 Task: Look for space in Gheorgheni, Romania from 1st June, 2023 to 4th June, 2023 for 1 adult in price range Rs.6000 to Rs.16000. Place can be private room with 1  bedroom having 1 bed and 1 bathroom. Property type can be house, flat, guest house. Booking option can be shelf check-in. Required host language is English.
Action: Mouse moved to (609, 121)
Screenshot: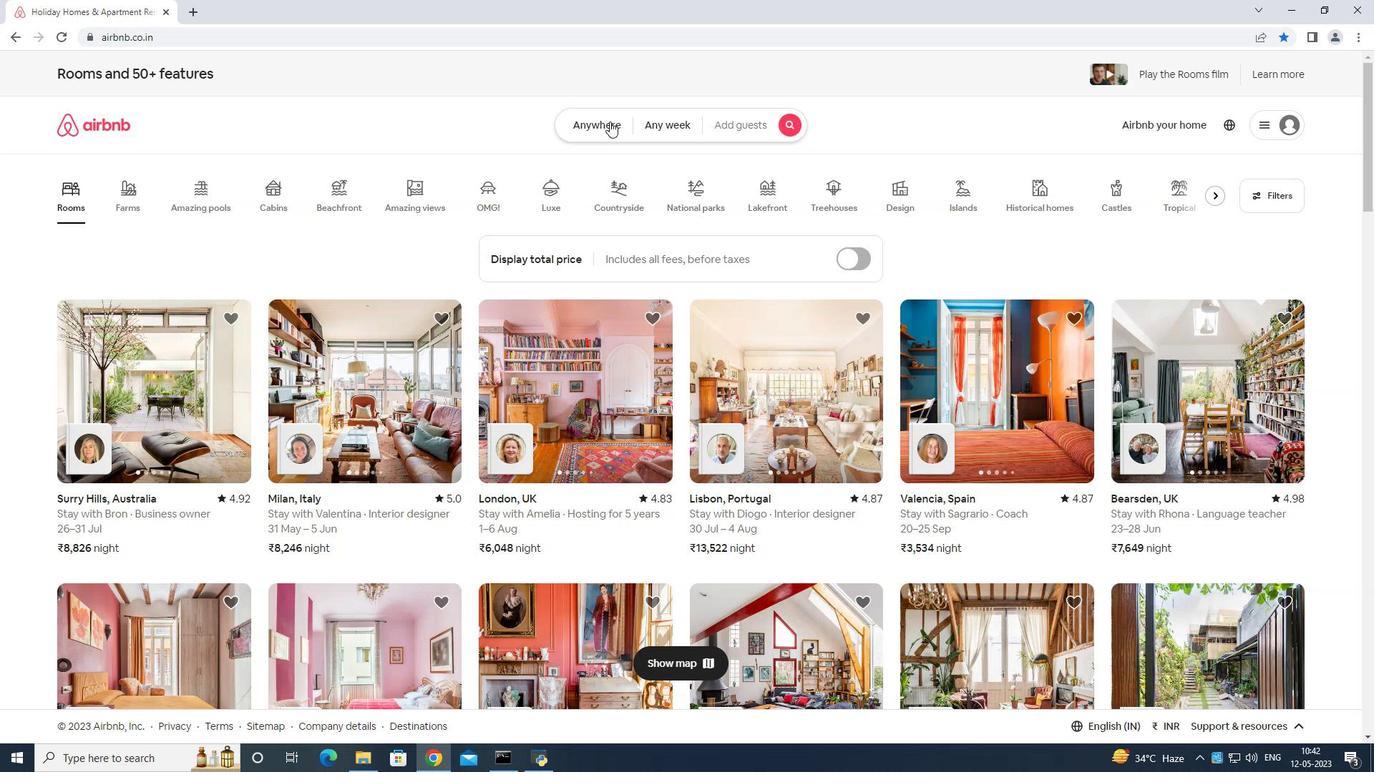 
Action: Mouse pressed left at (609, 121)
Screenshot: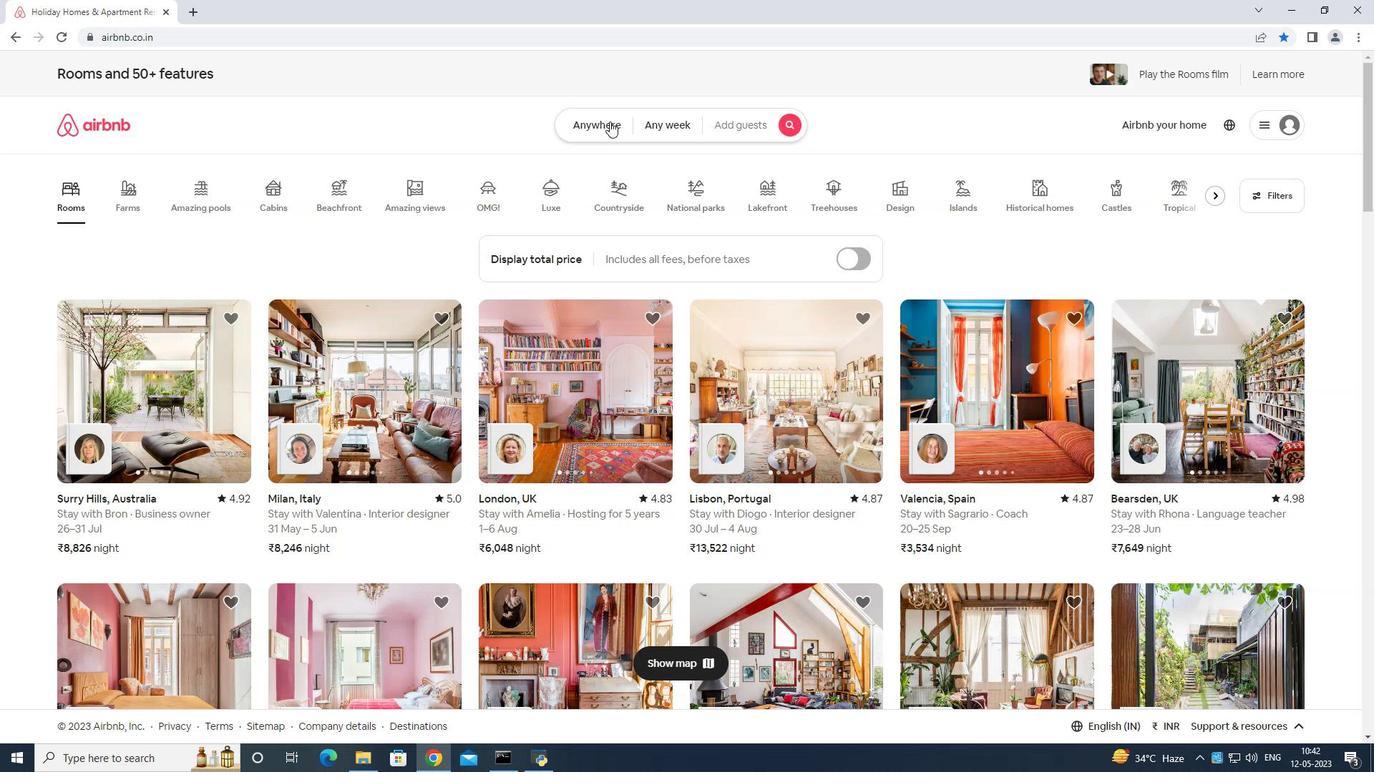 
Action: Mouse moved to (541, 181)
Screenshot: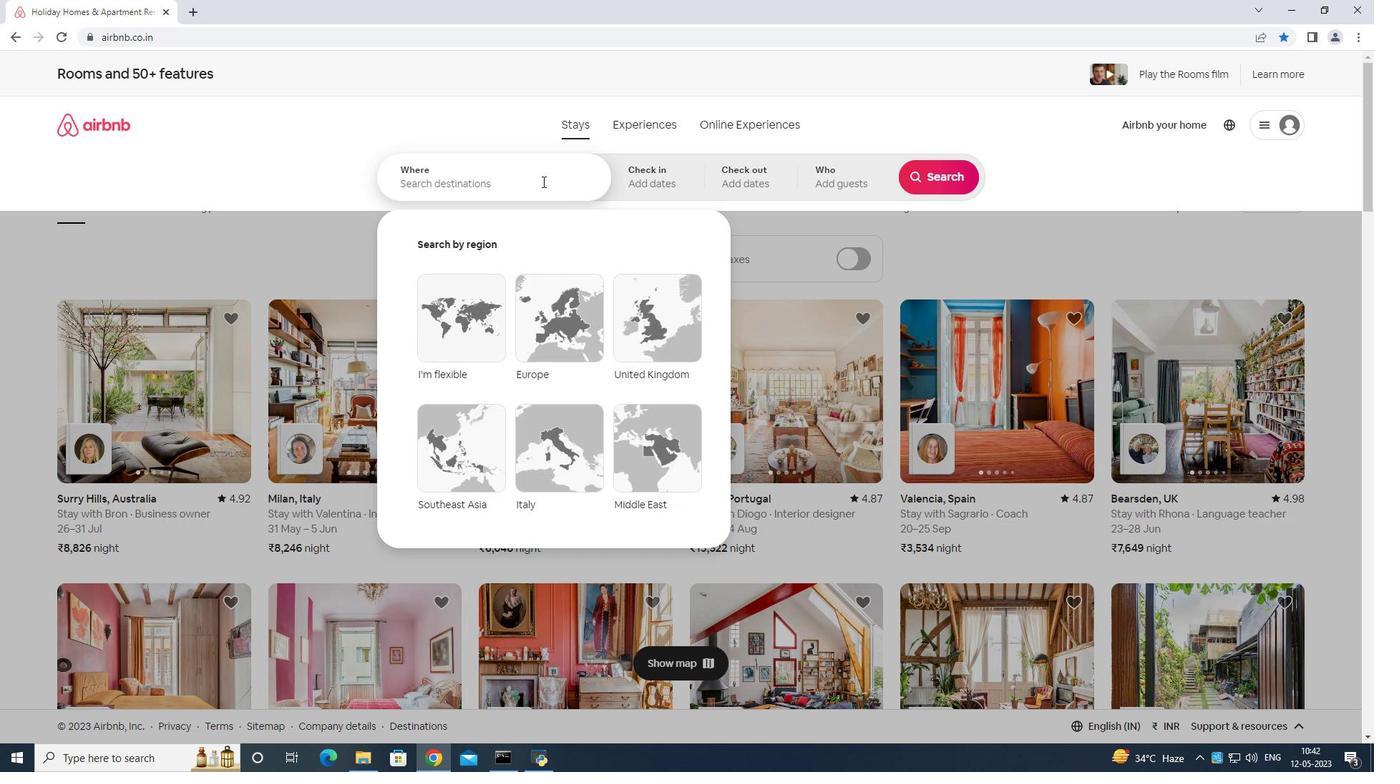
Action: Mouse pressed left at (541, 181)
Screenshot: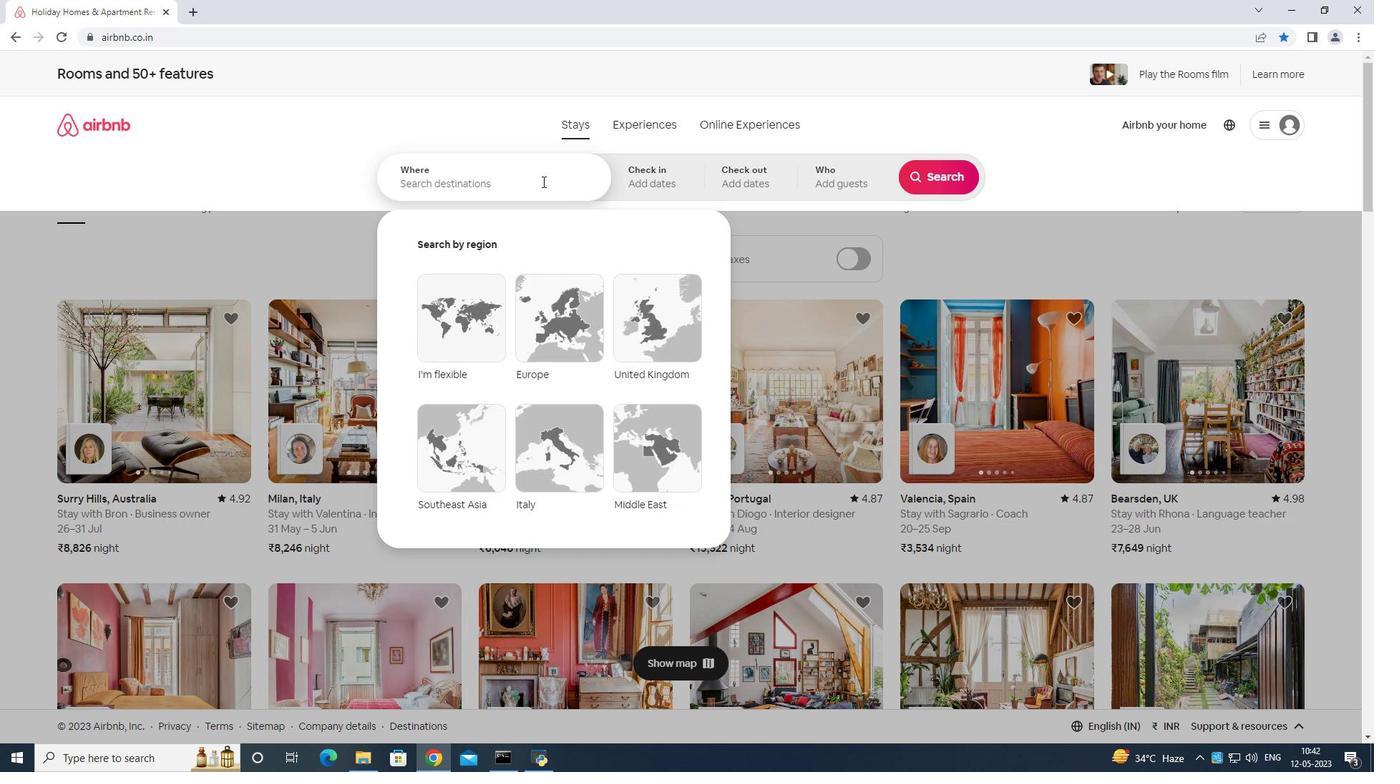 
Action: Mouse moved to (569, 195)
Screenshot: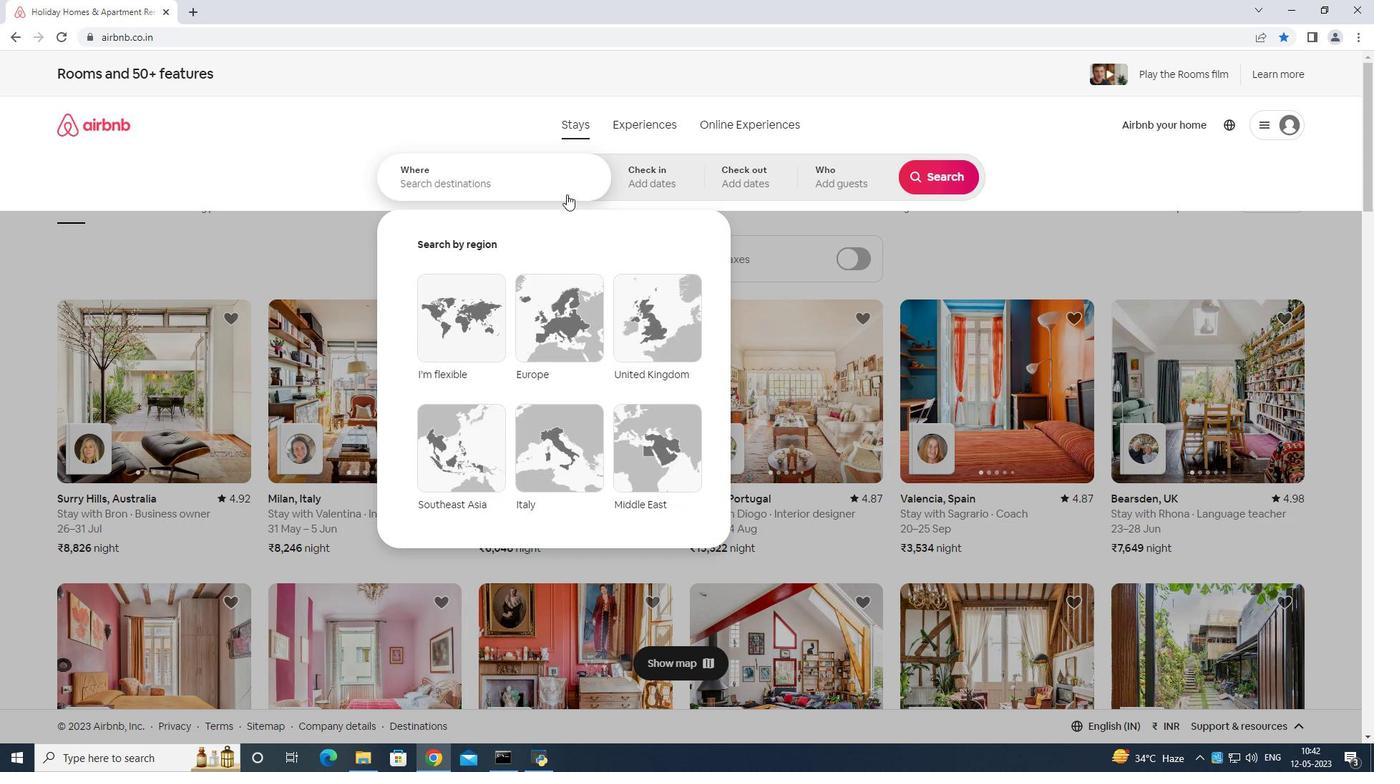 
Action: Key pressed <Key.shift>Gheirghrni<Key.space>romania<Key.enter>
Screenshot: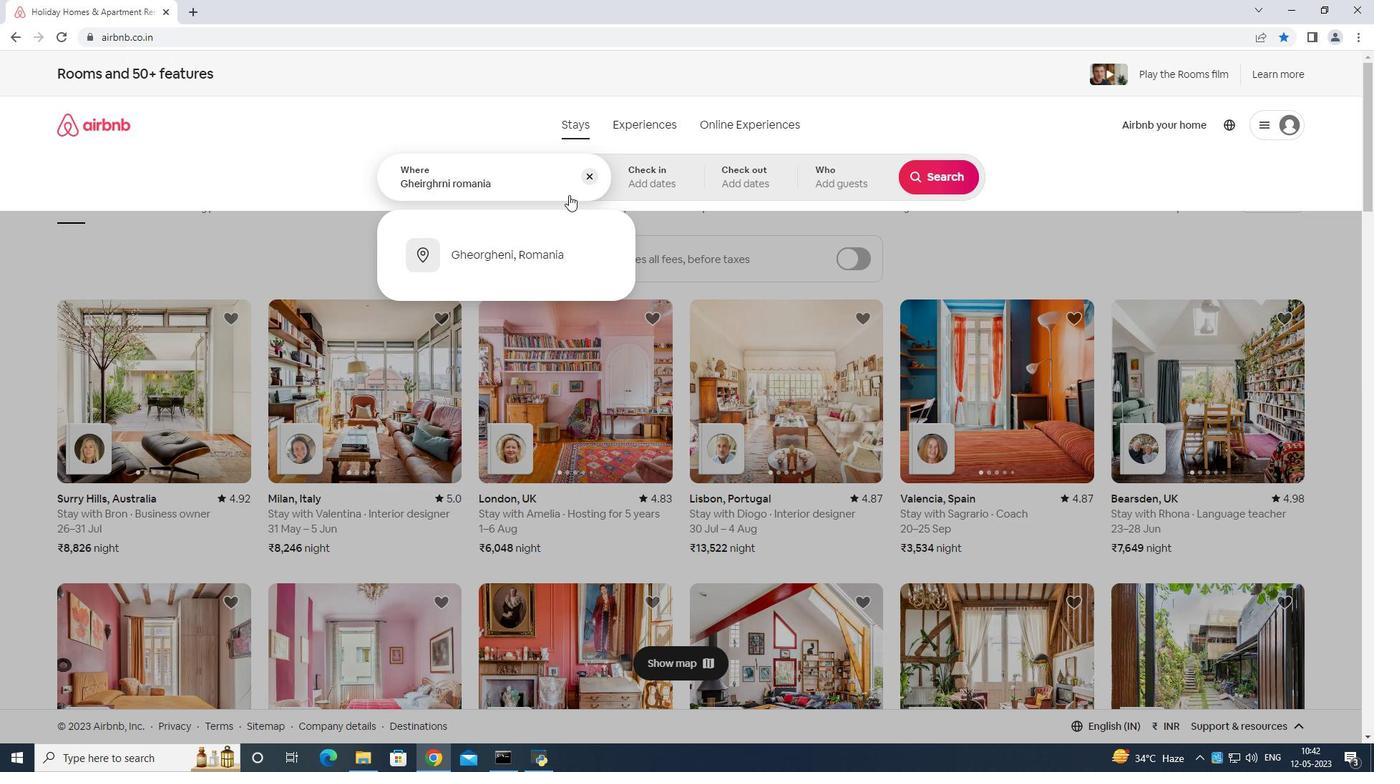 
Action: Mouse moved to (849, 354)
Screenshot: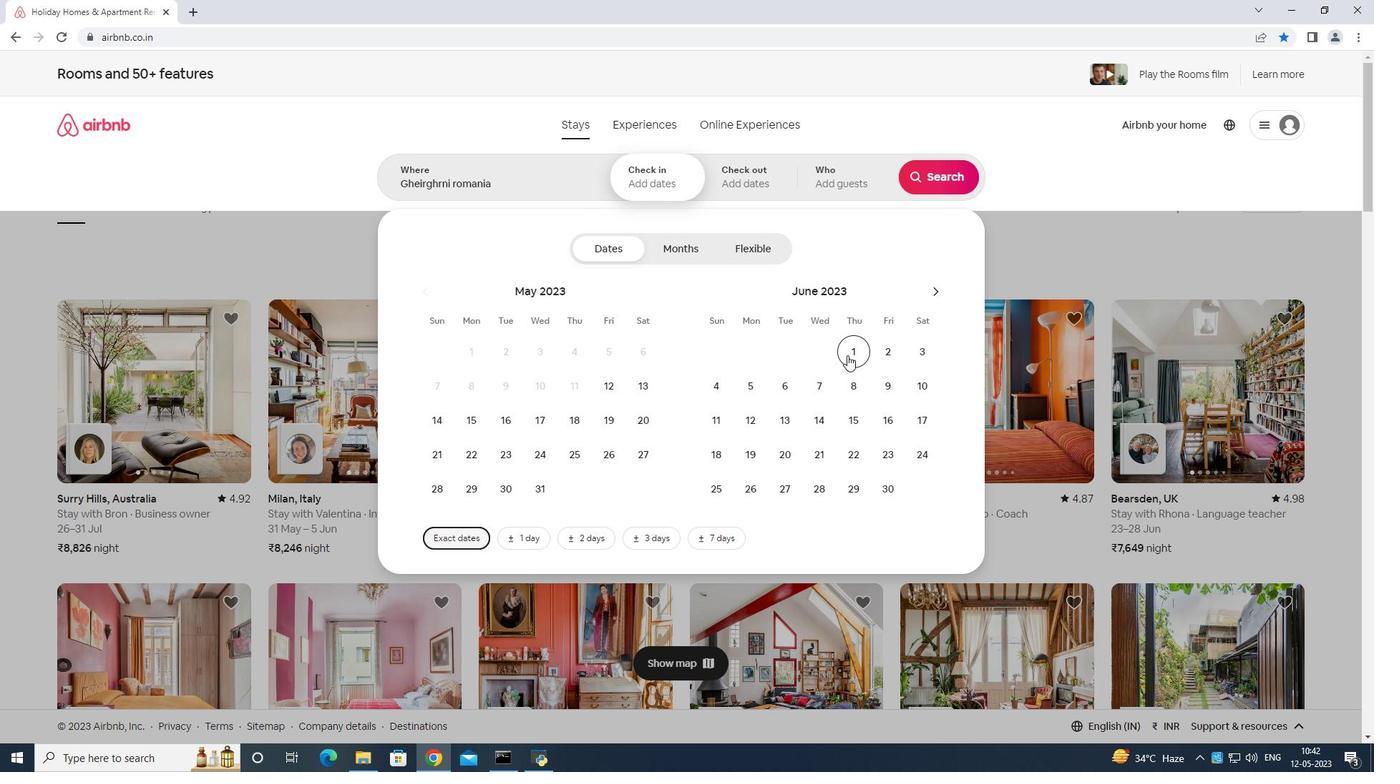 
Action: Mouse pressed left at (849, 354)
Screenshot: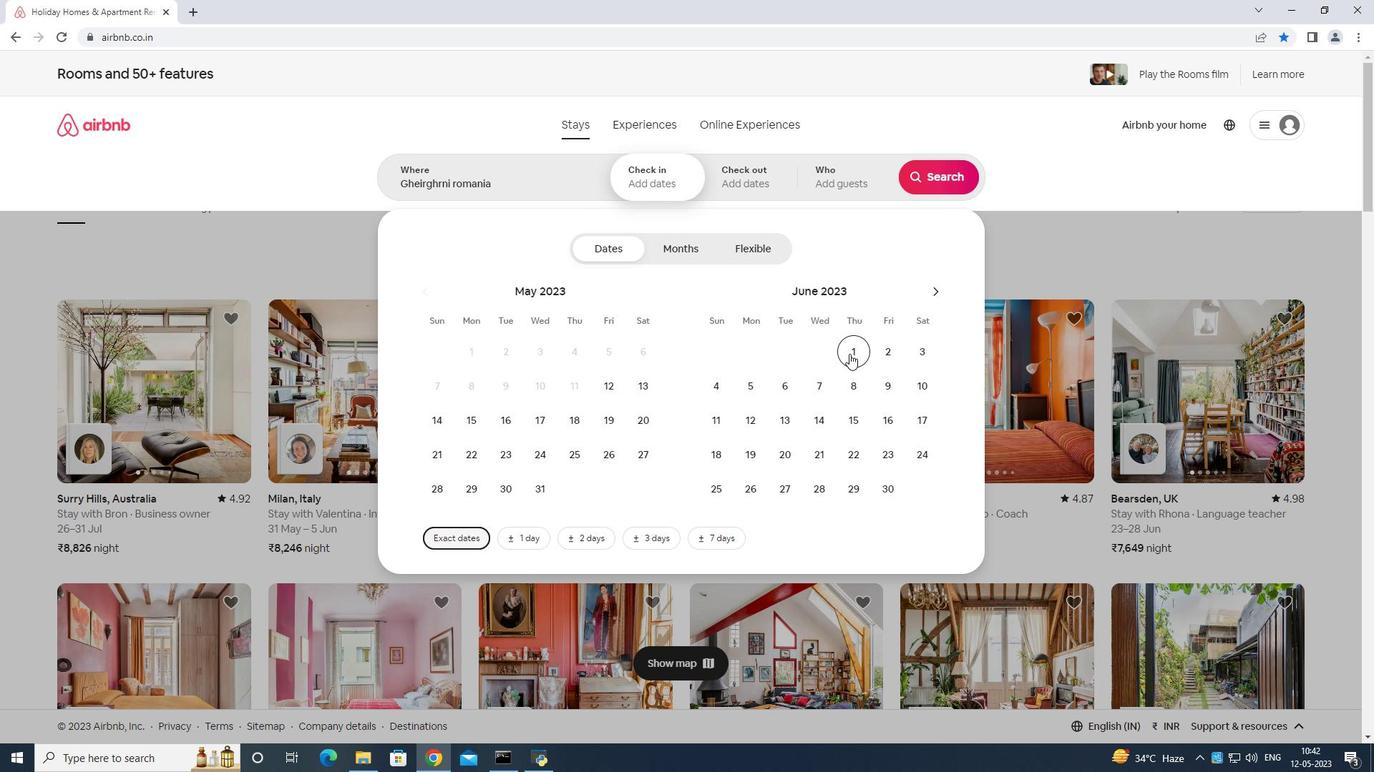 
Action: Mouse moved to (721, 385)
Screenshot: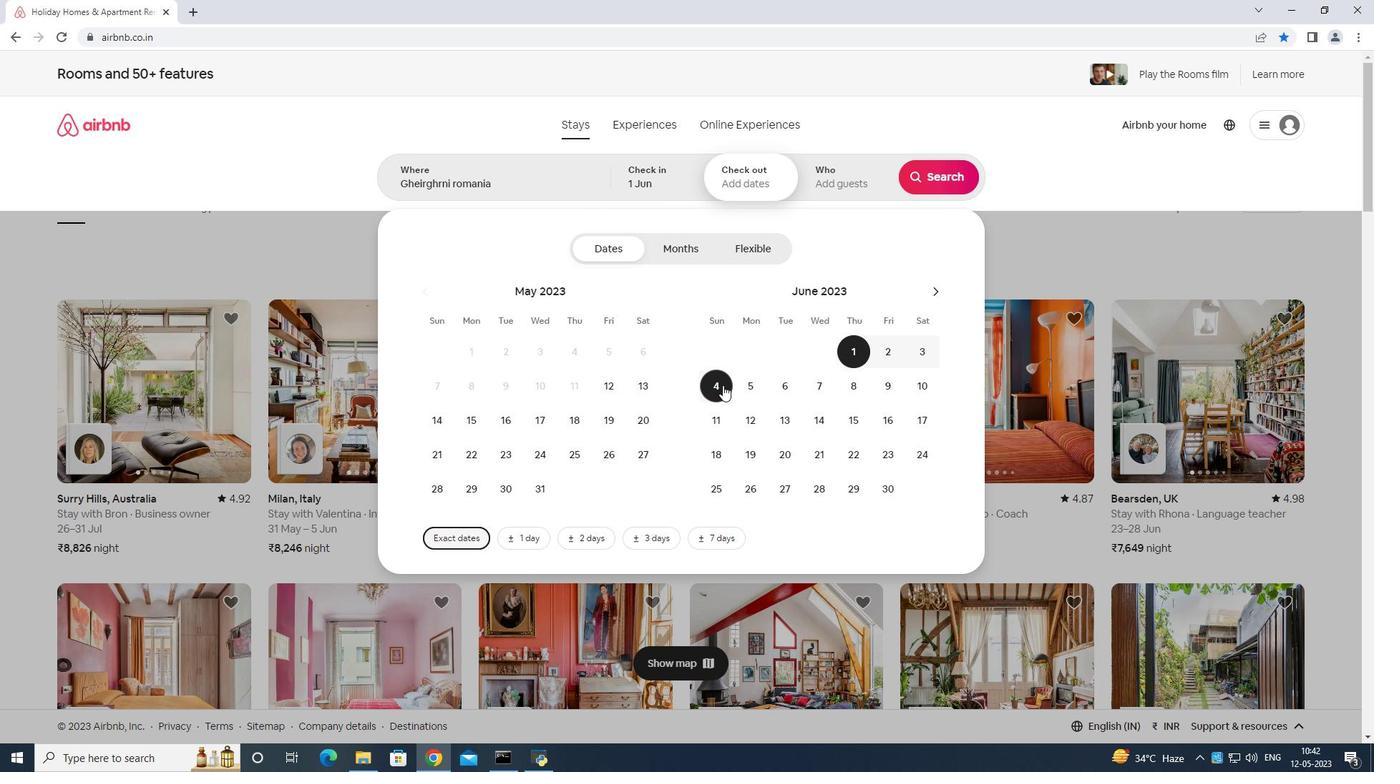 
Action: Mouse pressed left at (721, 385)
Screenshot: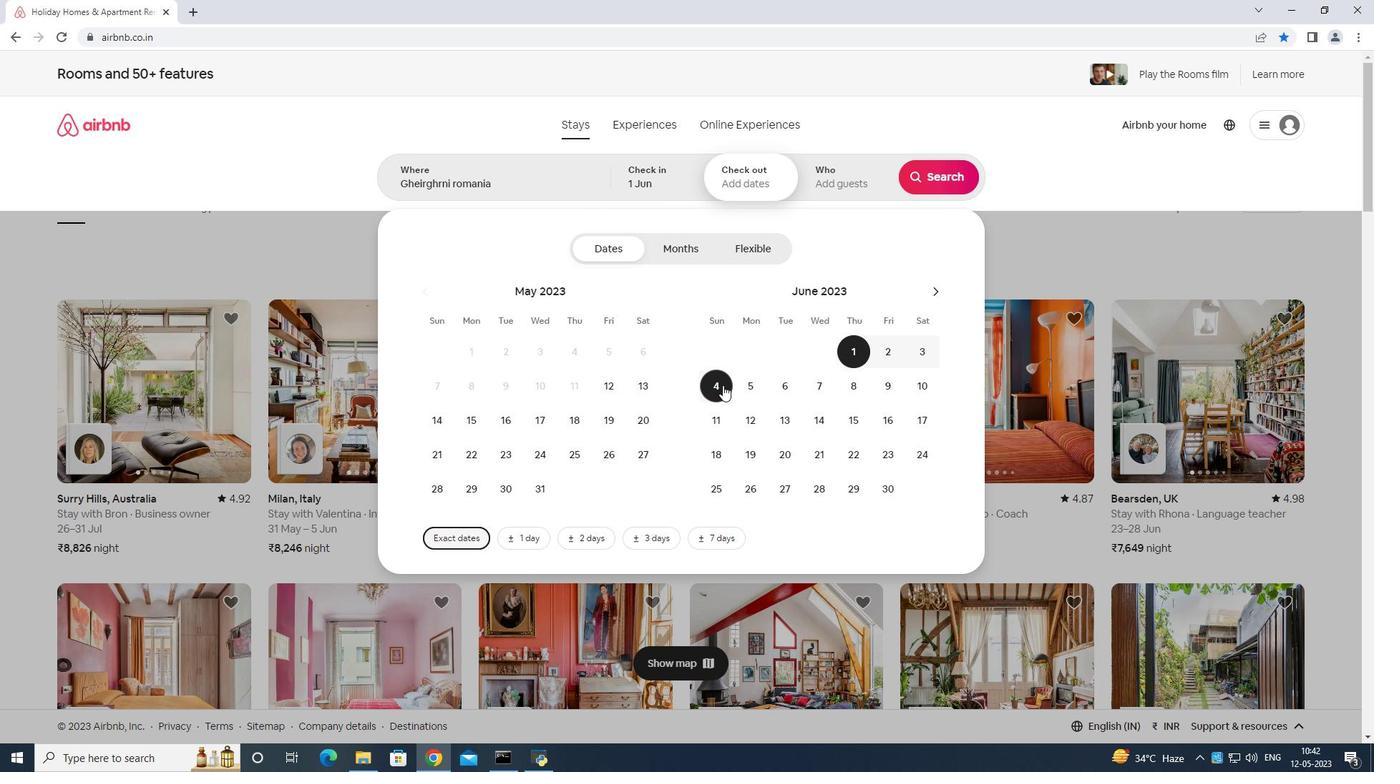 
Action: Mouse moved to (847, 180)
Screenshot: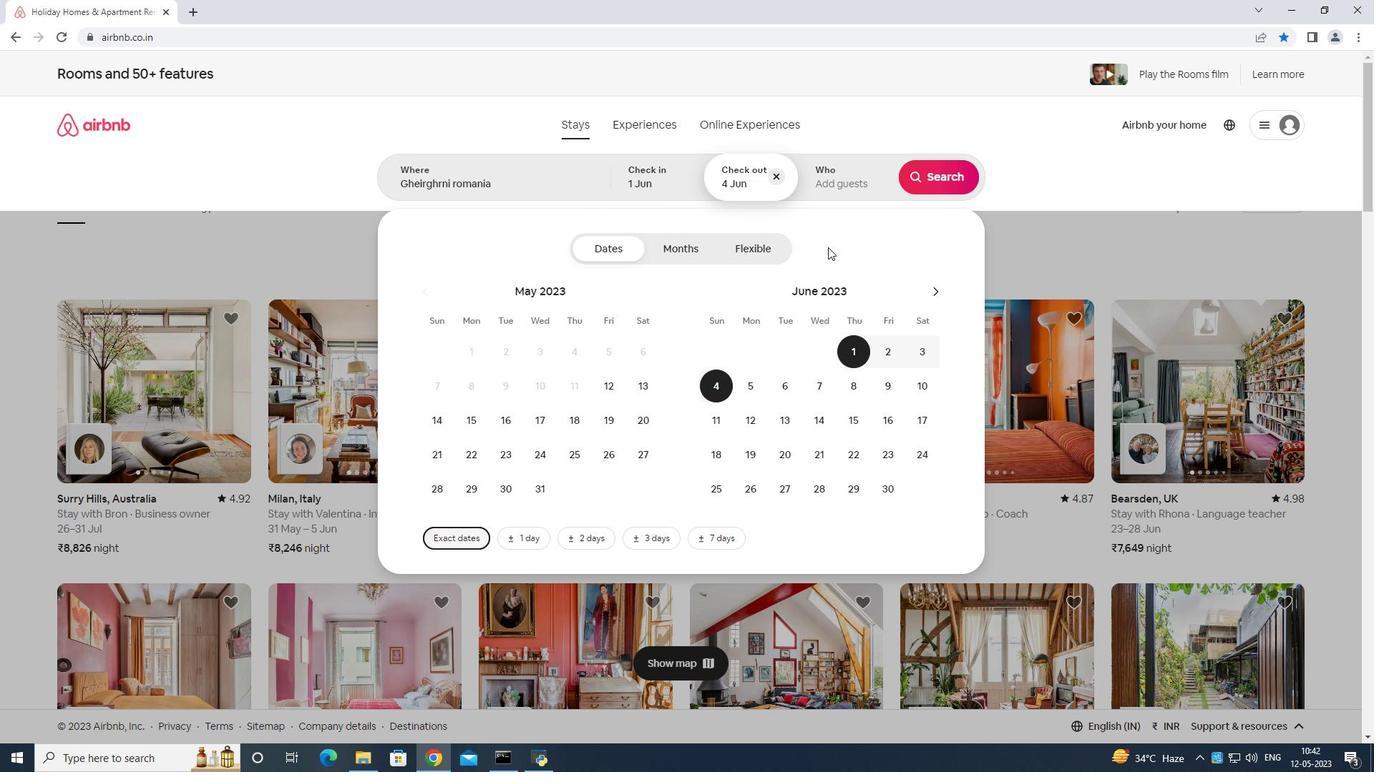 
Action: Mouse pressed left at (847, 180)
Screenshot: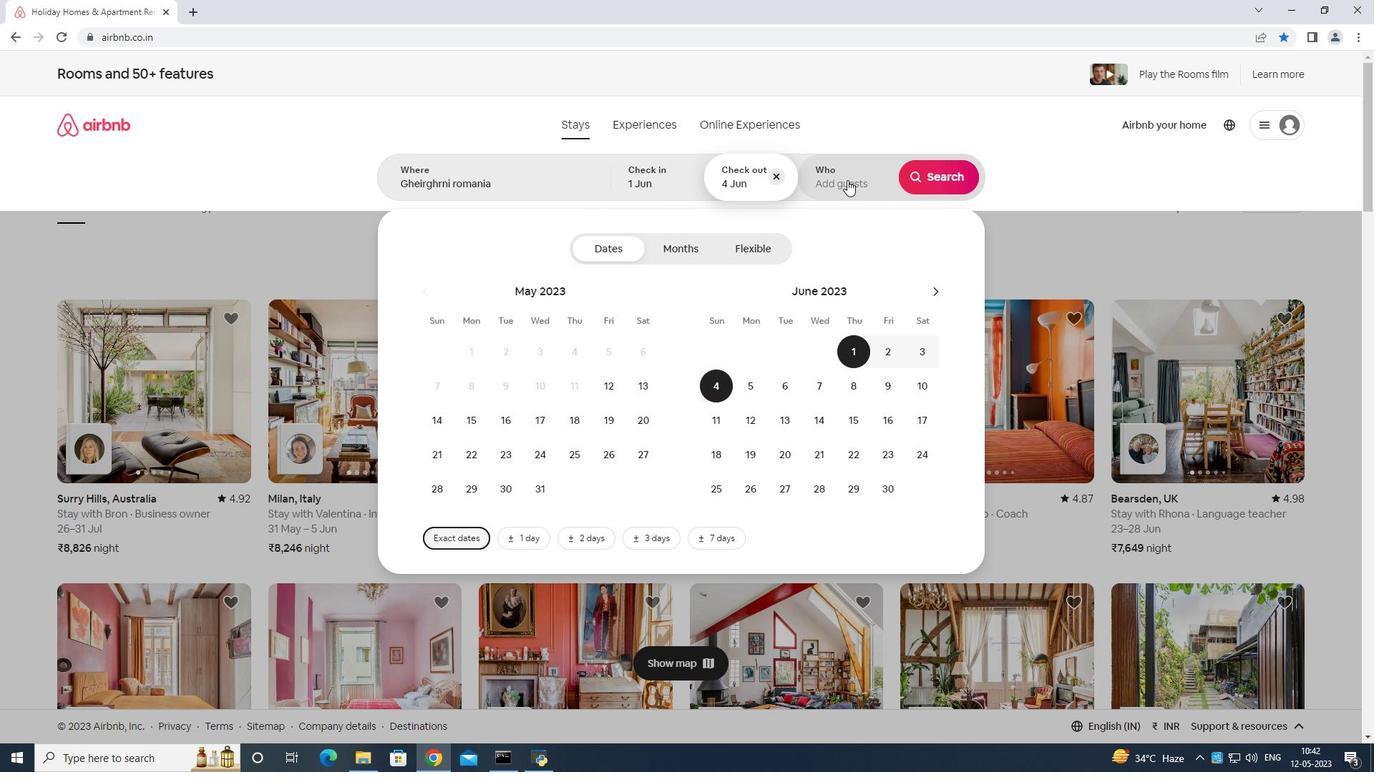 
Action: Mouse moved to (941, 253)
Screenshot: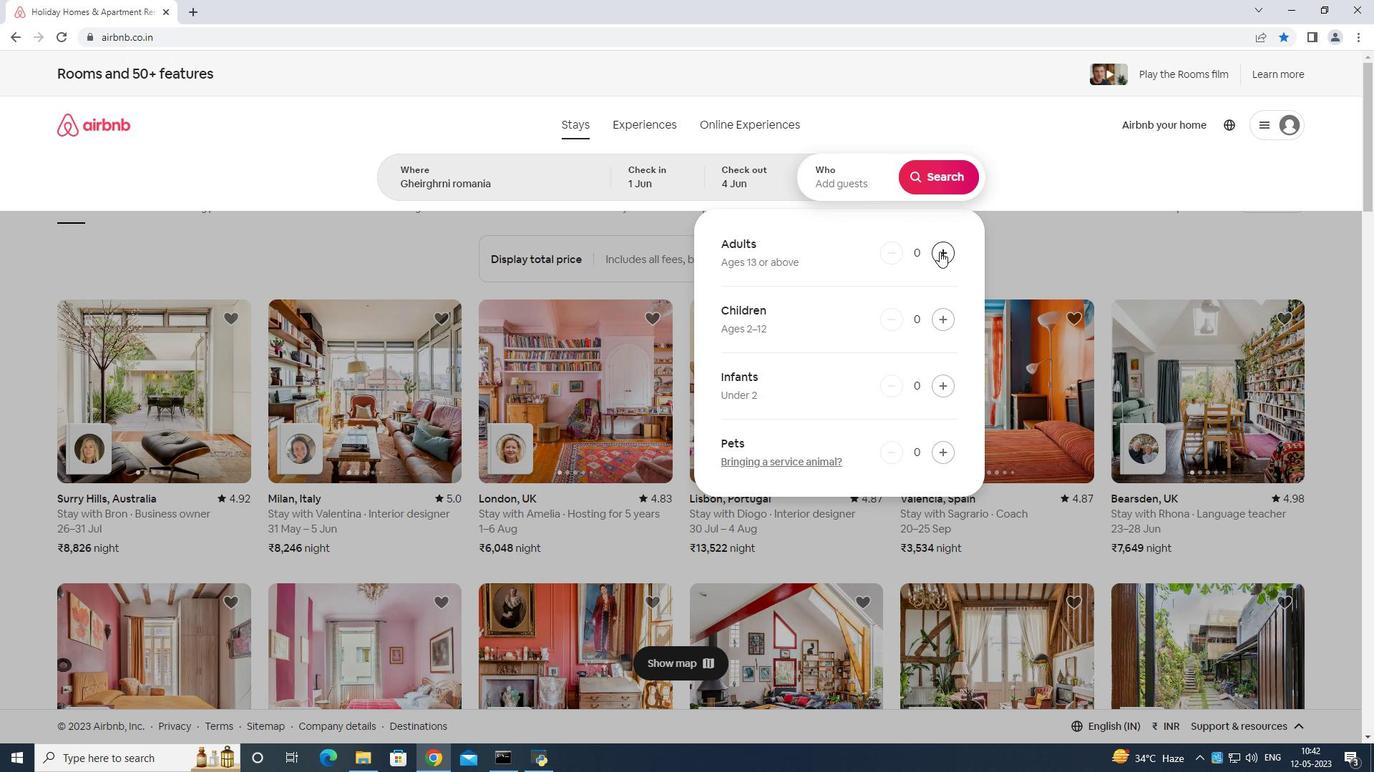 
Action: Mouse pressed left at (941, 253)
Screenshot: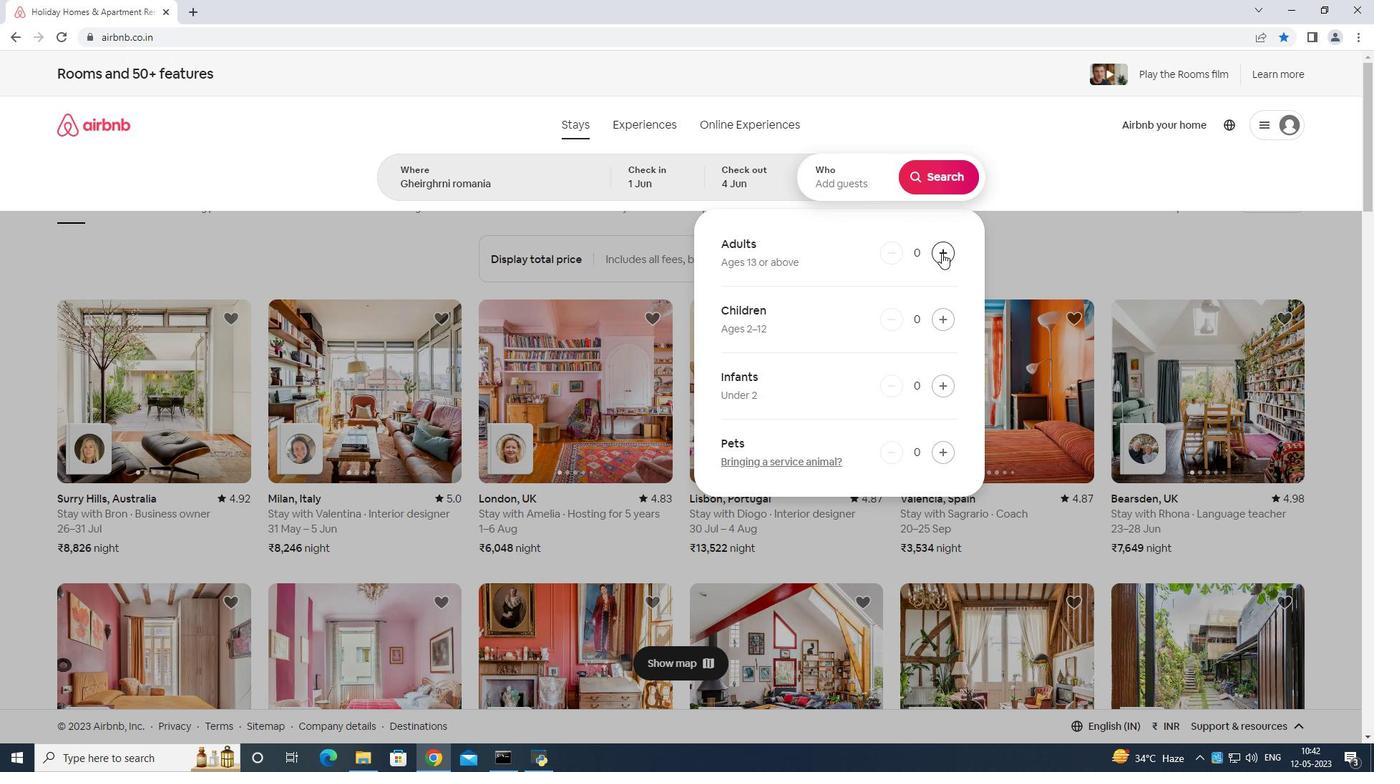 
Action: Mouse moved to (946, 173)
Screenshot: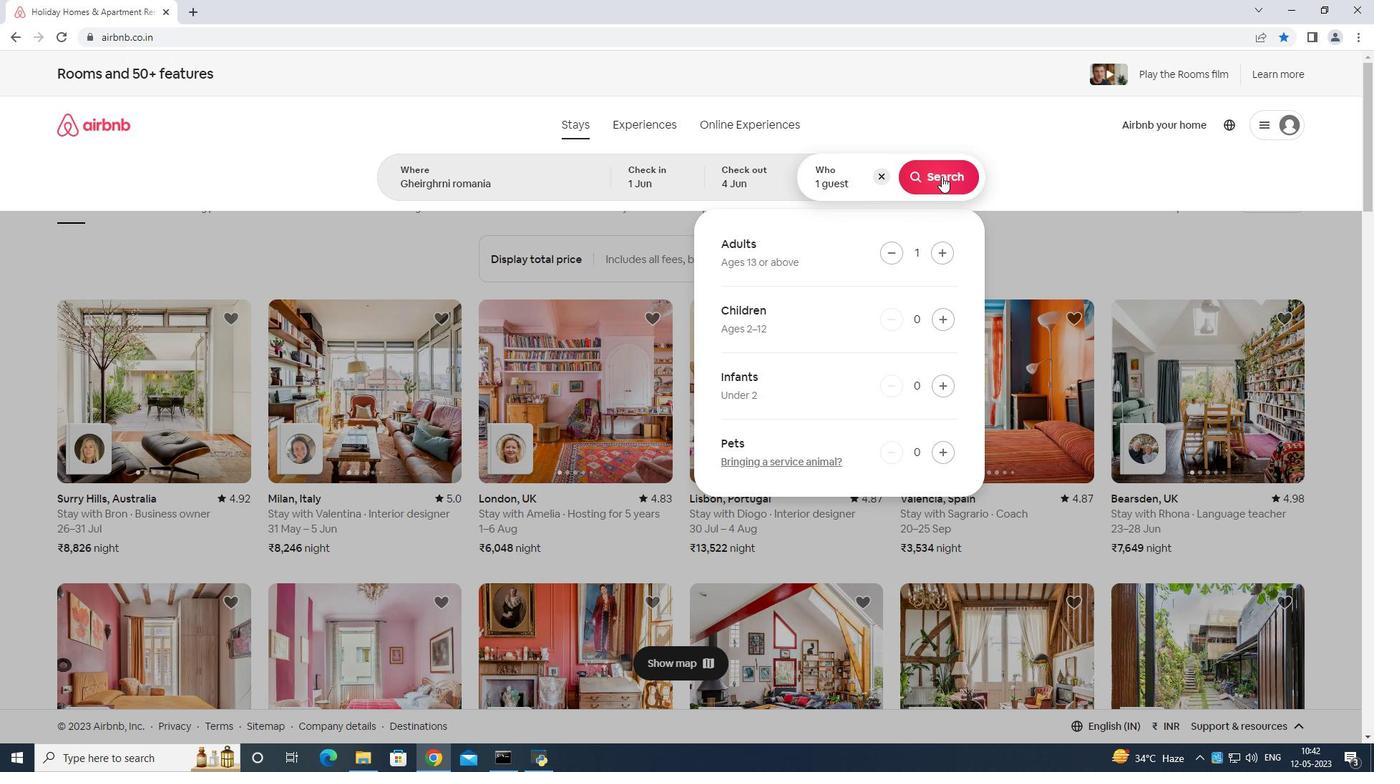 
Action: Mouse pressed left at (946, 173)
Screenshot: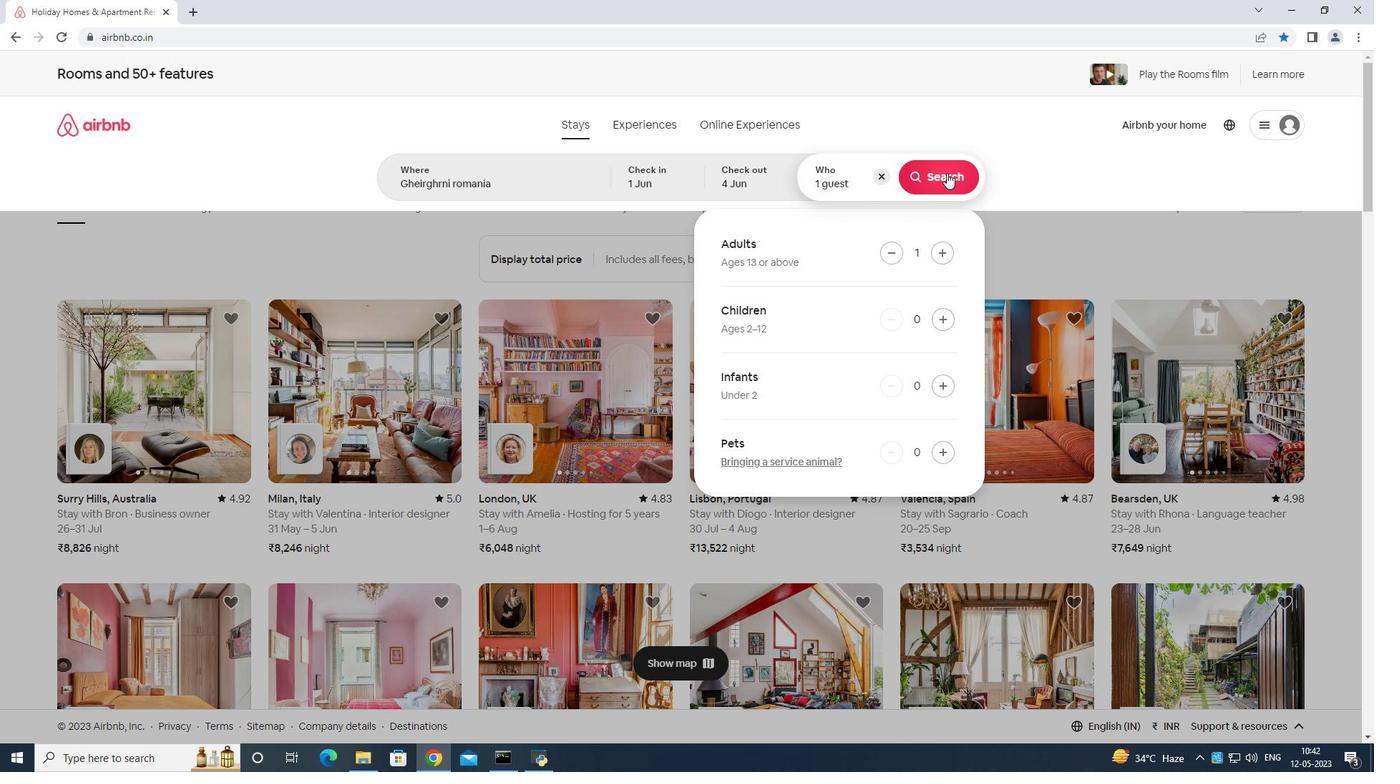 
Action: Mouse moved to (1318, 128)
Screenshot: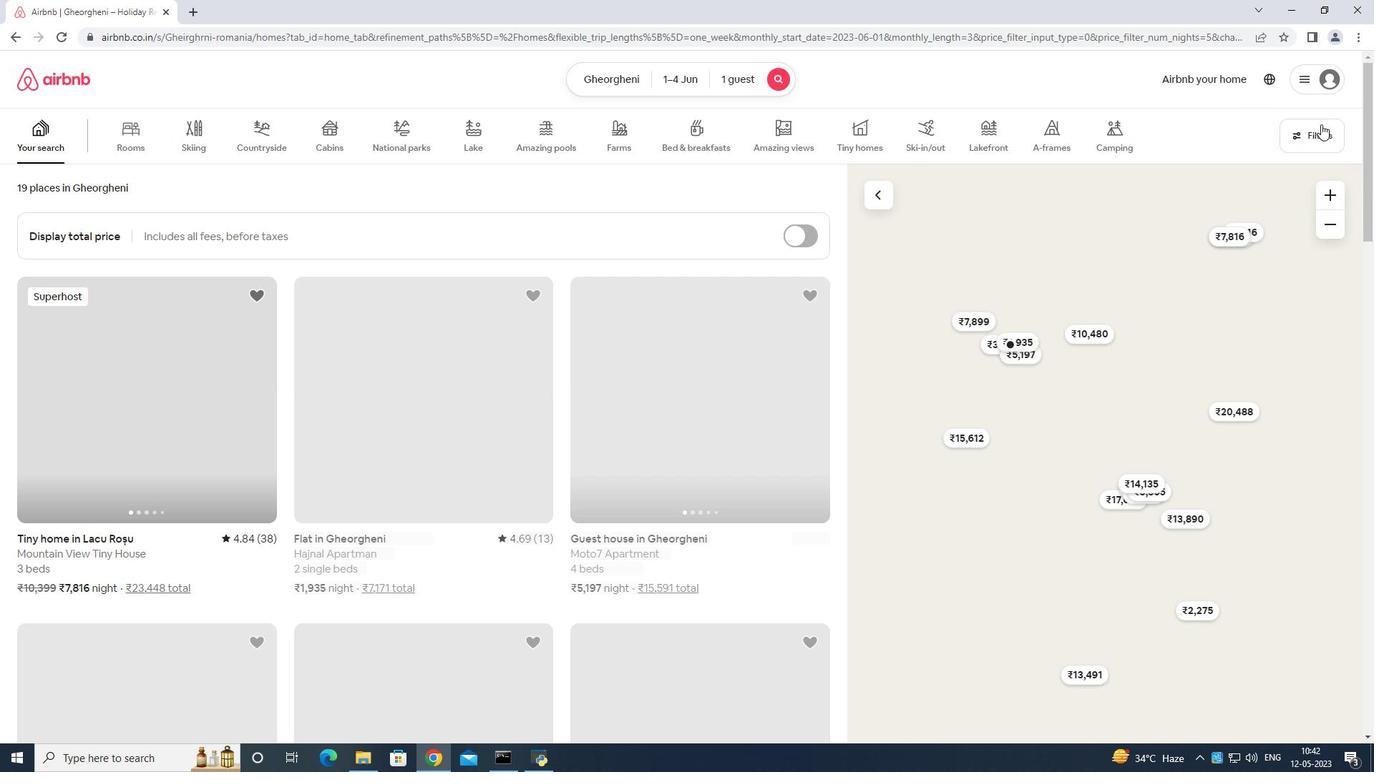 
Action: Mouse pressed left at (1318, 128)
Screenshot: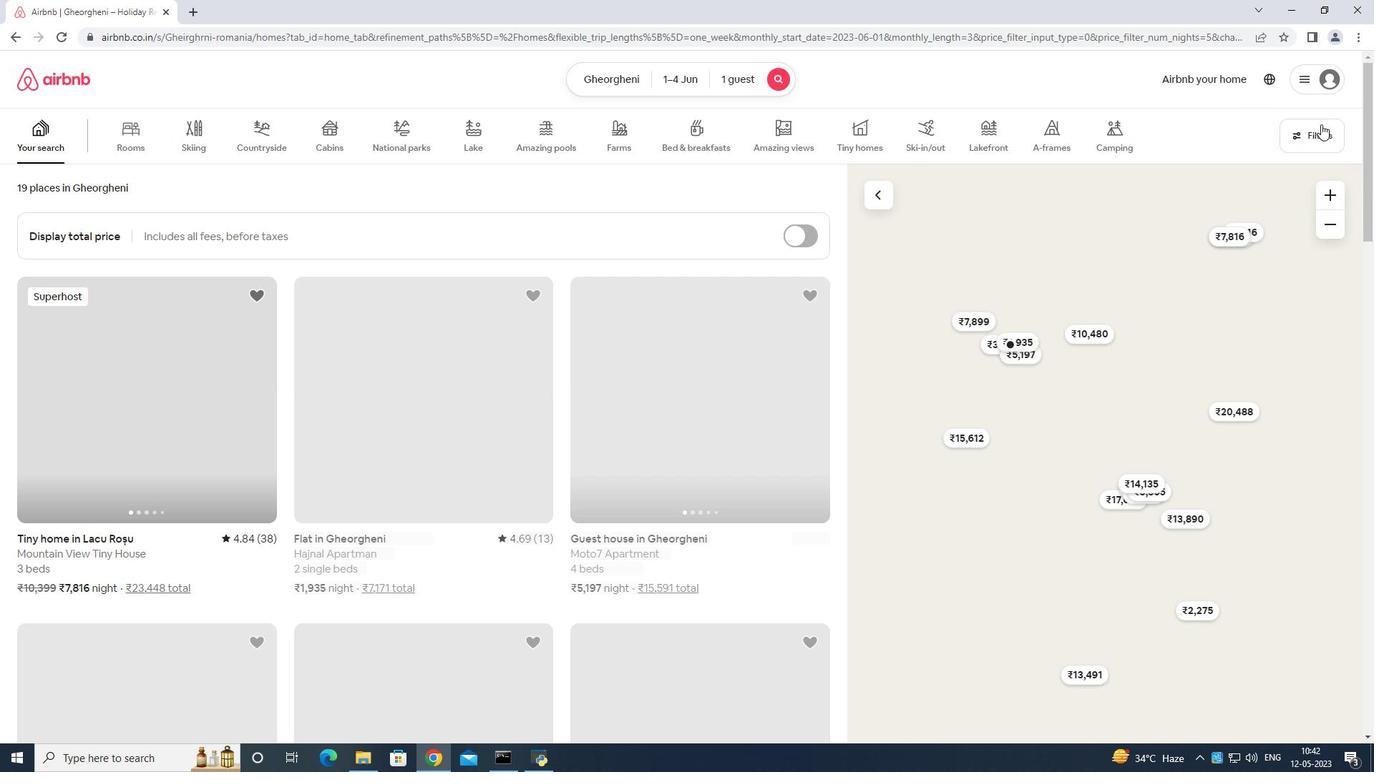 
Action: Mouse moved to (622, 482)
Screenshot: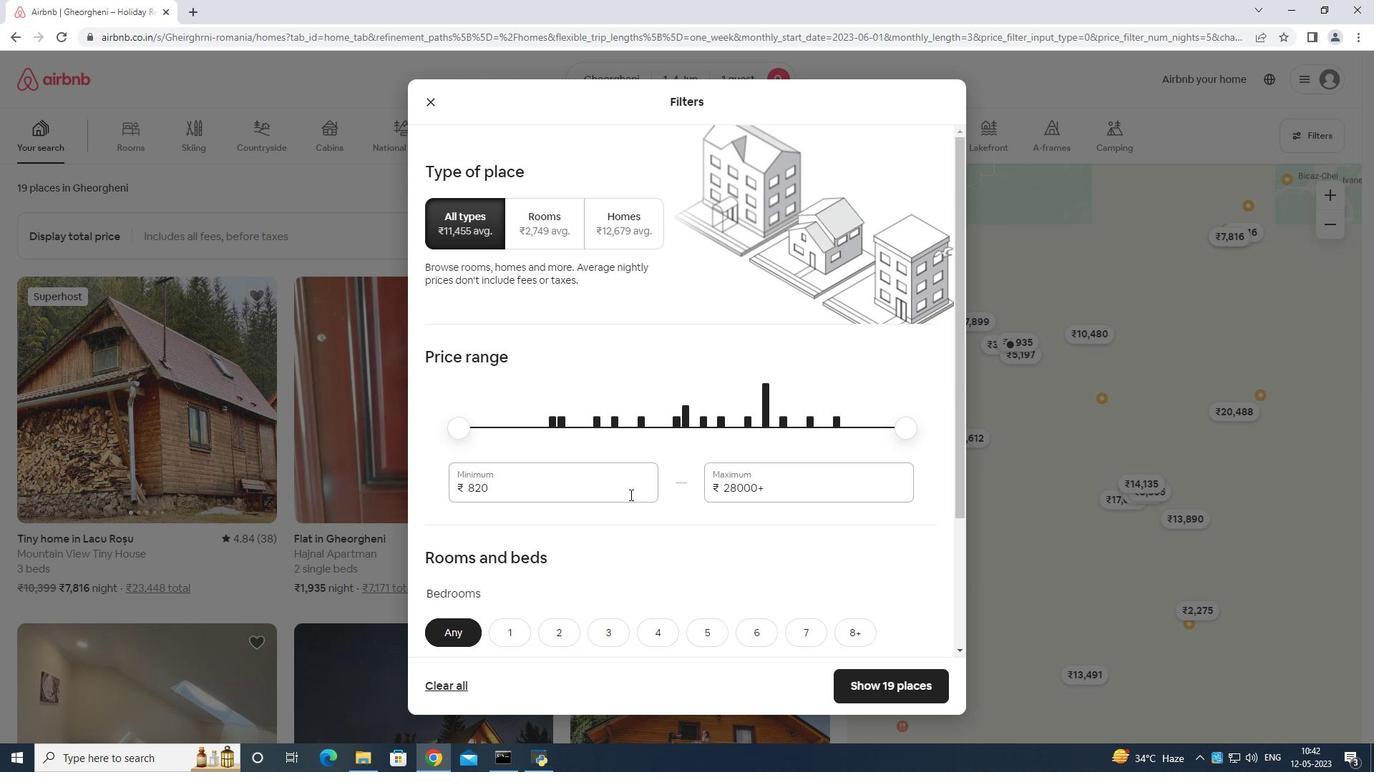 
Action: Mouse pressed left at (622, 482)
Screenshot: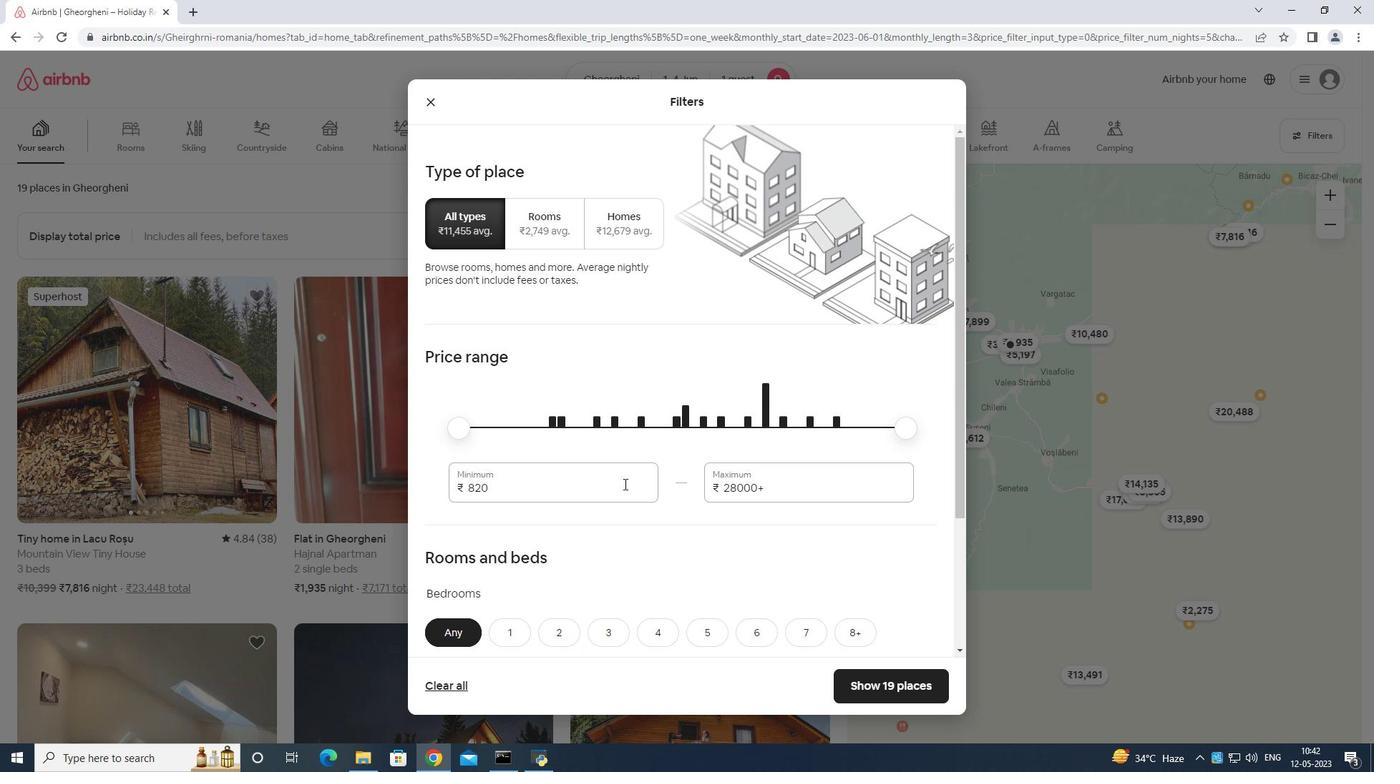
Action: Mouse moved to (622, 478)
Screenshot: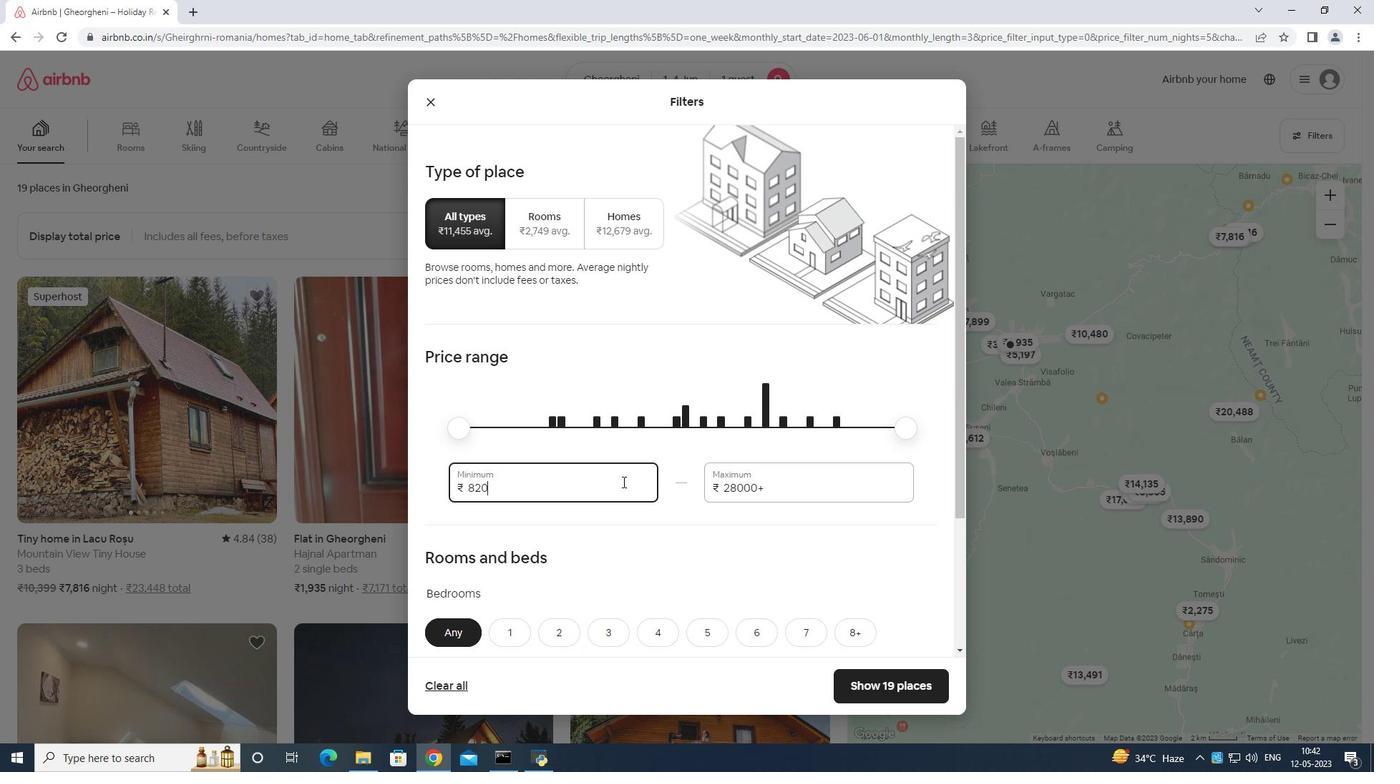 
Action: Key pressed <Key.backspace><Key.backspace><Key.backspace><Key.backspace><Key.backspace><Key.backspace><Key.backspace><Key.backspace>6000
Screenshot: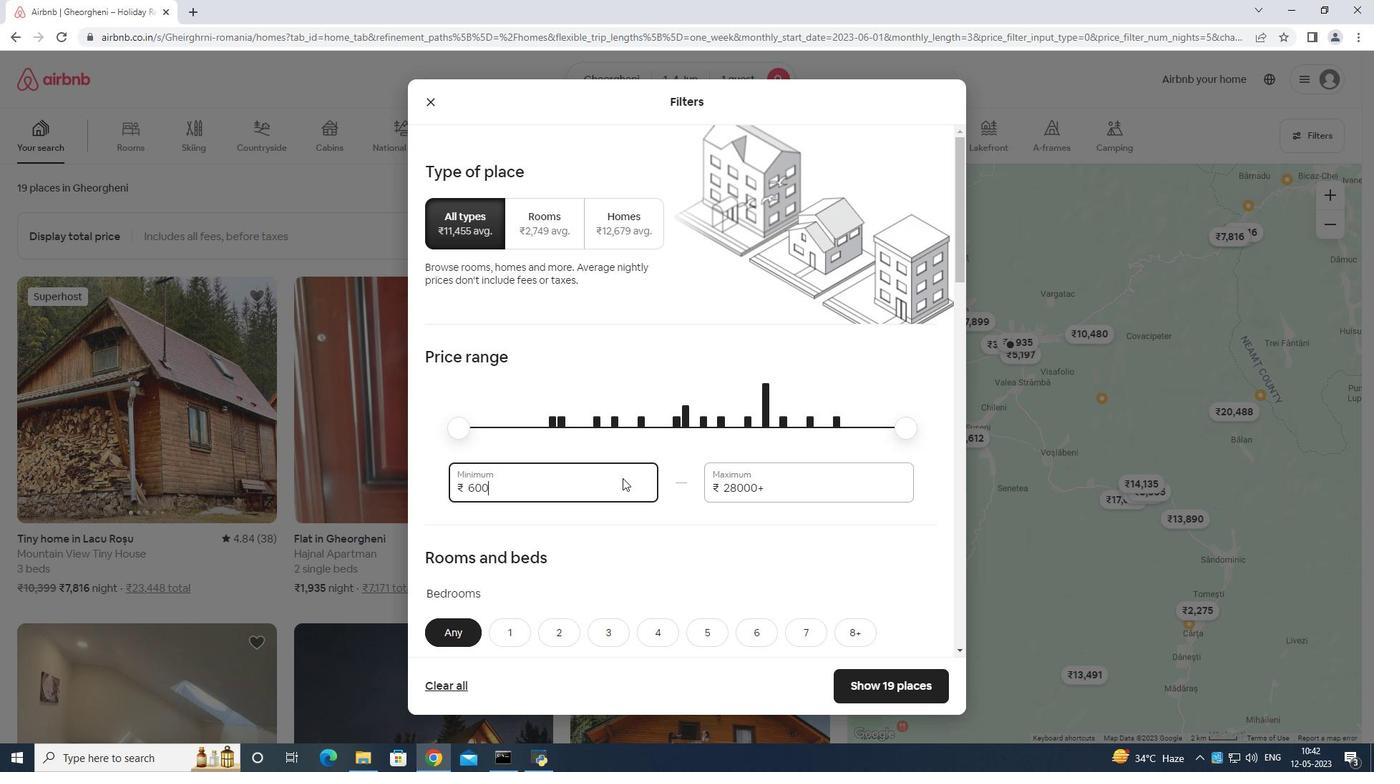 
Action: Mouse moved to (808, 493)
Screenshot: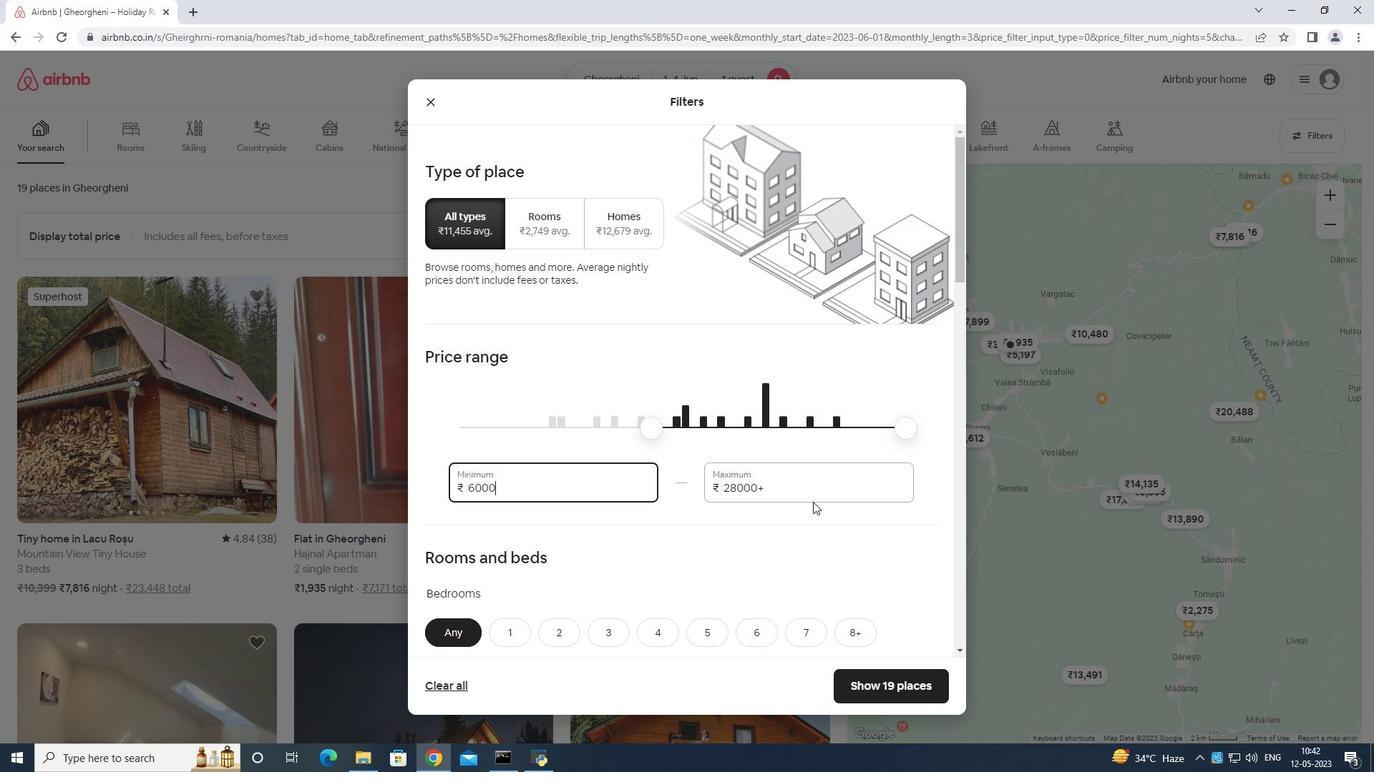 
Action: Mouse pressed left at (808, 493)
Screenshot: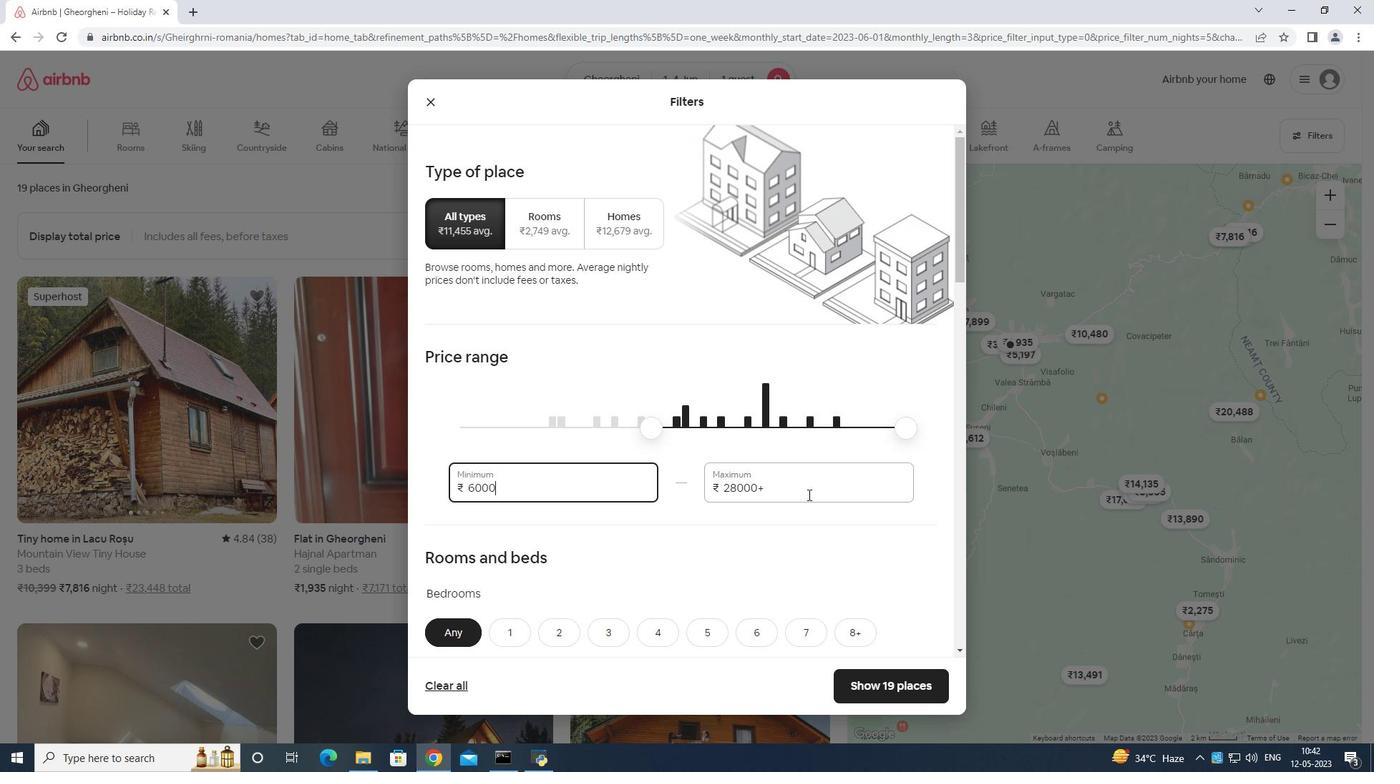 
Action: Mouse moved to (805, 493)
Screenshot: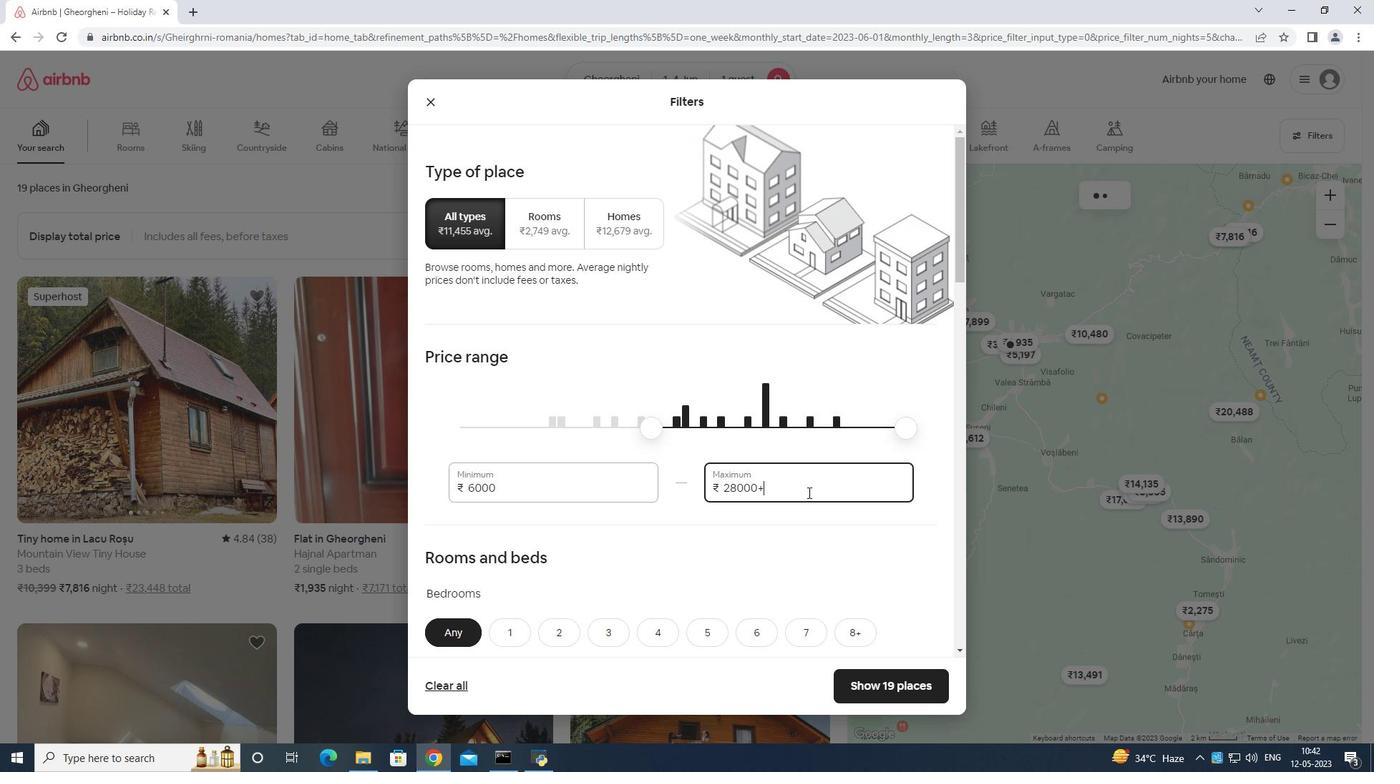 
Action: Key pressed <Key.backspace><Key.backspace><Key.backspace><Key.backspace><Key.backspace><Key.backspace><Key.backspace><Key.backspace><Key.backspace><Key.backspace><Key.backspace><Key.backspace><Key.backspace><Key.backspace><Key.backspace><Key.backspace>16000
Screenshot: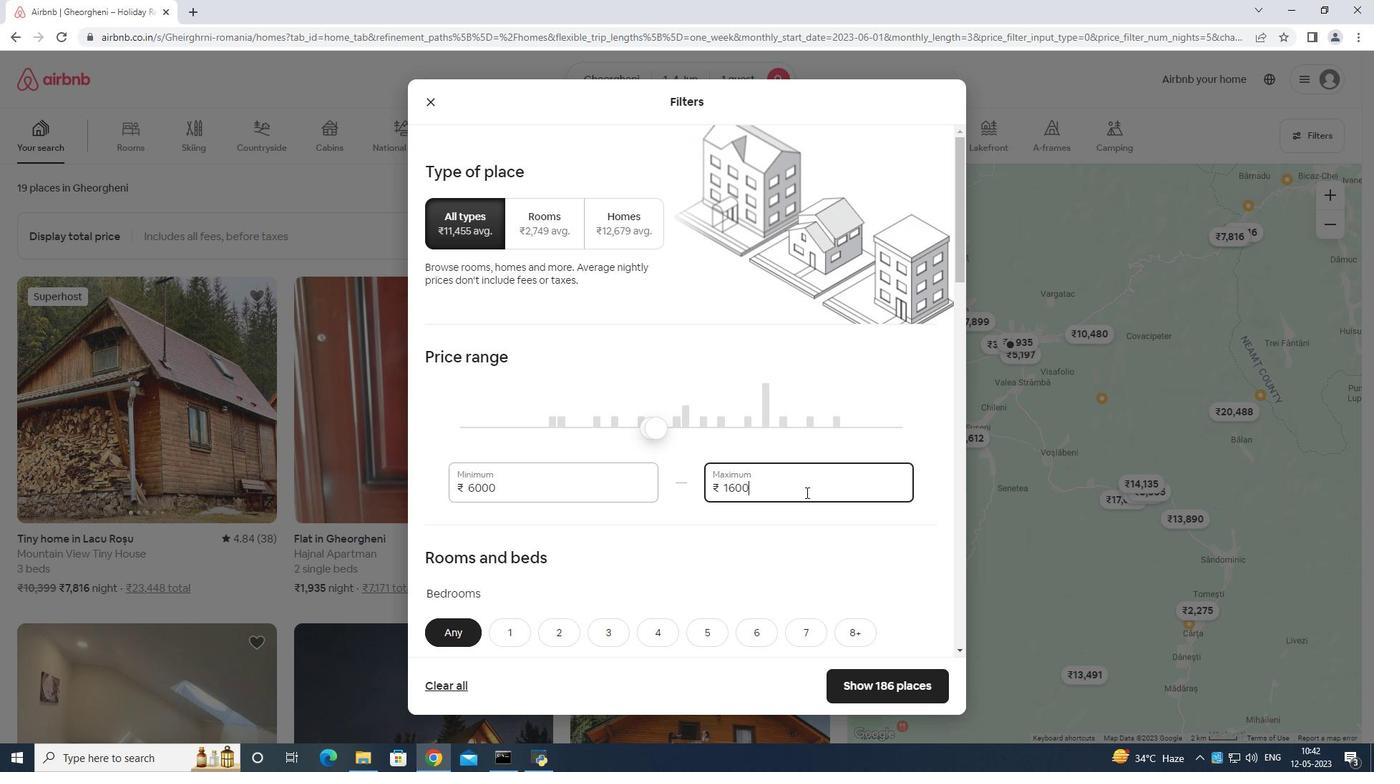 
Action: Mouse moved to (800, 496)
Screenshot: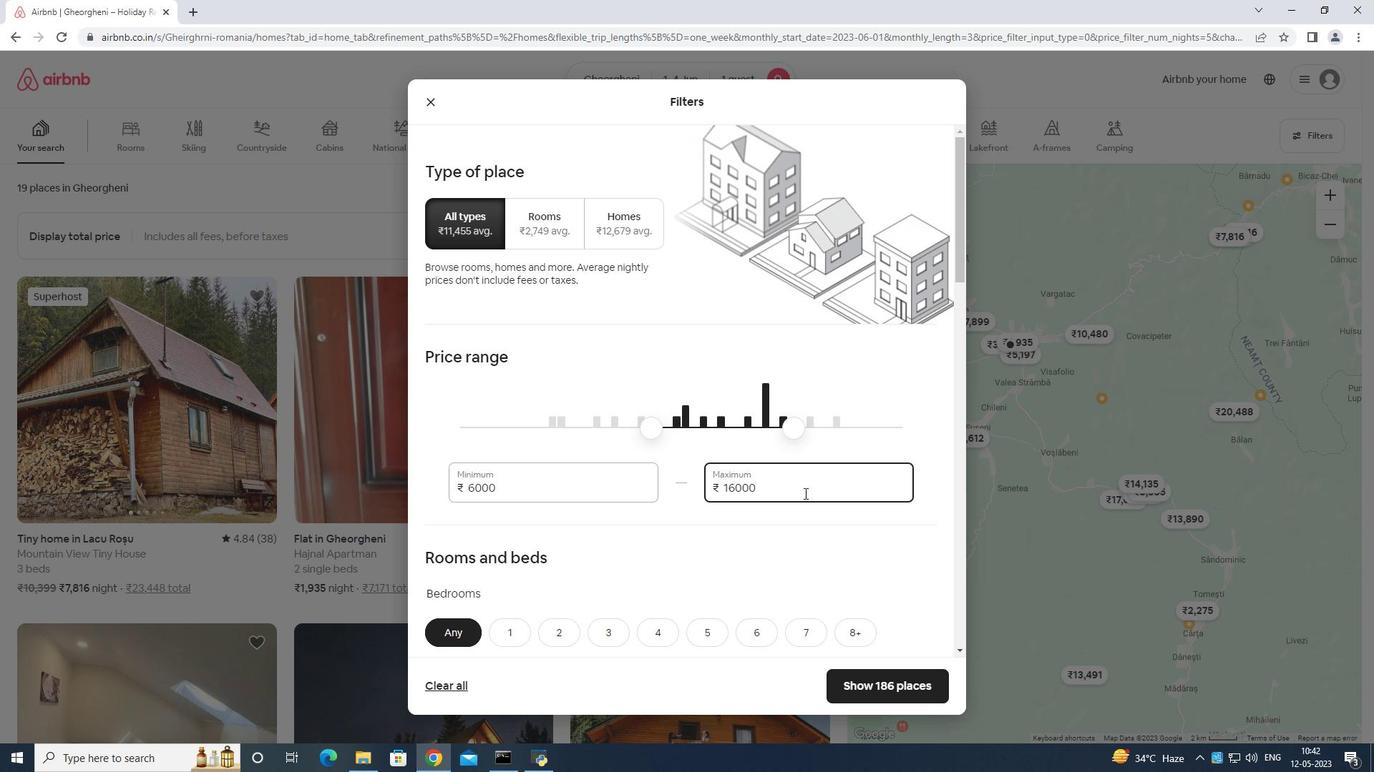 
Action: Mouse scrolled (800, 495) with delta (0, 0)
Screenshot: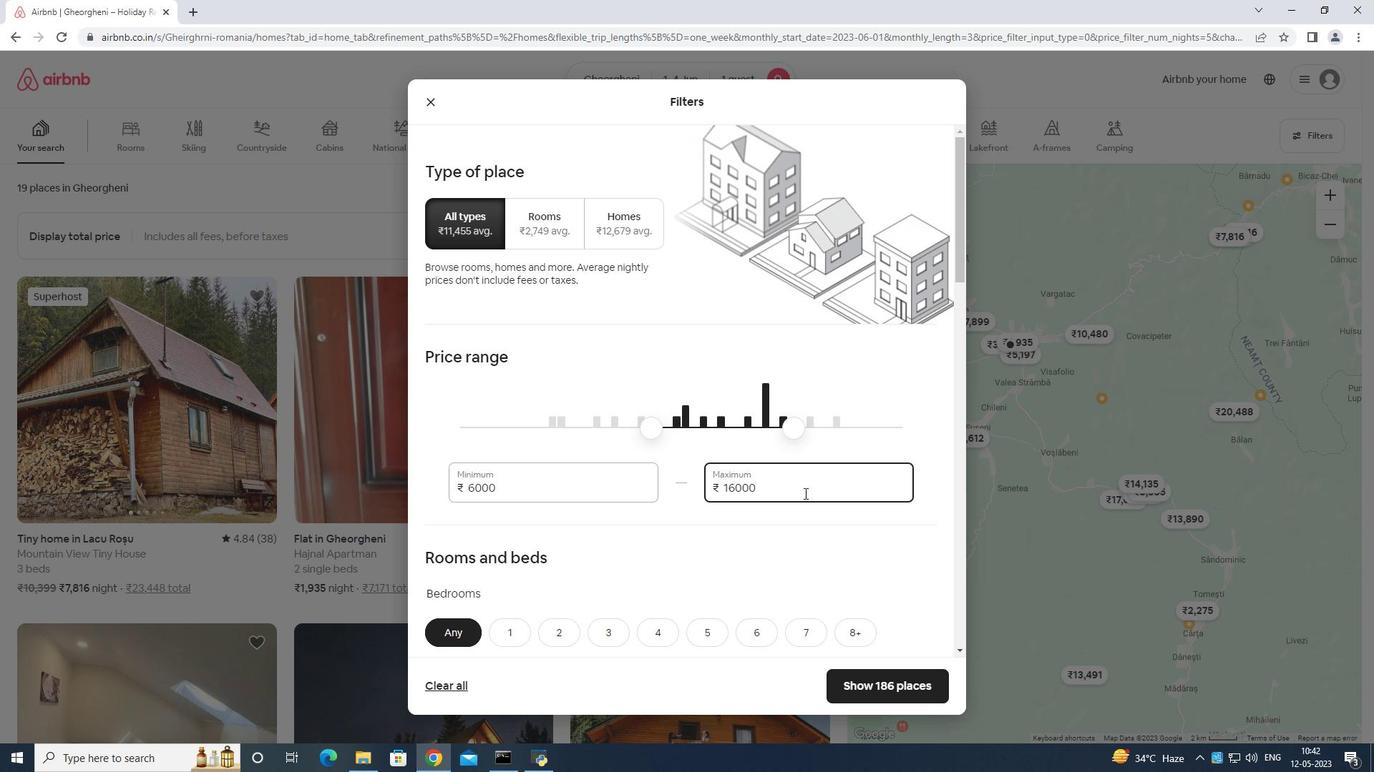 
Action: Mouse moved to (799, 496)
Screenshot: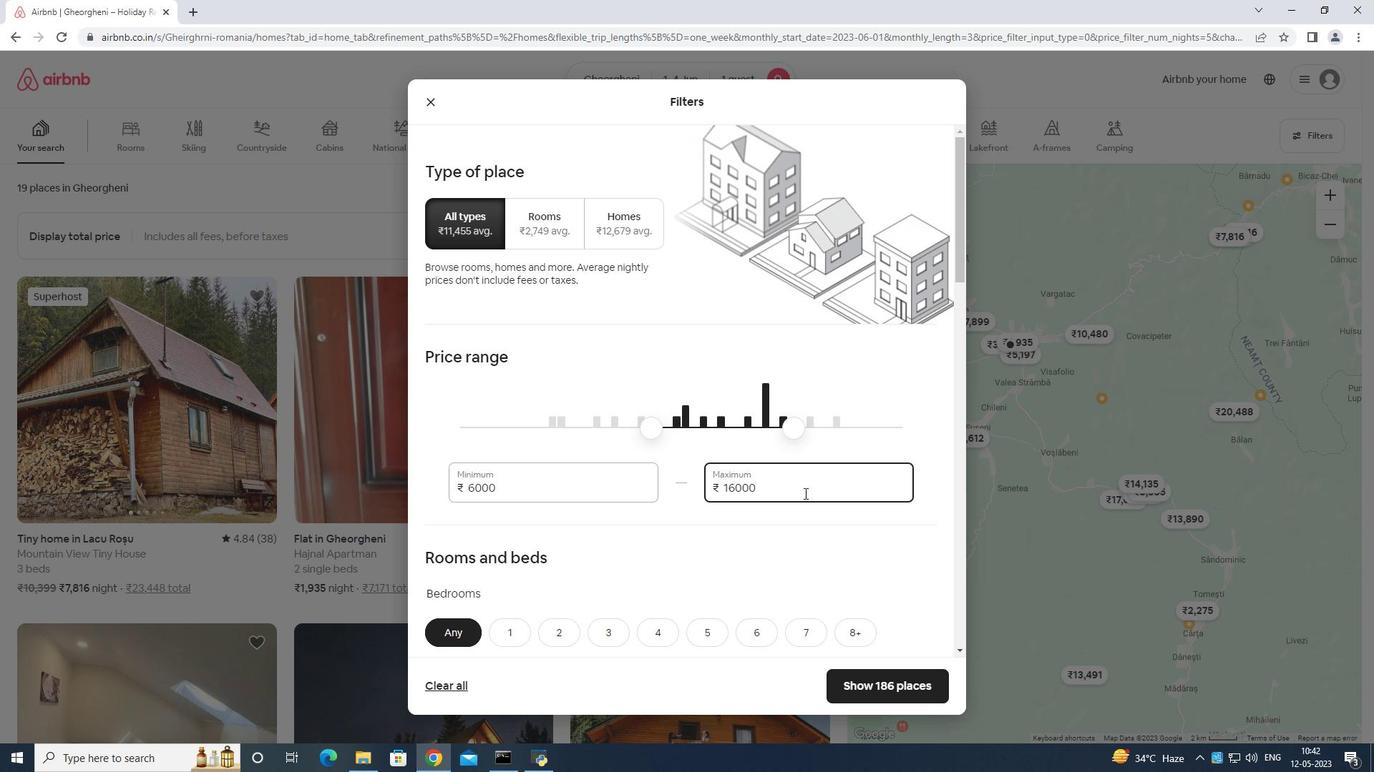 
Action: Mouse scrolled (799, 495) with delta (0, 0)
Screenshot: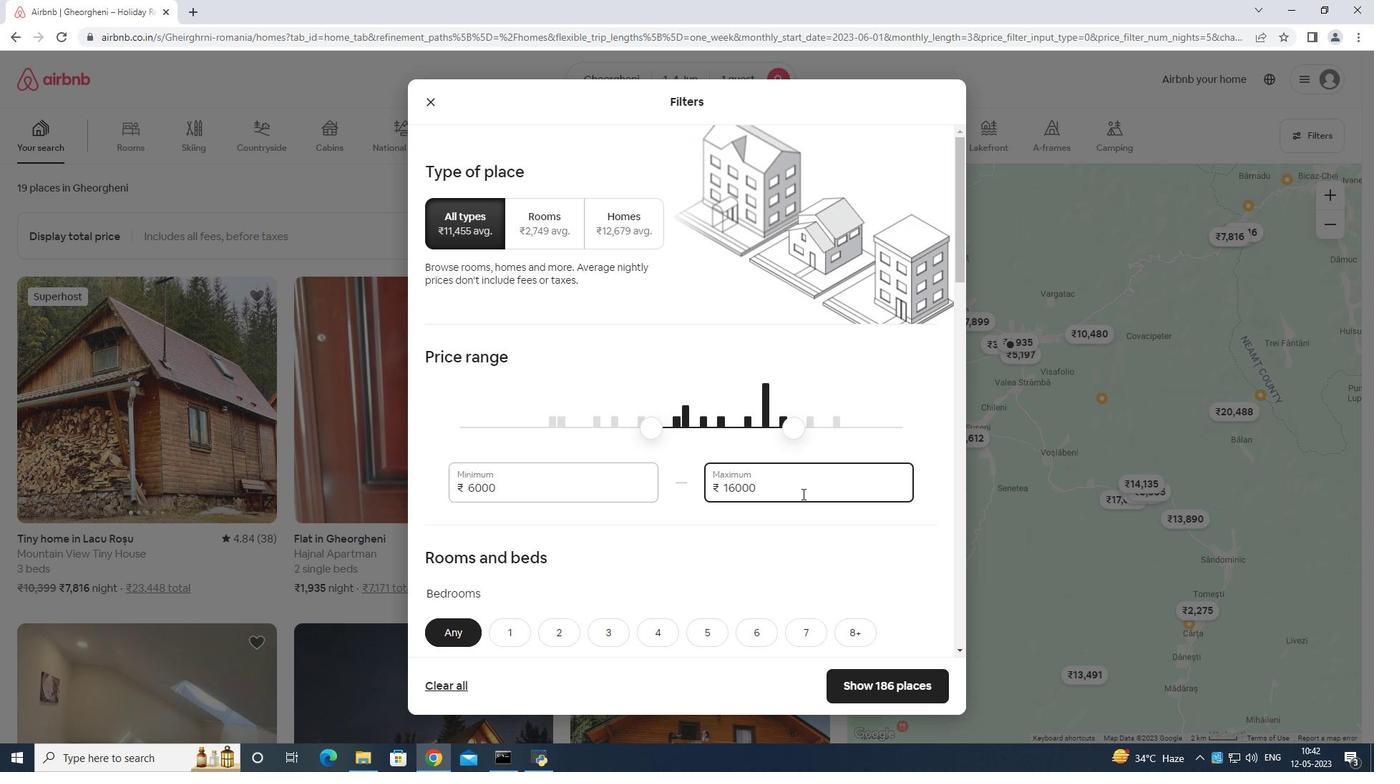 
Action: Mouse scrolled (799, 495) with delta (0, 0)
Screenshot: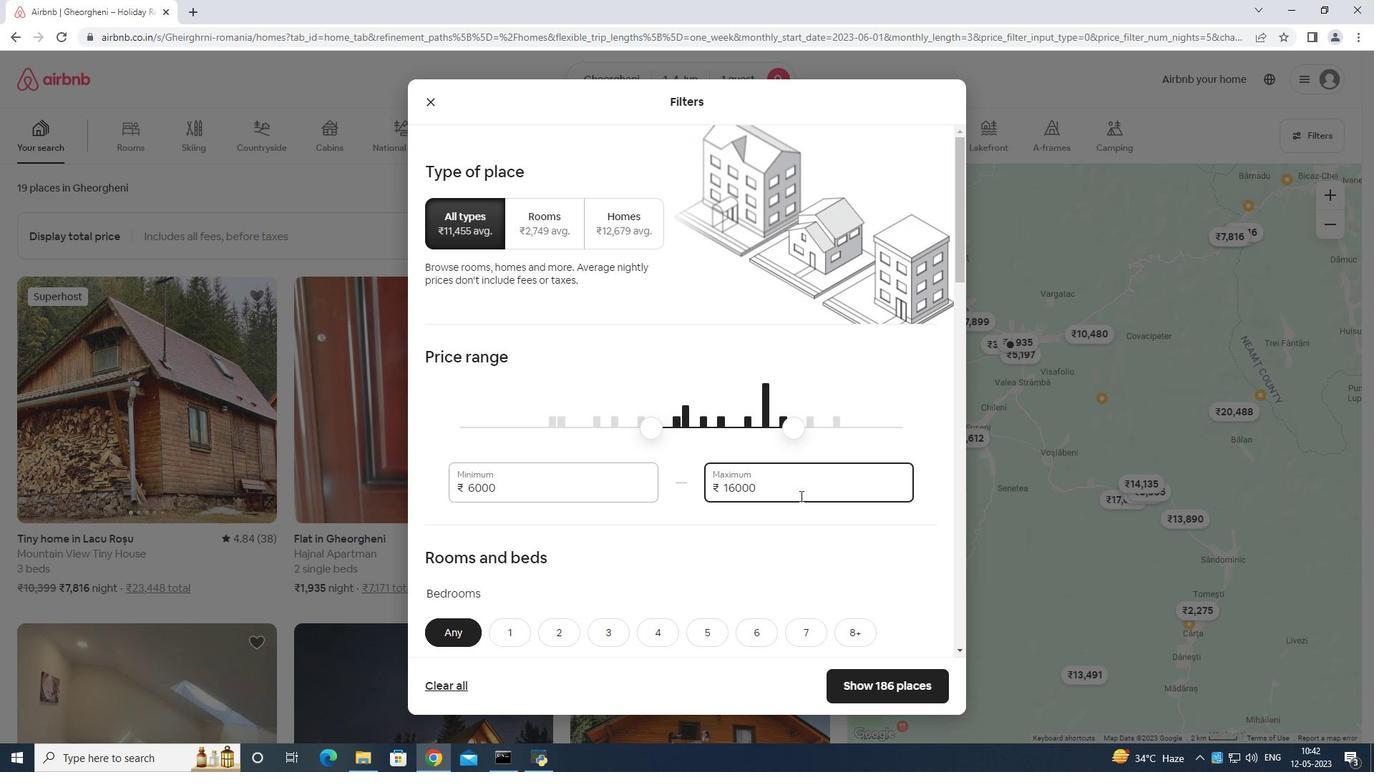 
Action: Mouse scrolled (799, 495) with delta (0, 0)
Screenshot: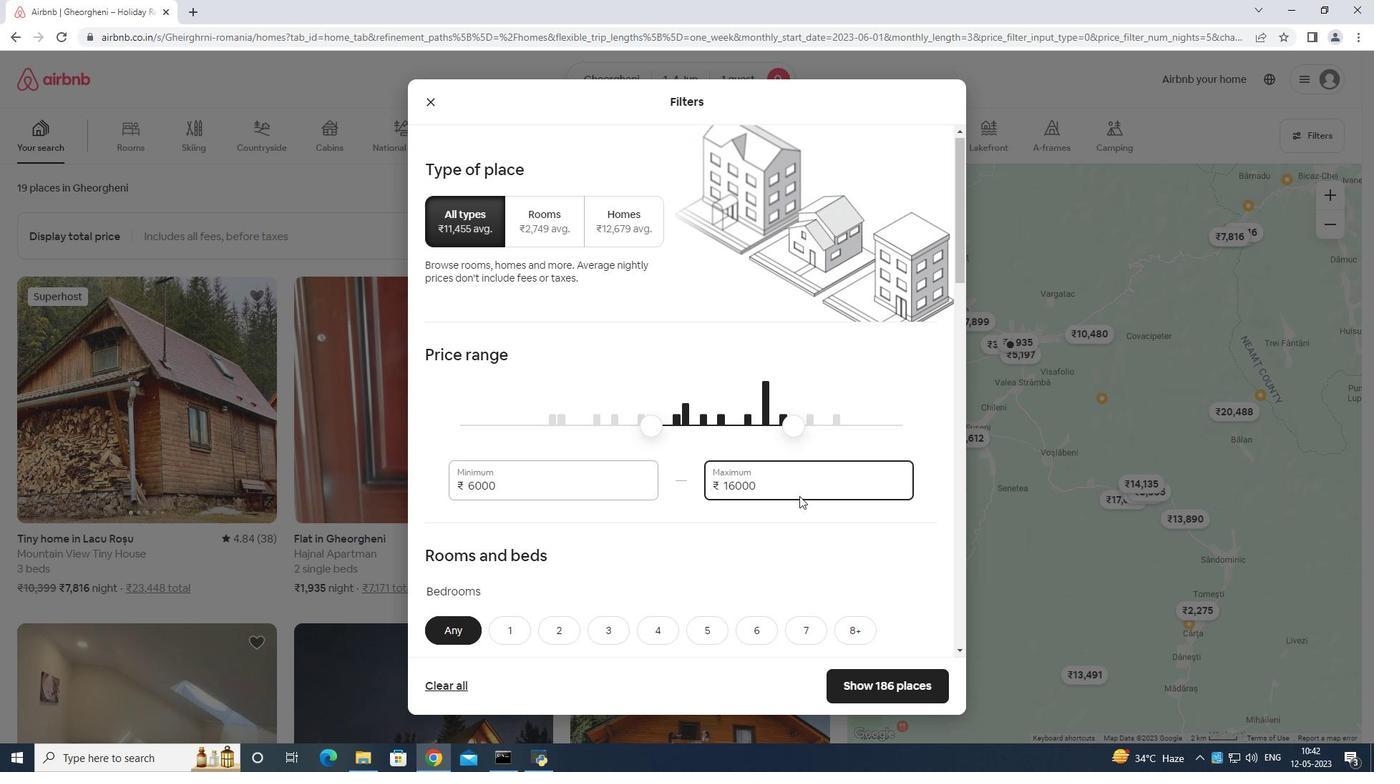 
Action: Mouse moved to (491, 345)
Screenshot: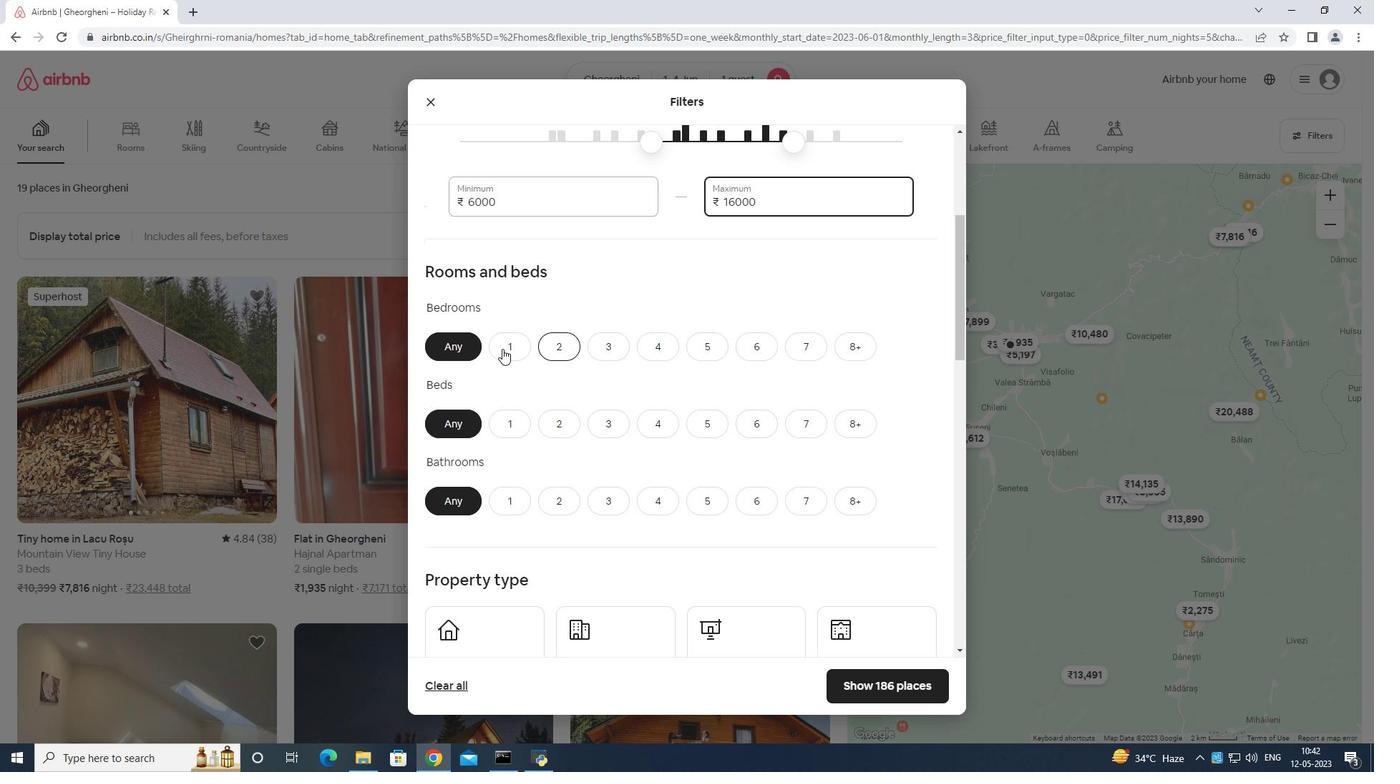 
Action: Mouse pressed left at (491, 345)
Screenshot: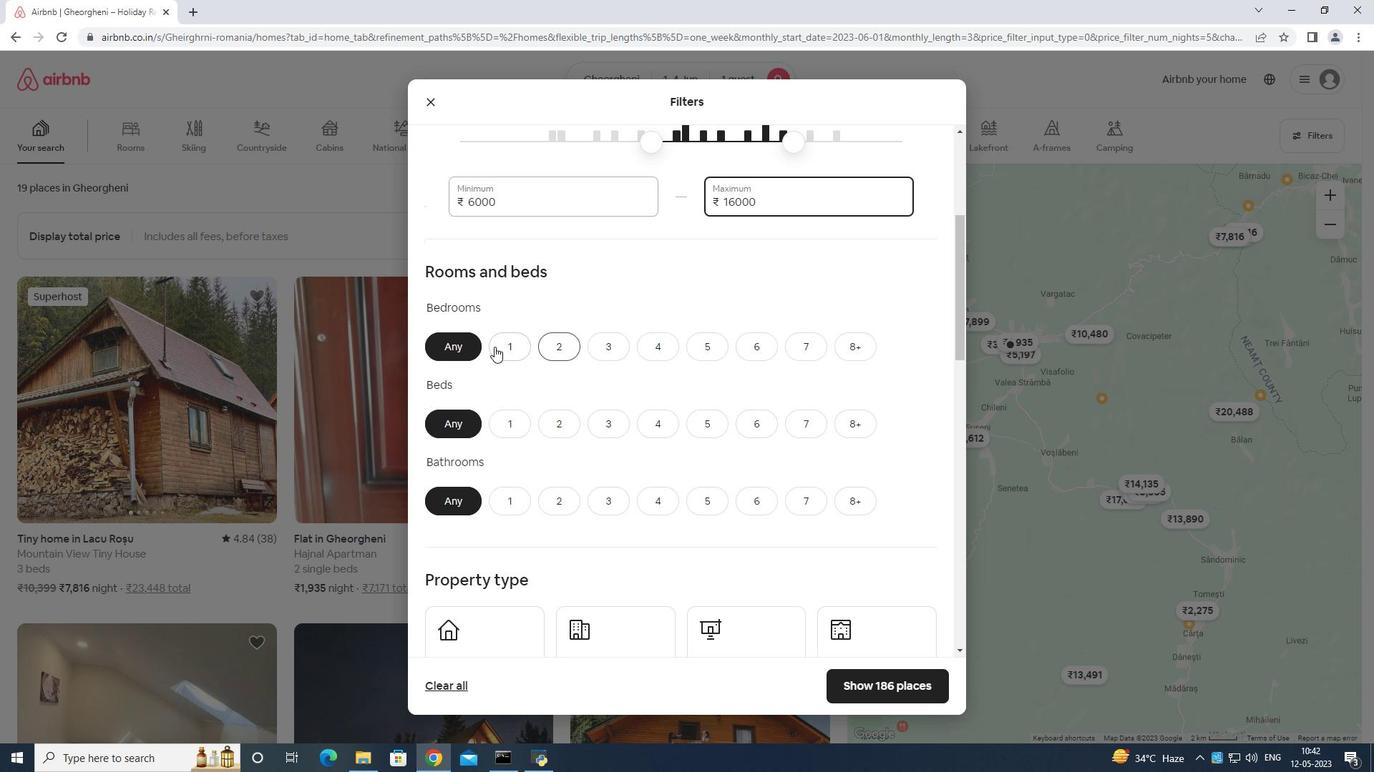 
Action: Mouse moved to (507, 428)
Screenshot: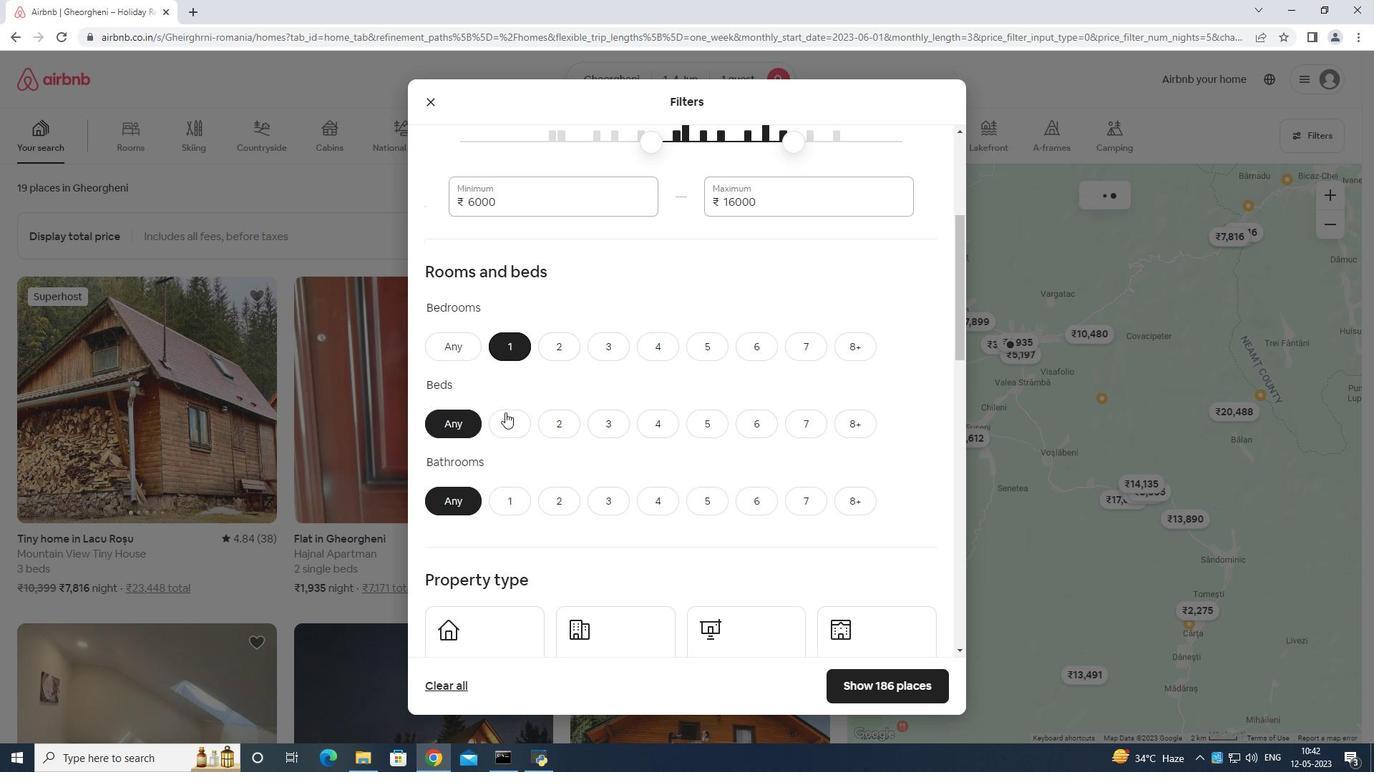 
Action: Mouse pressed left at (507, 428)
Screenshot: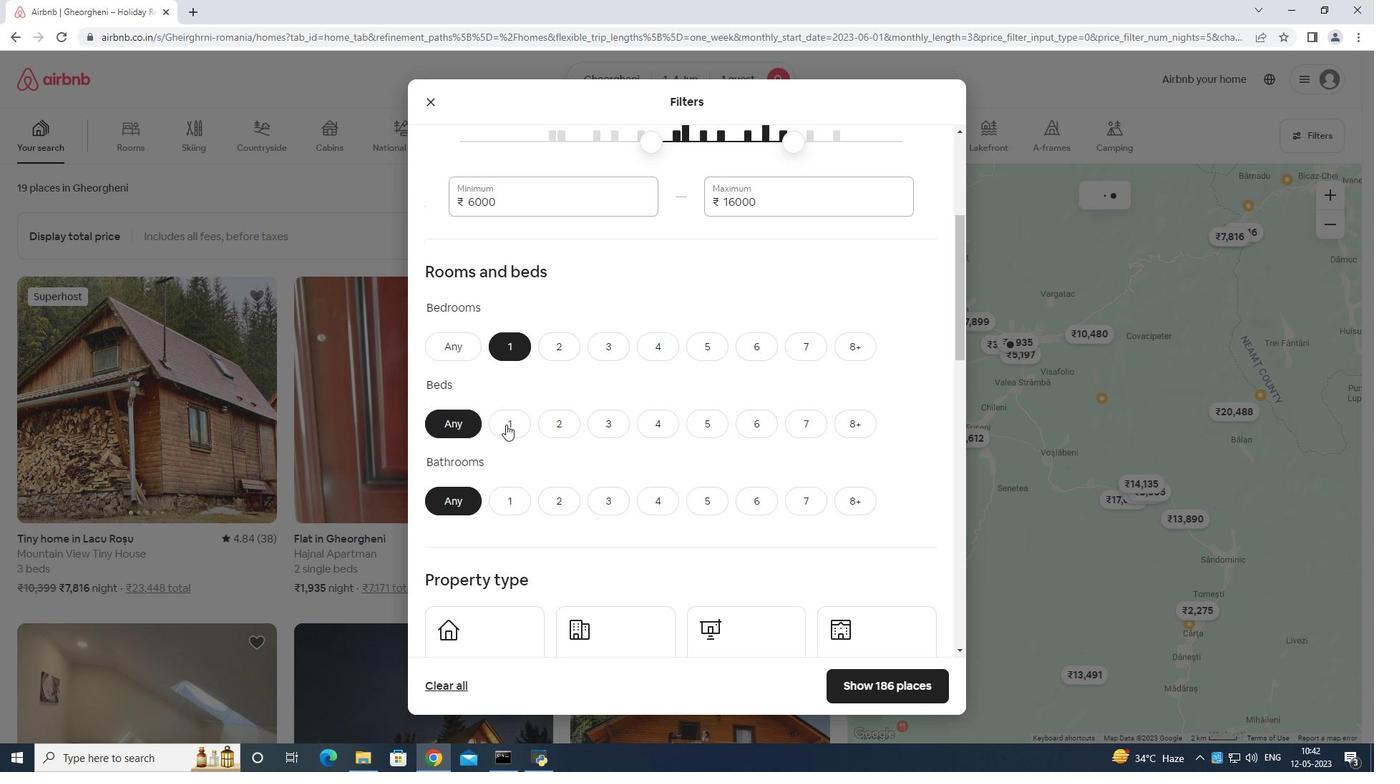 
Action: Mouse moved to (504, 495)
Screenshot: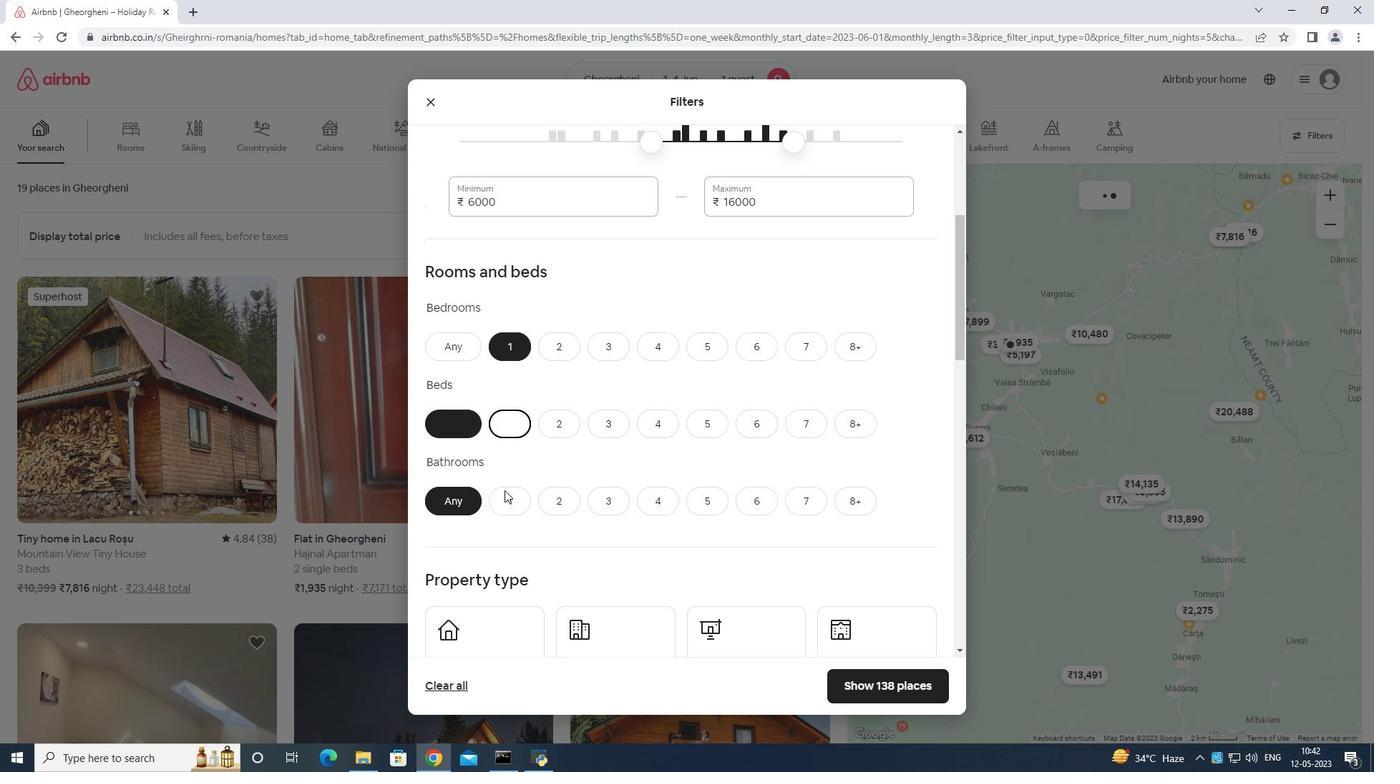 
Action: Mouse pressed left at (504, 495)
Screenshot: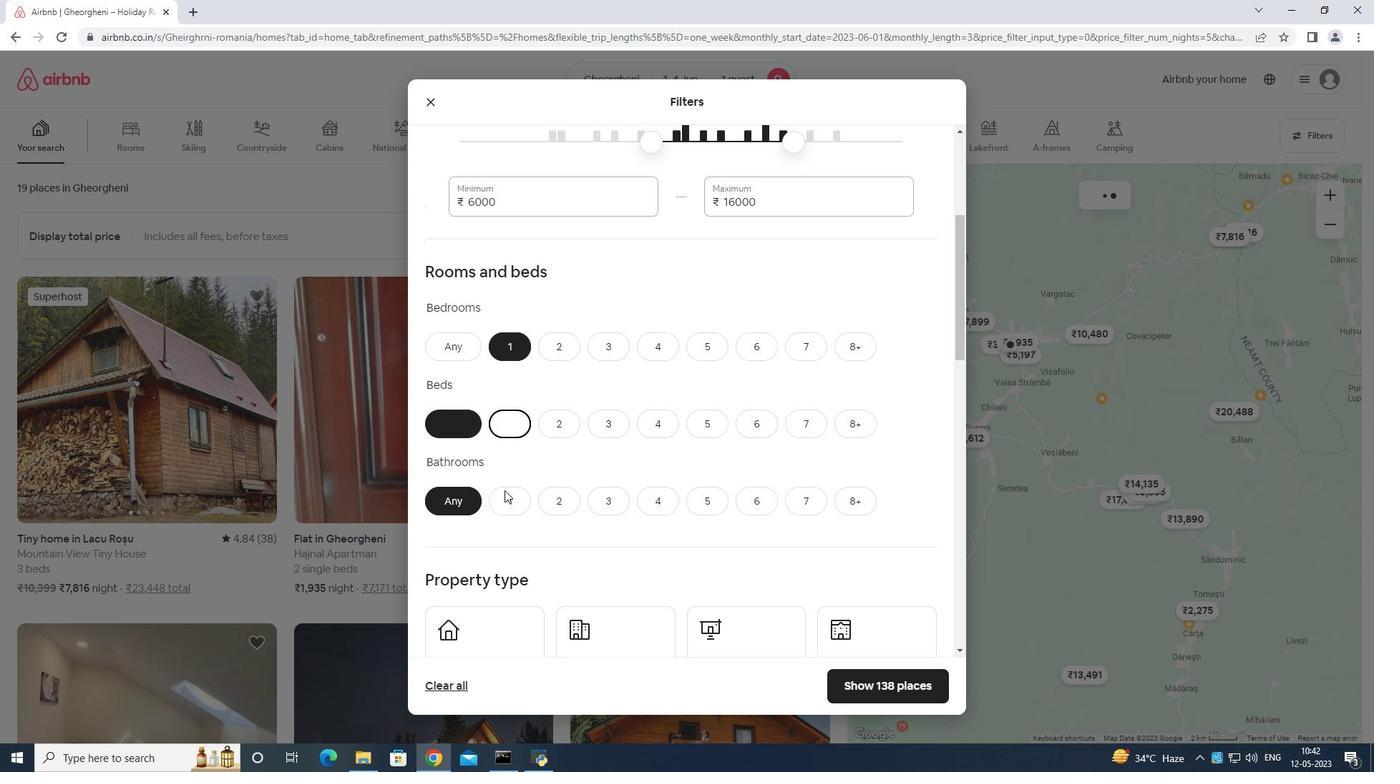 
Action: Mouse moved to (517, 506)
Screenshot: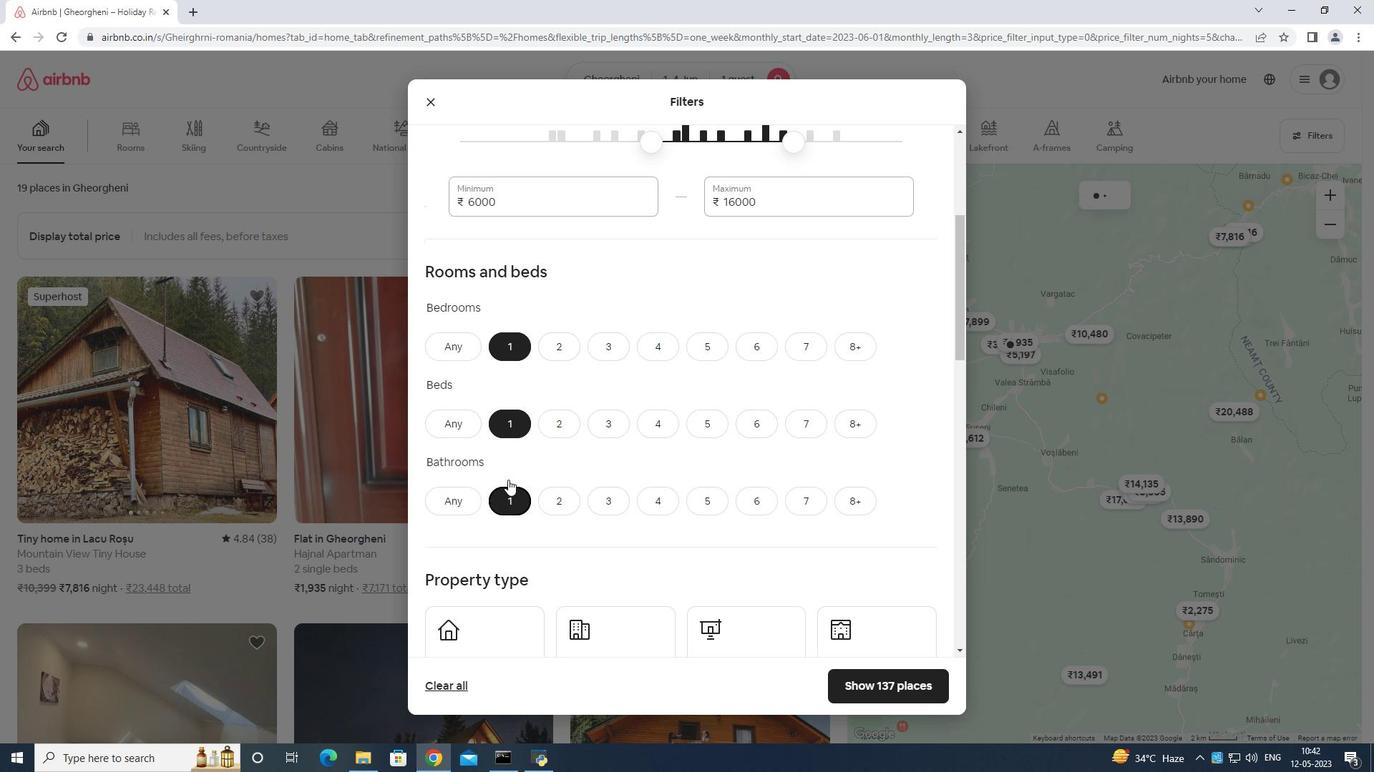 
Action: Mouse scrolled (517, 505) with delta (0, 0)
Screenshot: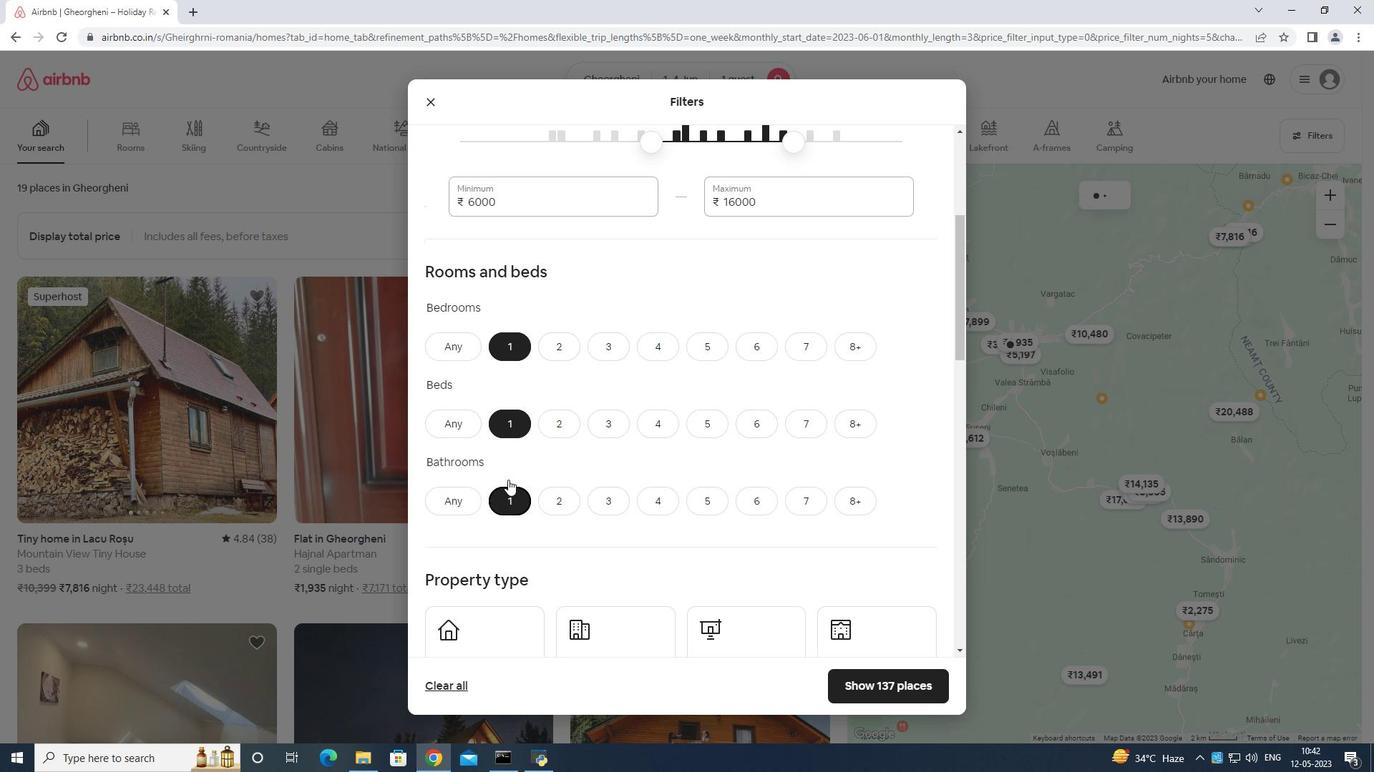 
Action: Mouse moved to (531, 506)
Screenshot: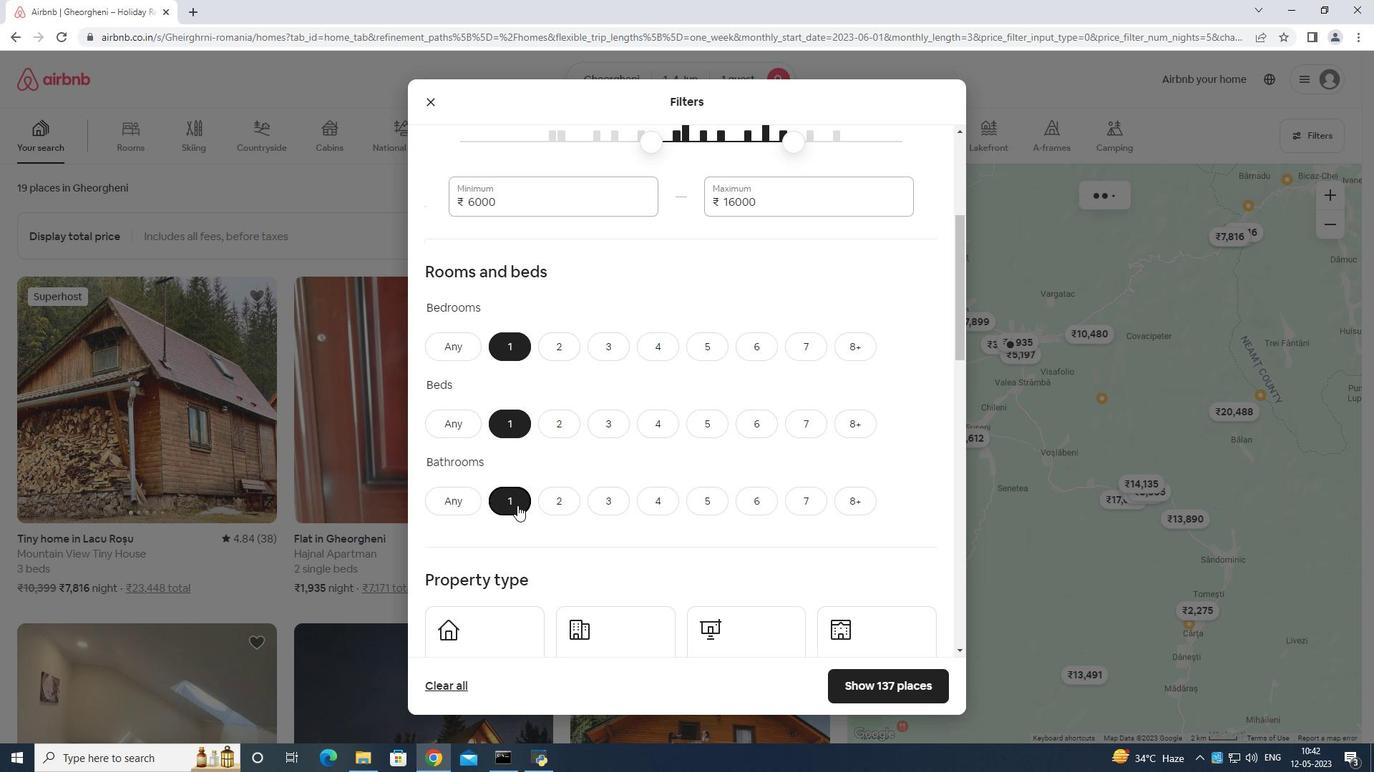
Action: Mouse scrolled (531, 505) with delta (0, 0)
Screenshot: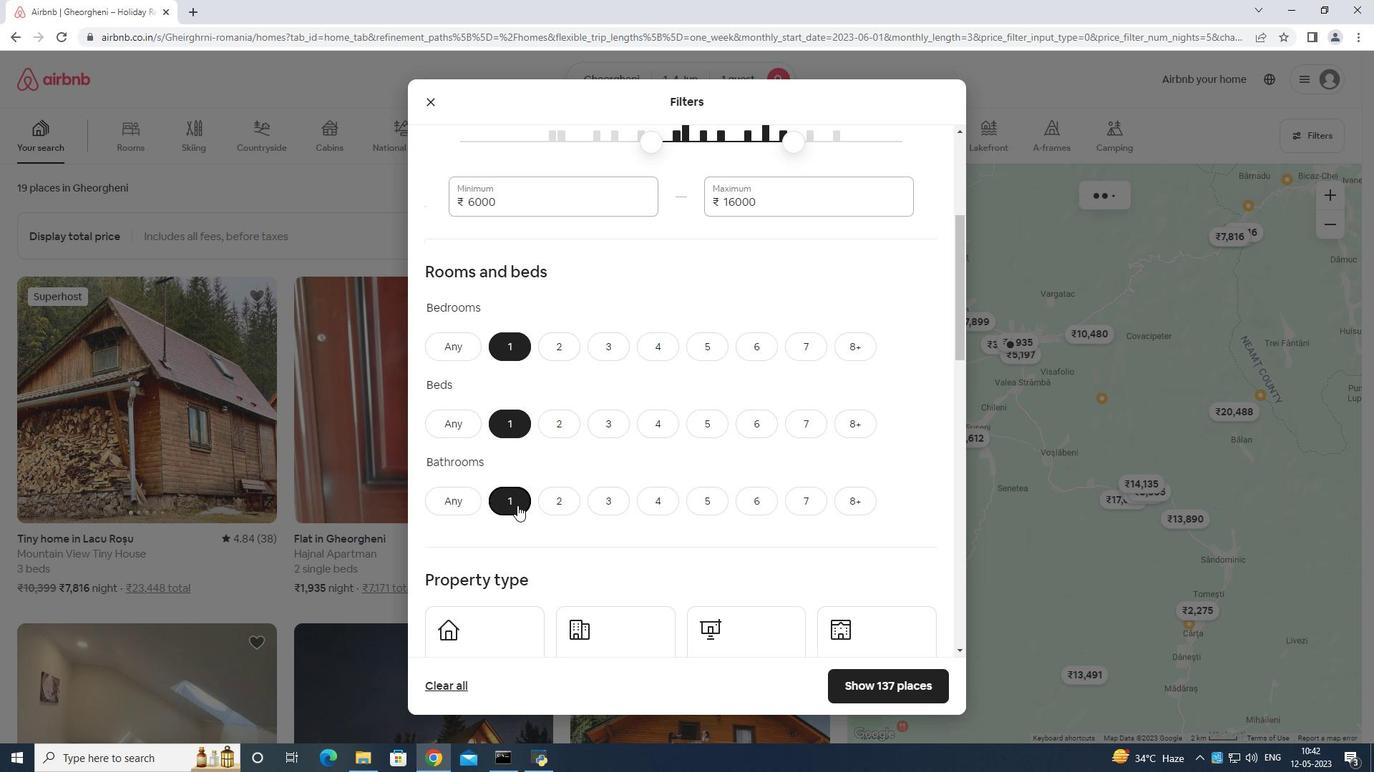
Action: Mouse moved to (561, 499)
Screenshot: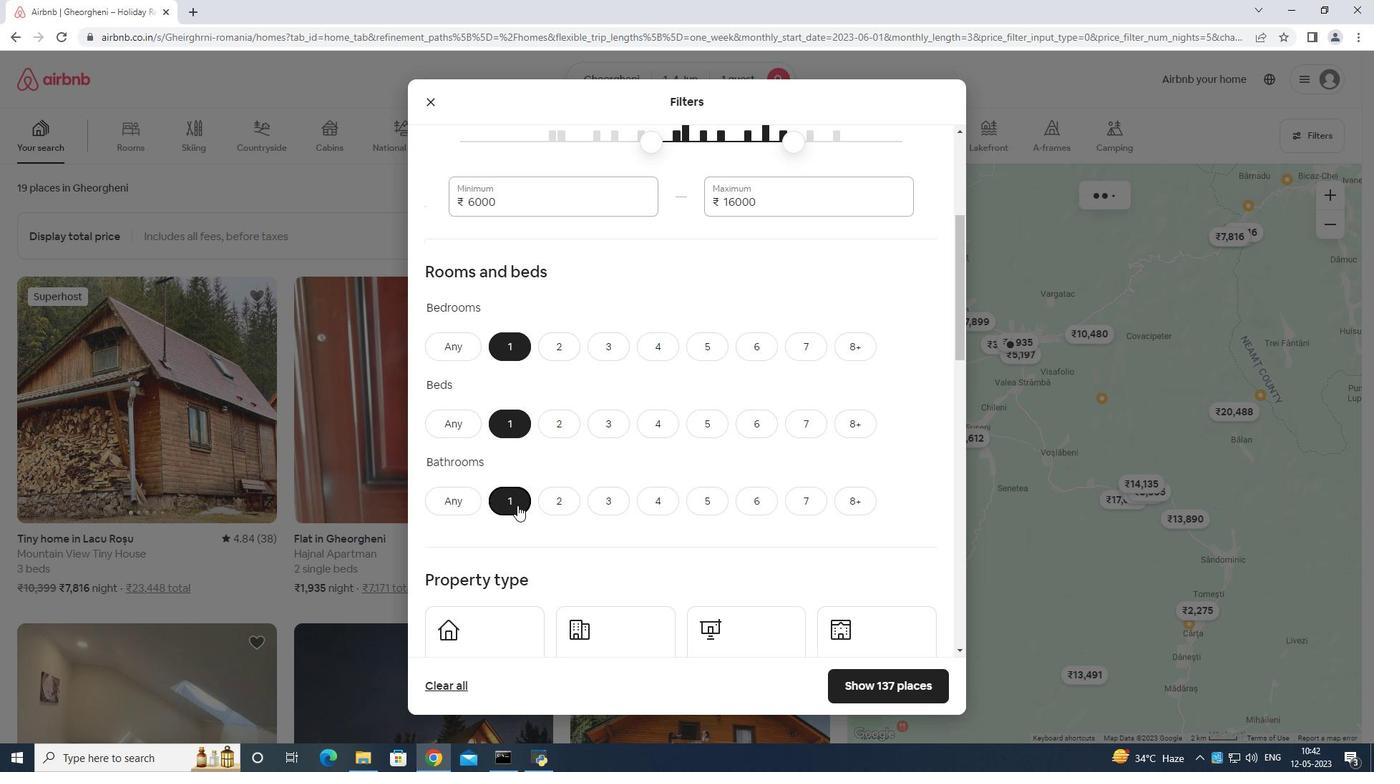
Action: Mouse scrolled (561, 498) with delta (0, 0)
Screenshot: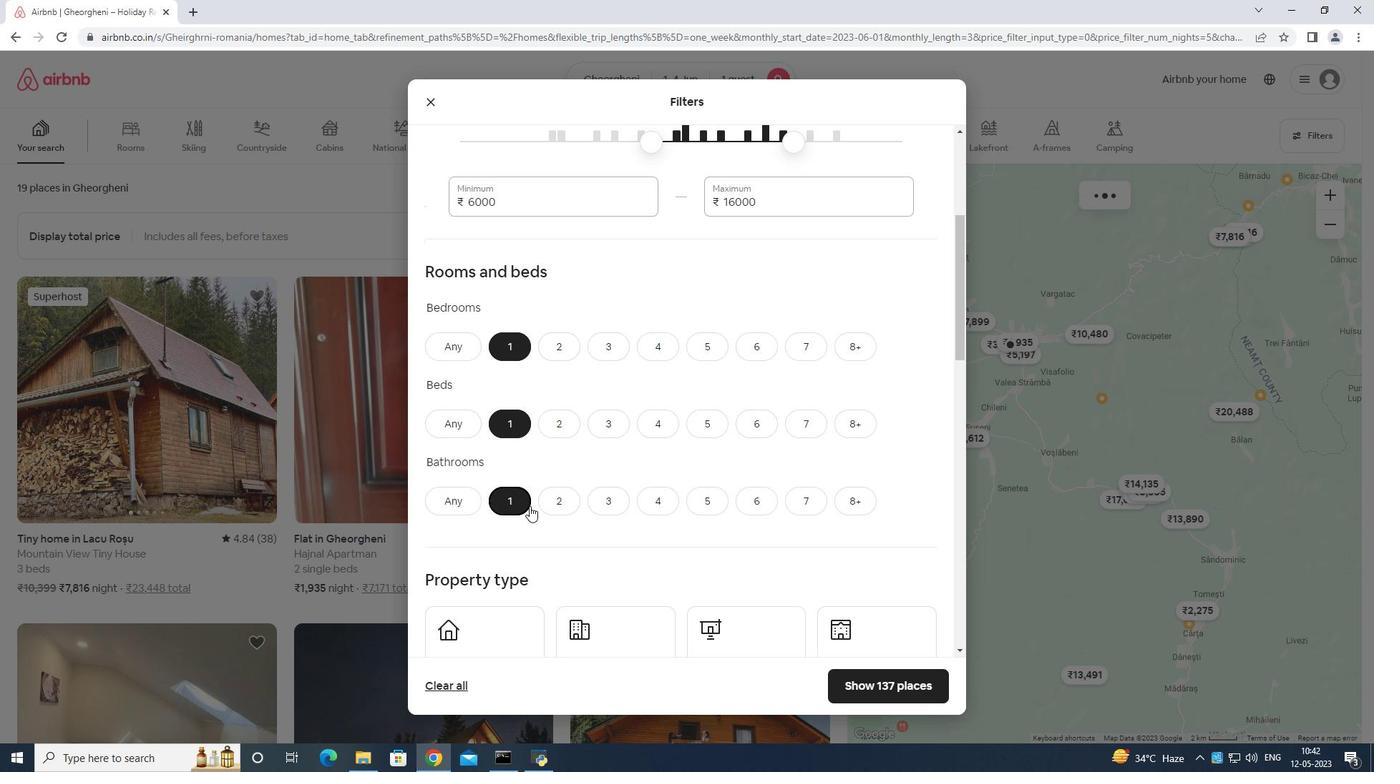 
Action: Mouse moved to (485, 462)
Screenshot: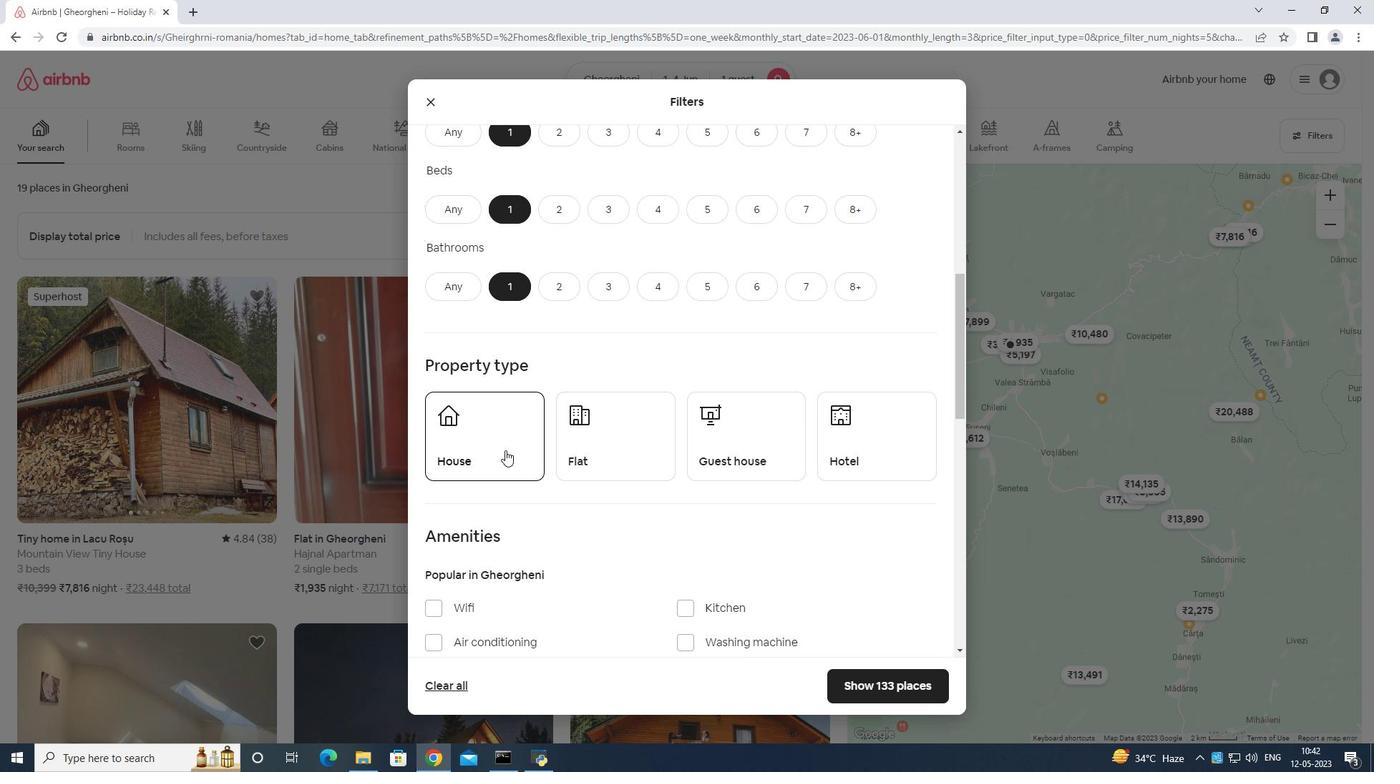 
Action: Mouse pressed left at (485, 462)
Screenshot: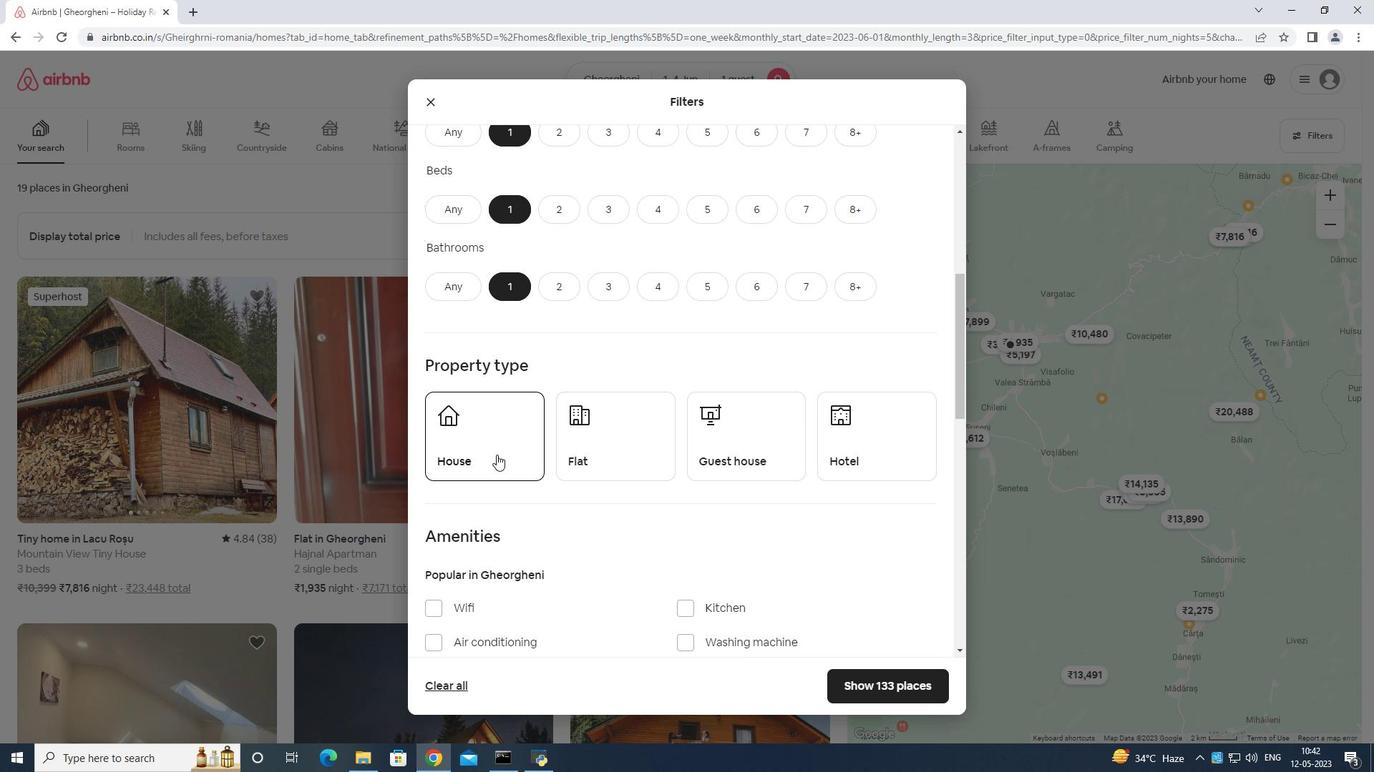 
Action: Mouse moved to (596, 453)
Screenshot: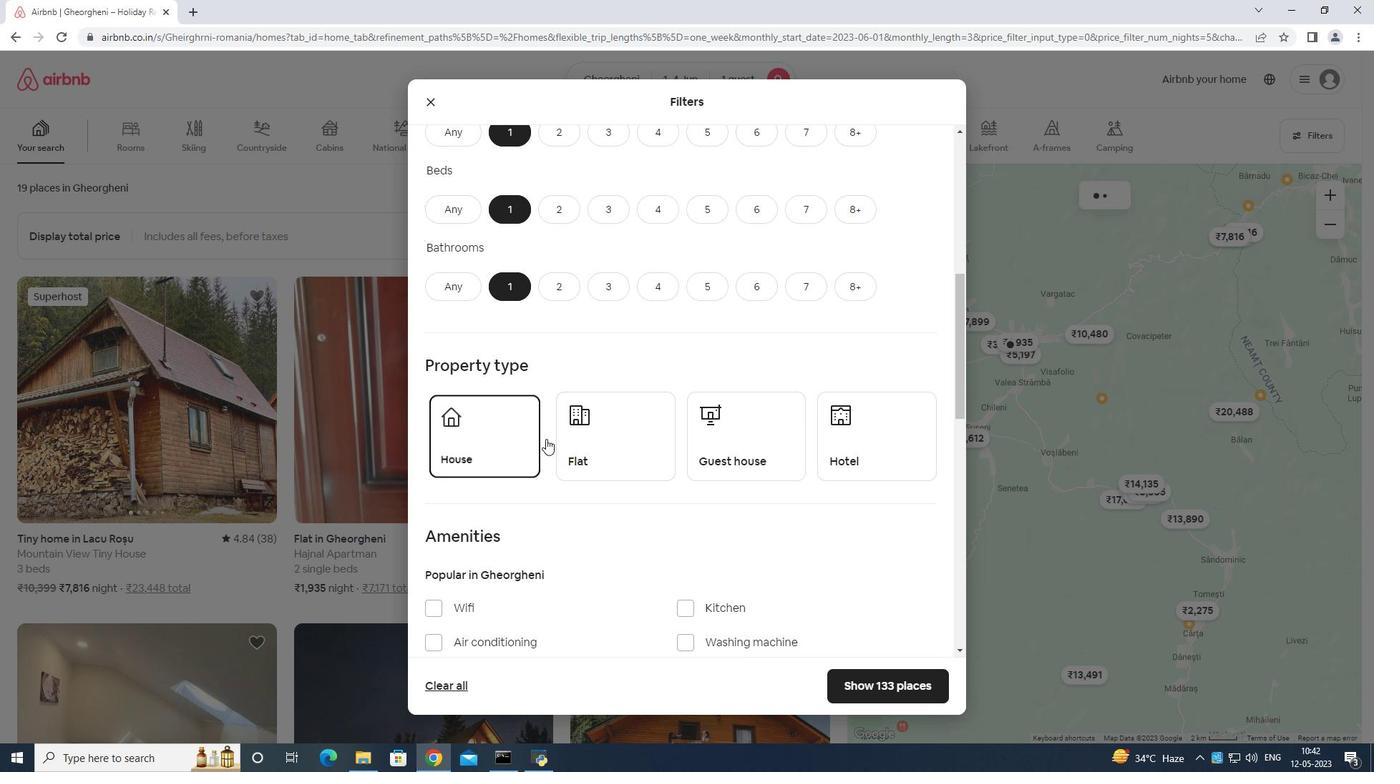 
Action: Mouse pressed left at (596, 453)
Screenshot: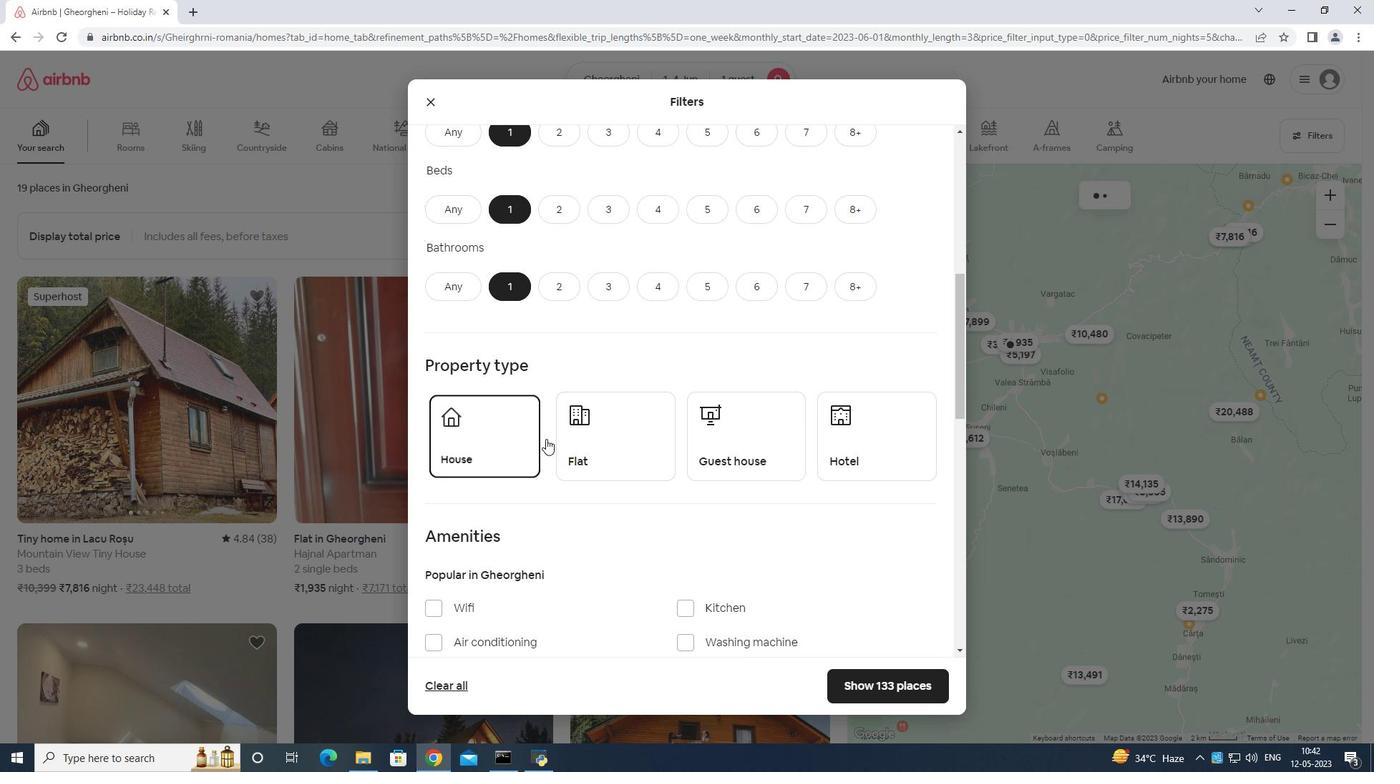 
Action: Mouse moved to (689, 453)
Screenshot: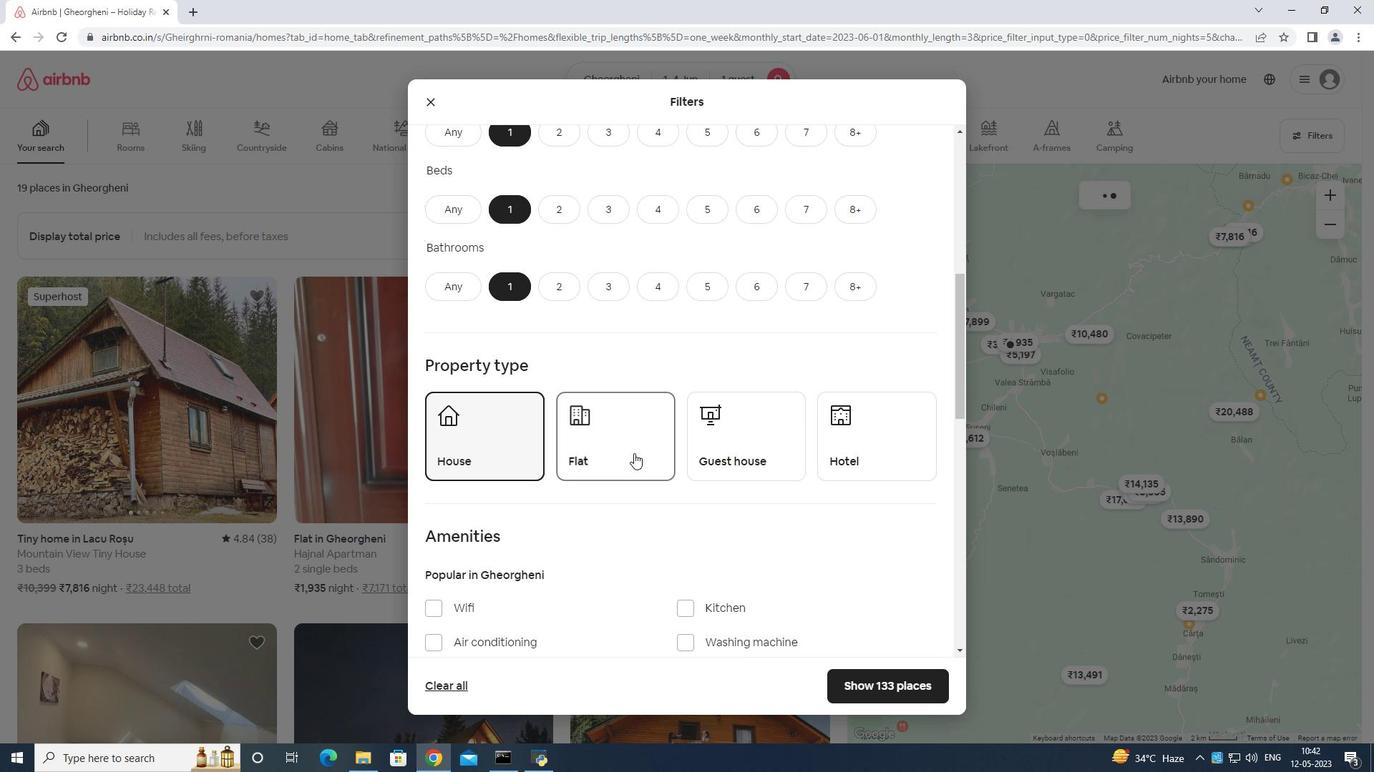 
Action: Mouse pressed left at (689, 453)
Screenshot: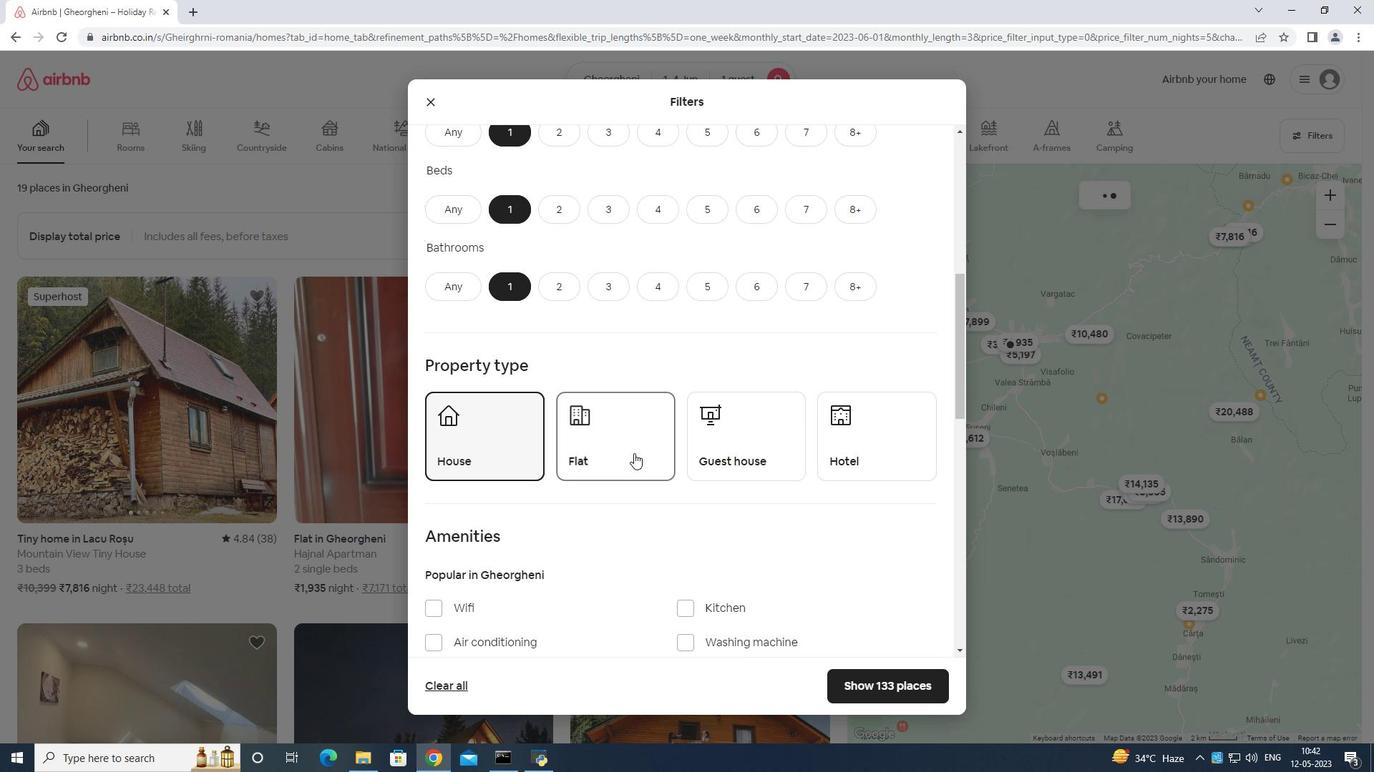 
Action: Mouse moved to (725, 448)
Screenshot: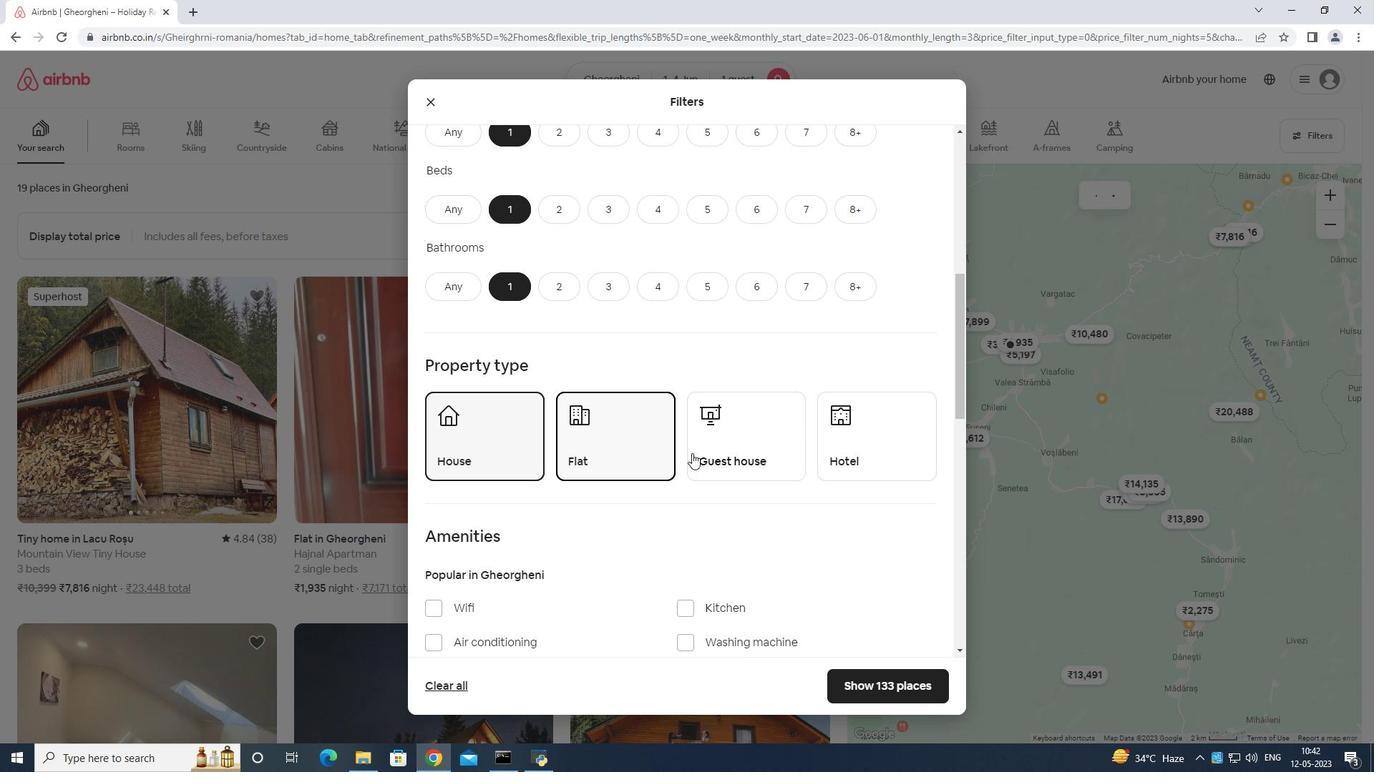 
Action: Mouse scrolled (725, 447) with delta (0, 0)
Screenshot: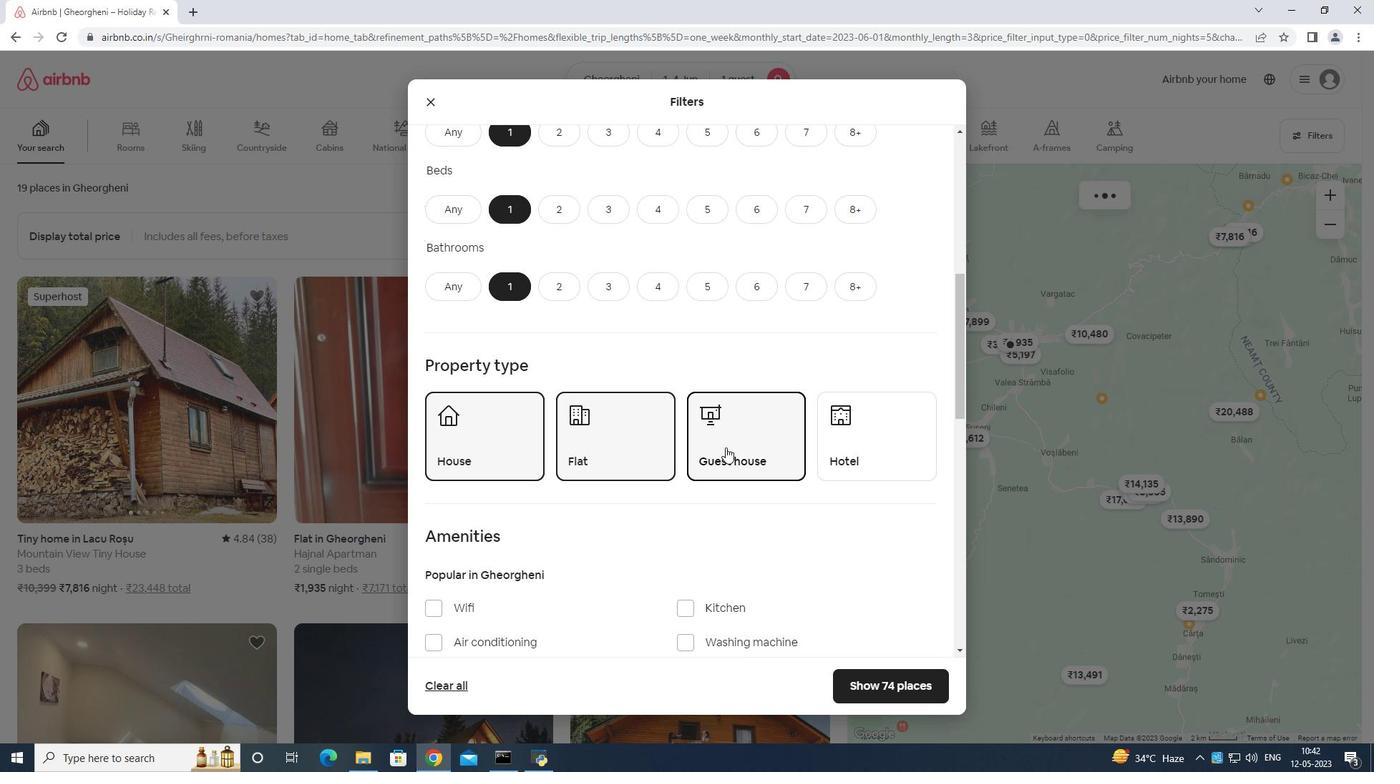 
Action: Mouse scrolled (725, 447) with delta (0, 0)
Screenshot: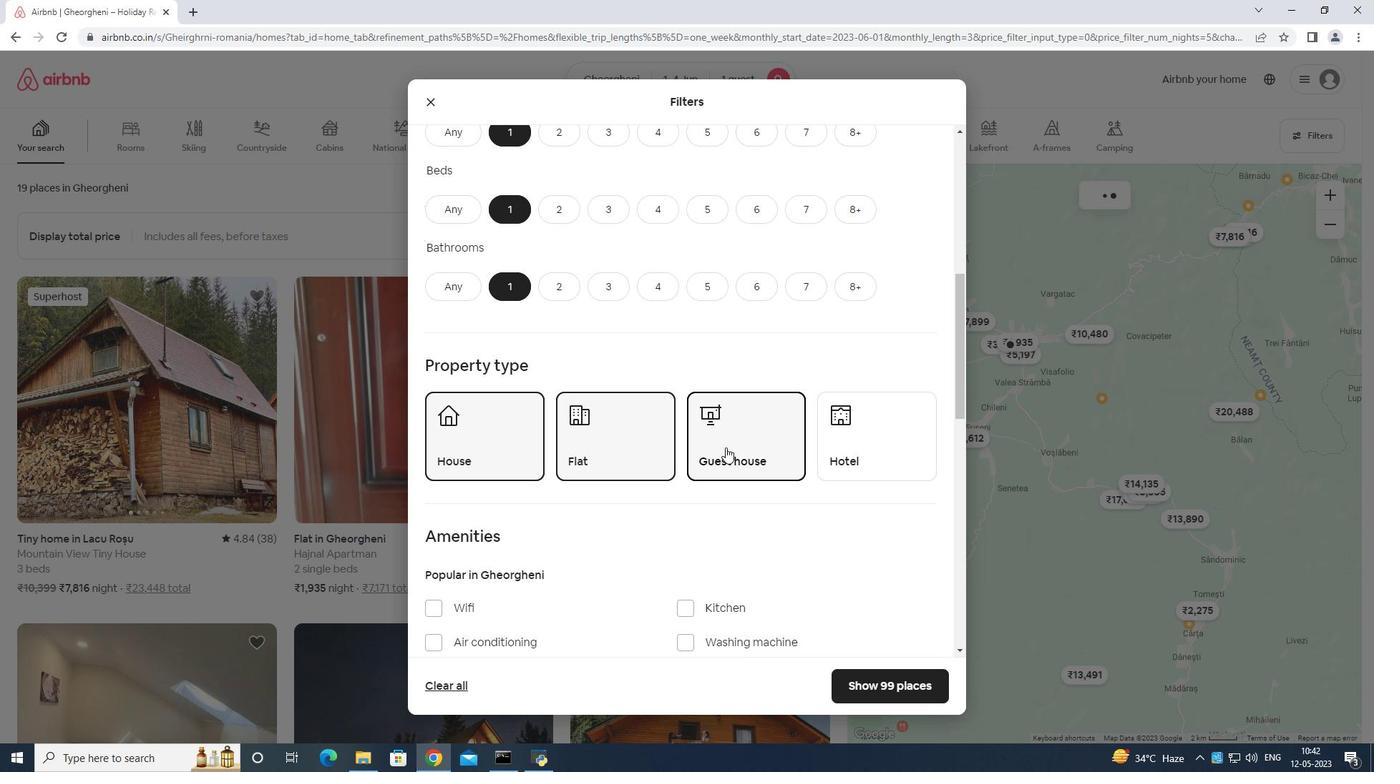 
Action: Mouse scrolled (725, 447) with delta (0, 0)
Screenshot: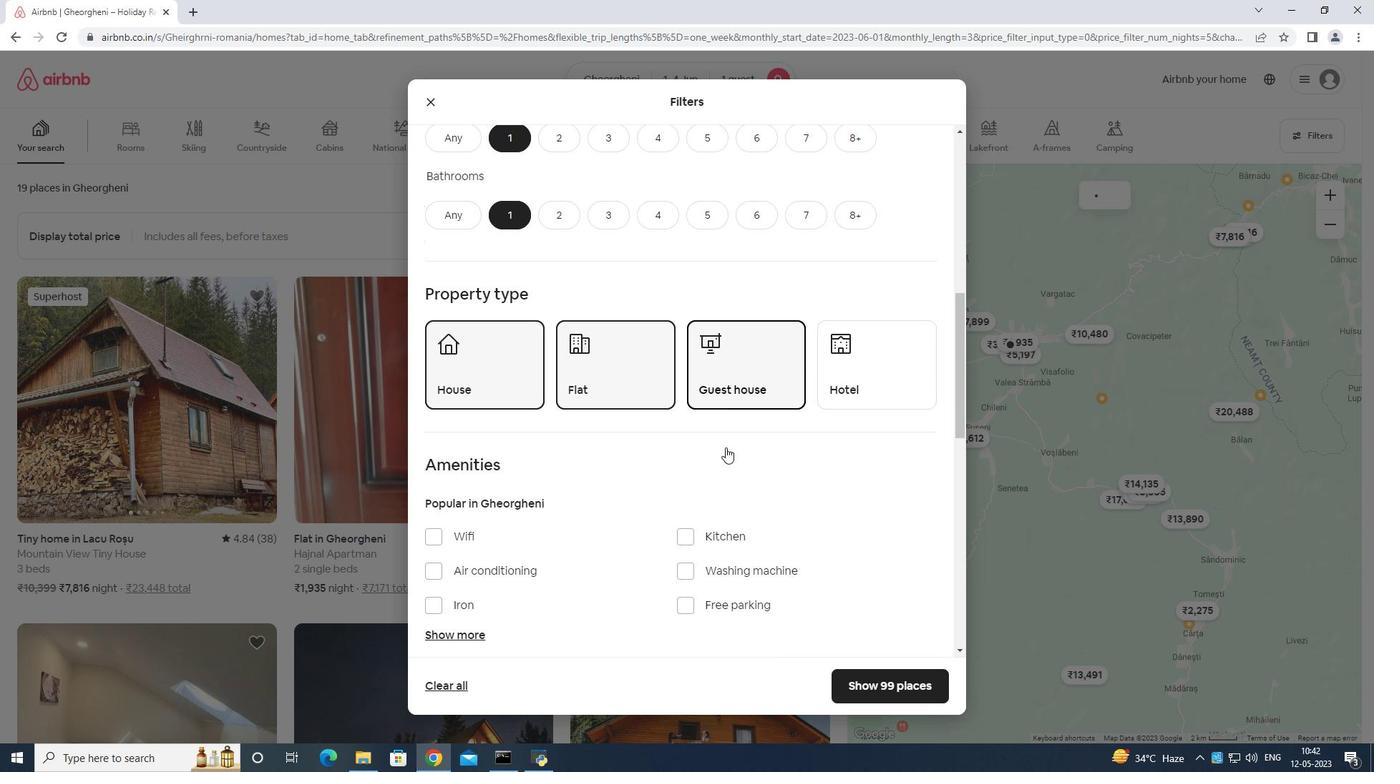
Action: Mouse scrolled (725, 447) with delta (0, 0)
Screenshot: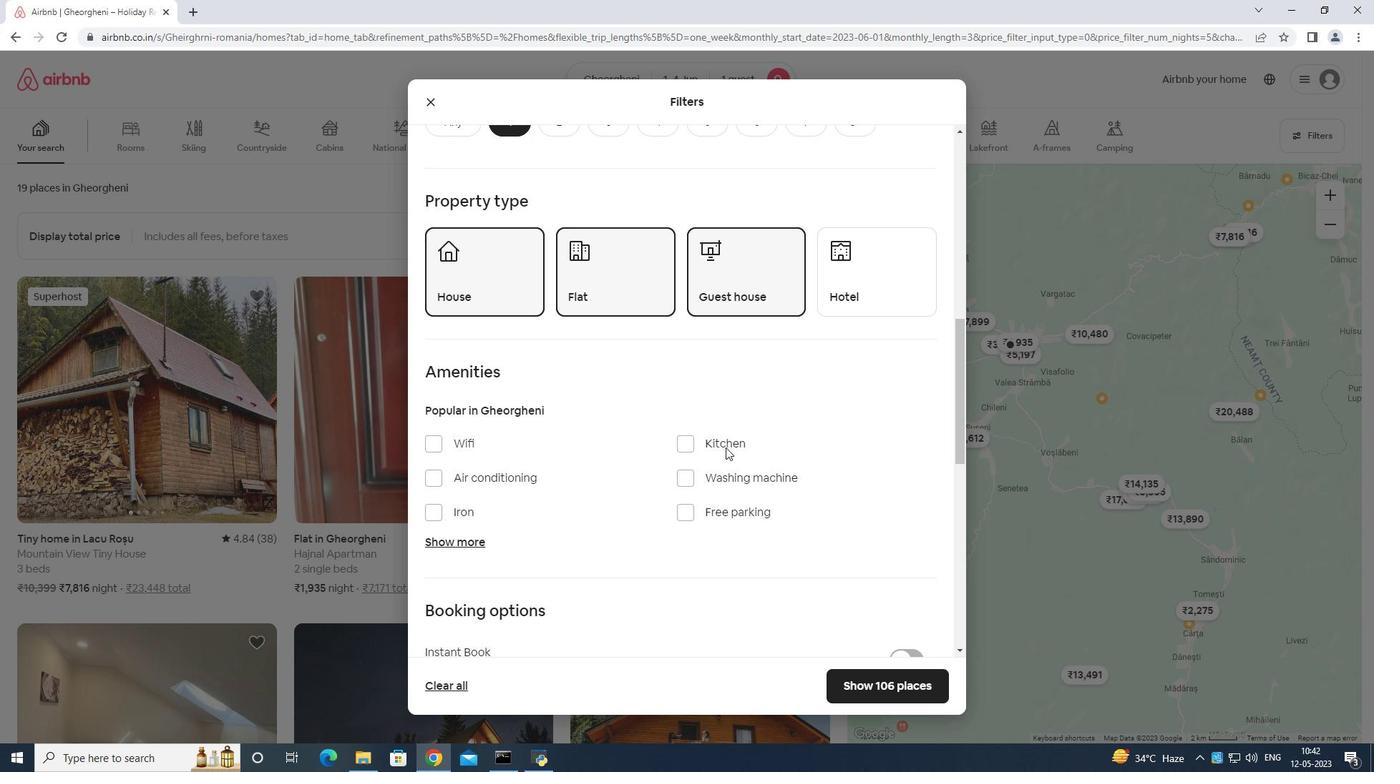 
Action: Mouse scrolled (725, 447) with delta (0, 0)
Screenshot: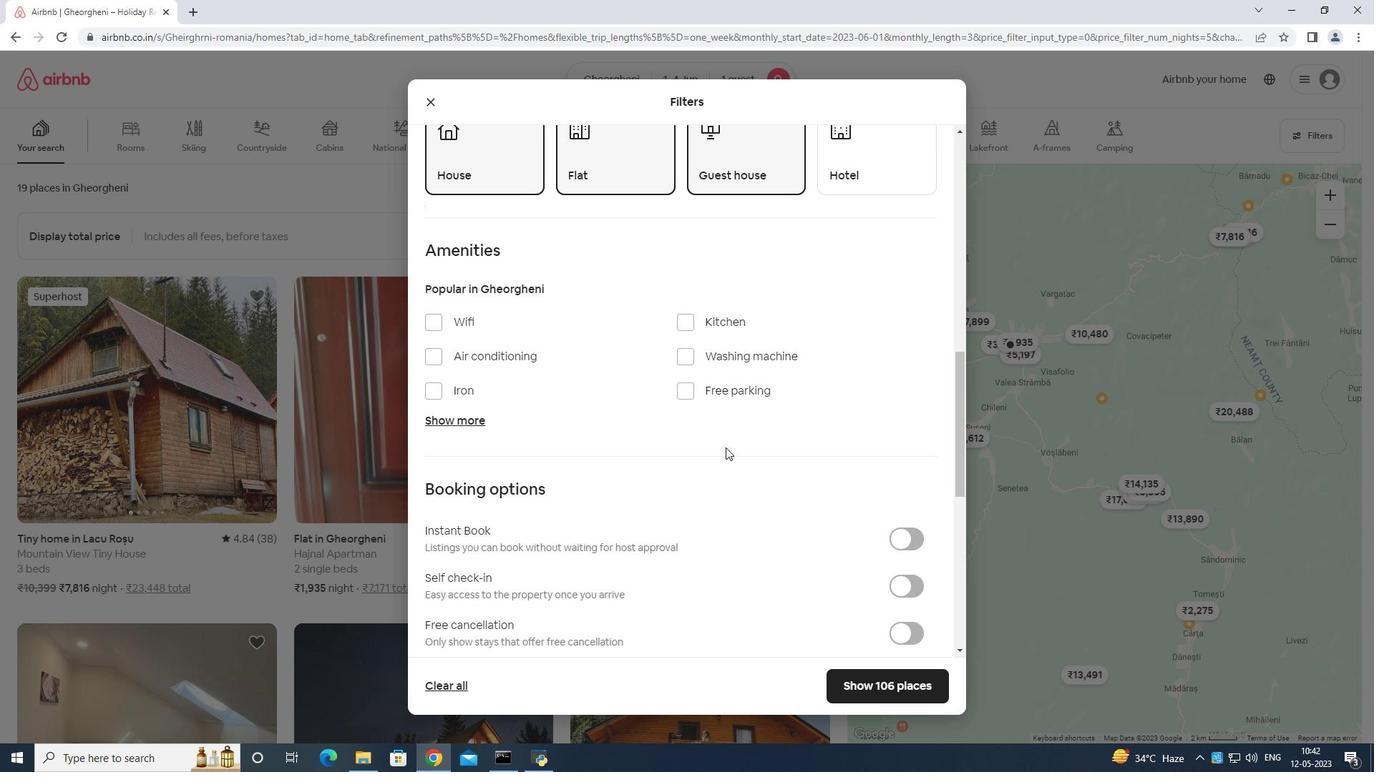 
Action: Mouse moved to (725, 448)
Screenshot: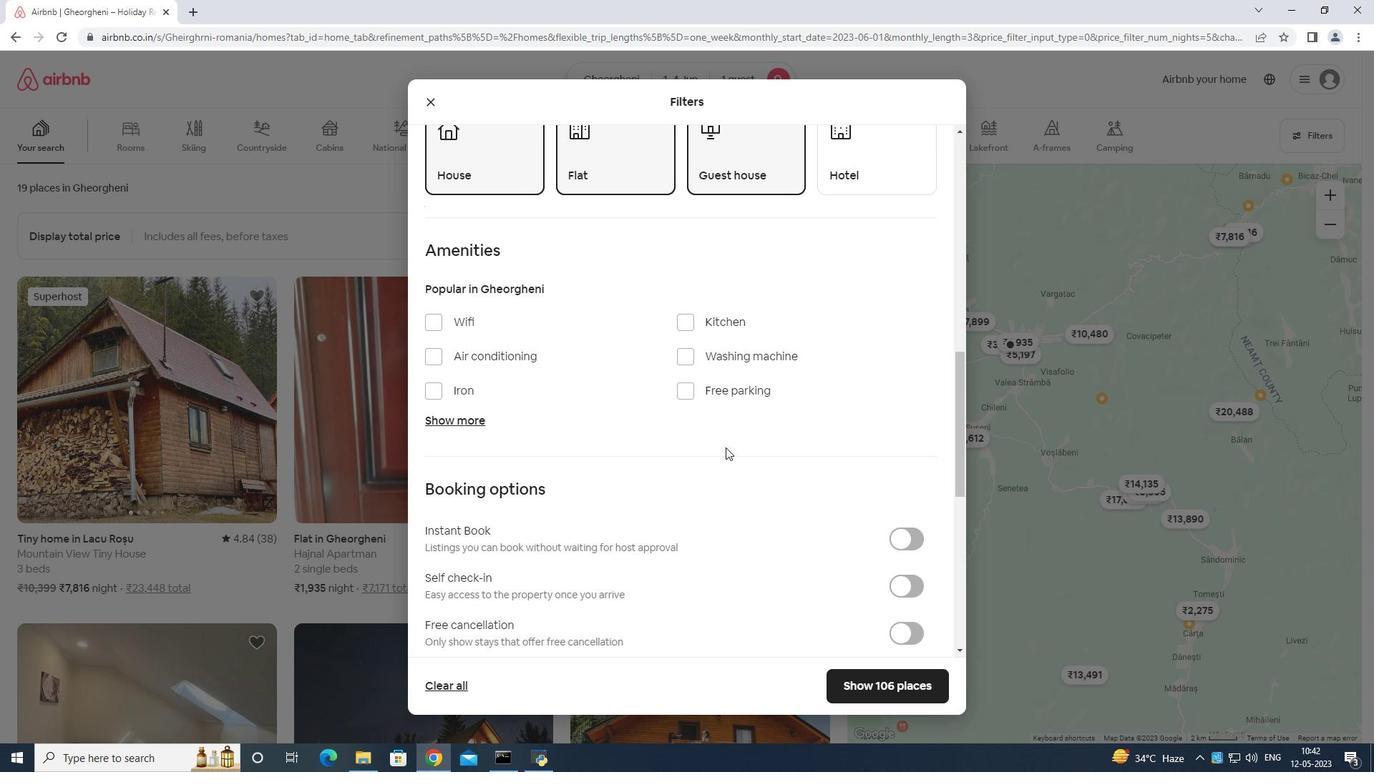 
Action: Mouse scrolled (725, 447) with delta (0, 0)
Screenshot: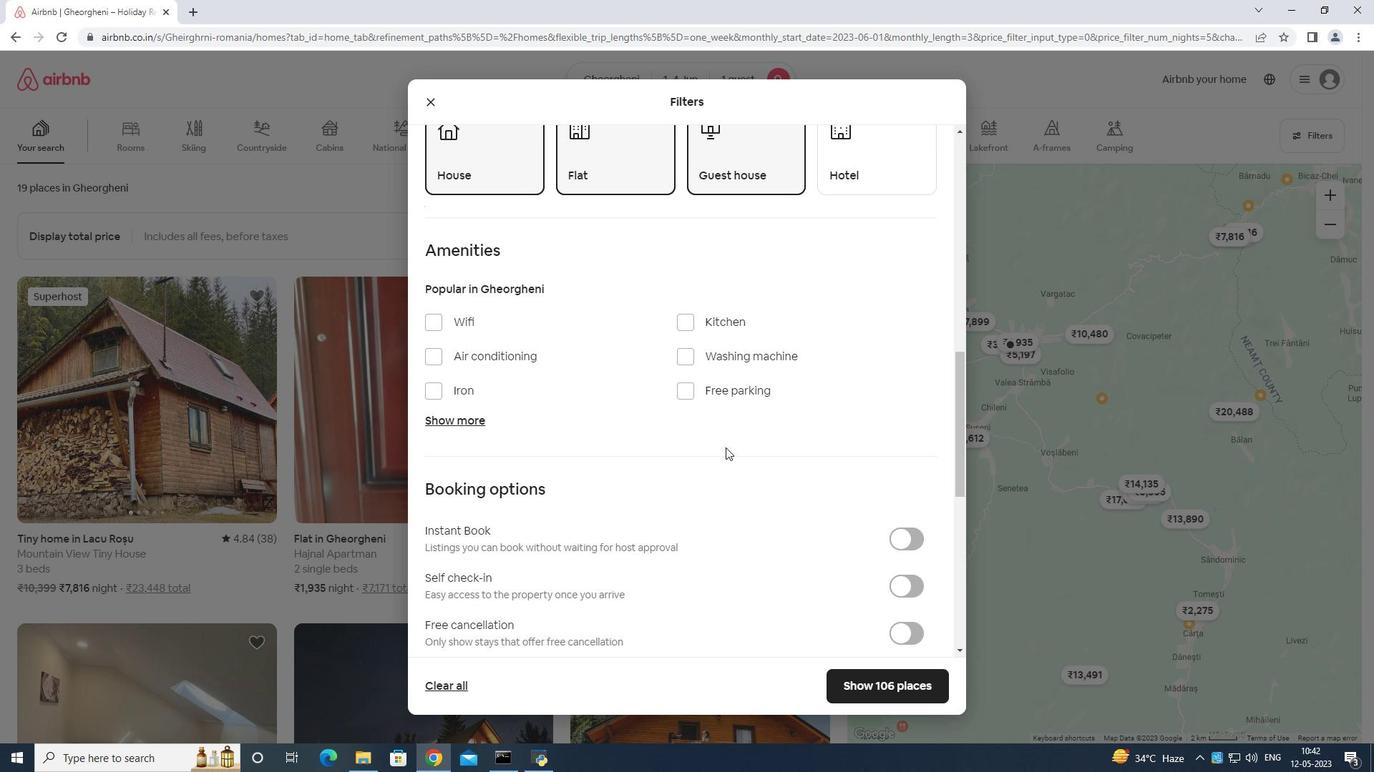 
Action: Mouse scrolled (725, 447) with delta (0, 0)
Screenshot: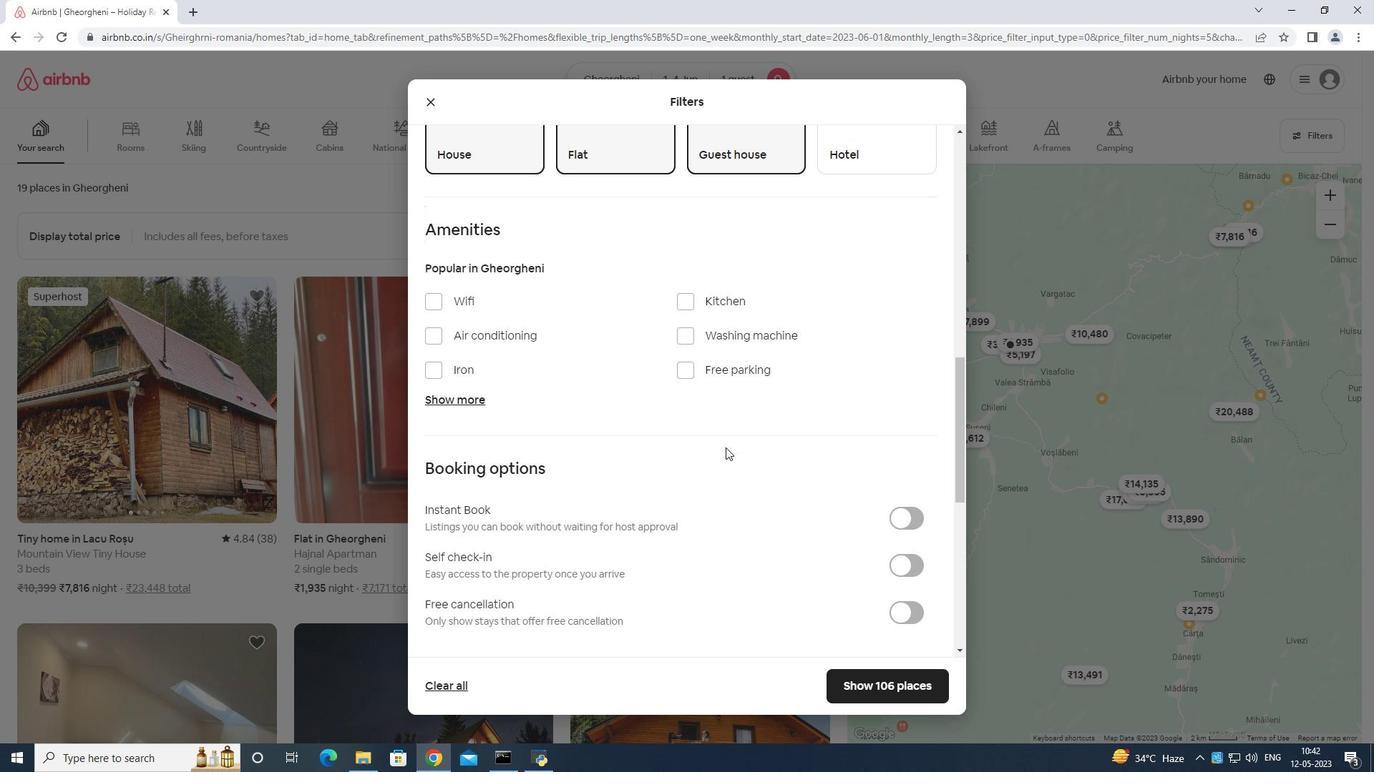 
Action: Mouse moved to (908, 370)
Screenshot: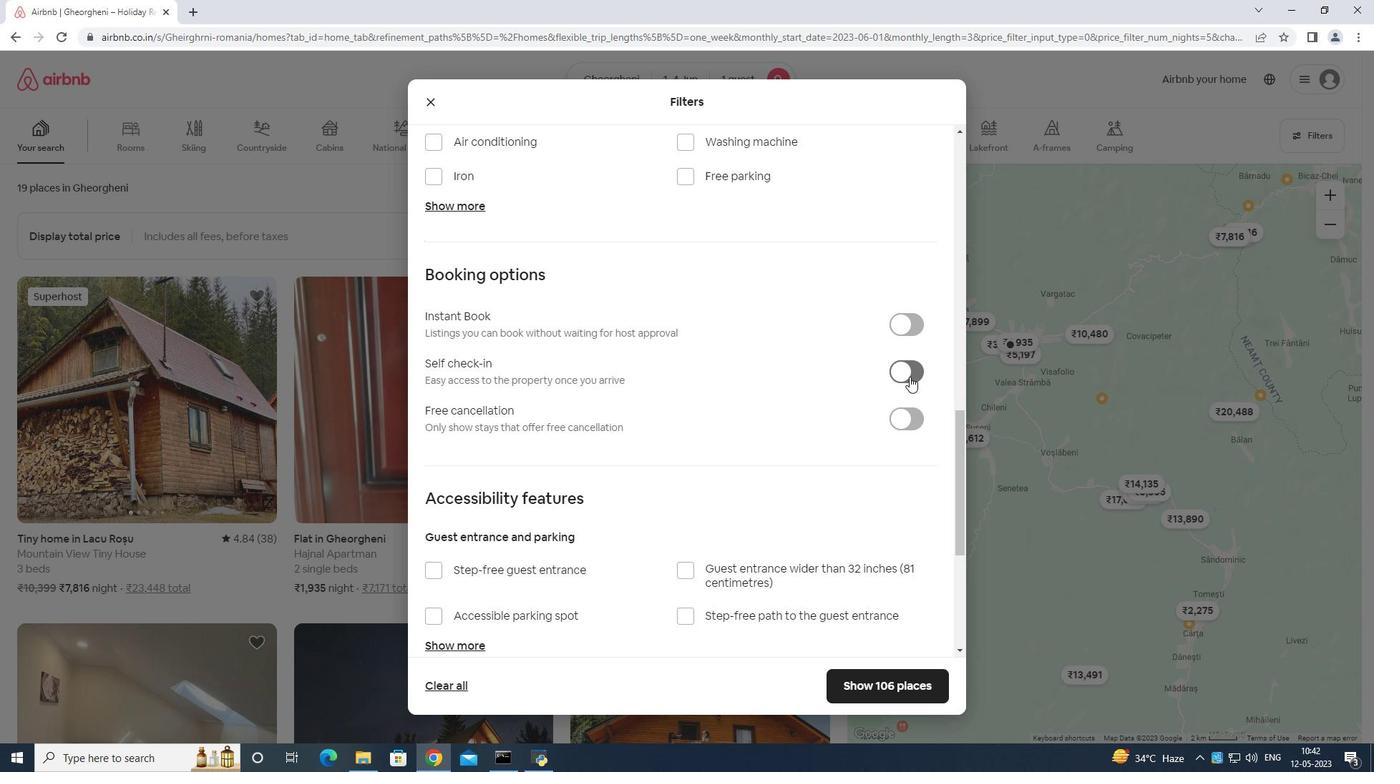 
Action: Mouse pressed left at (908, 370)
Screenshot: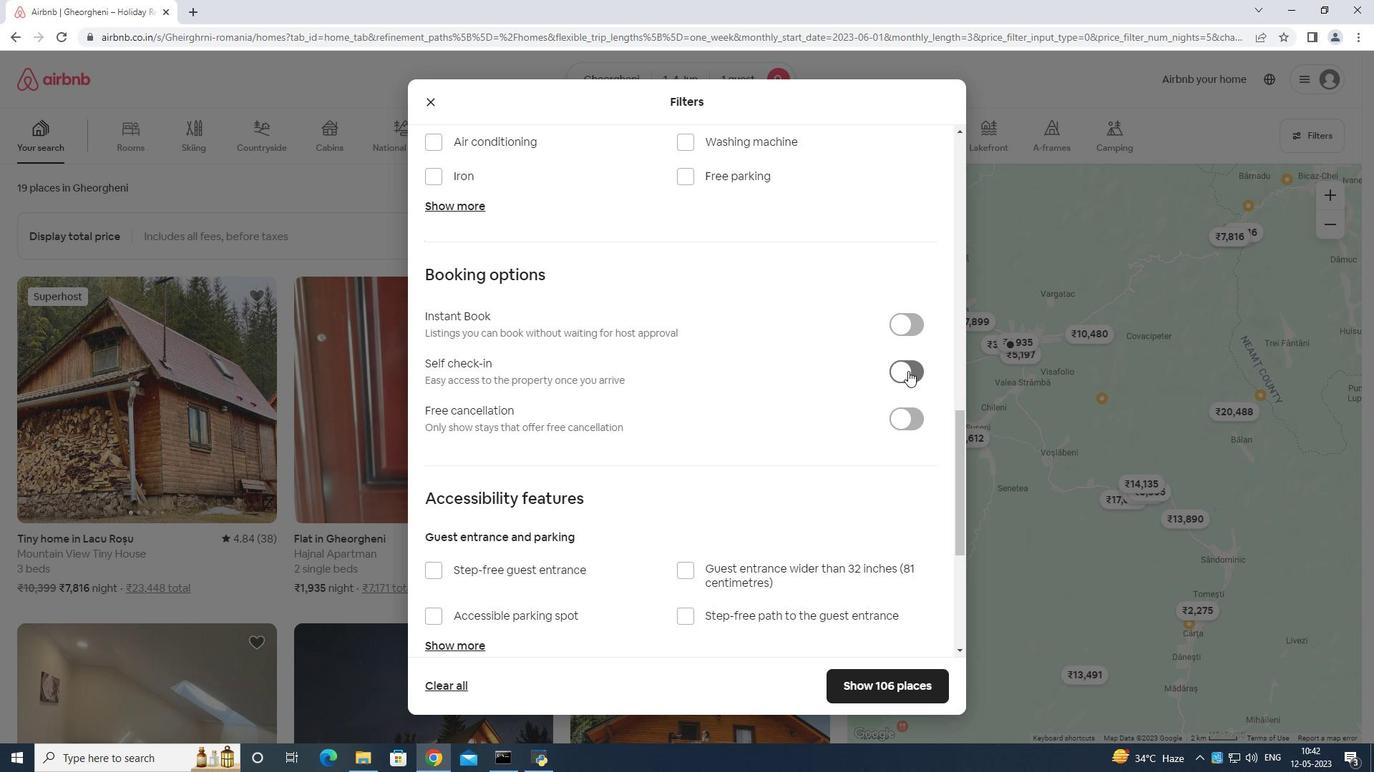 
Action: Mouse moved to (908, 366)
Screenshot: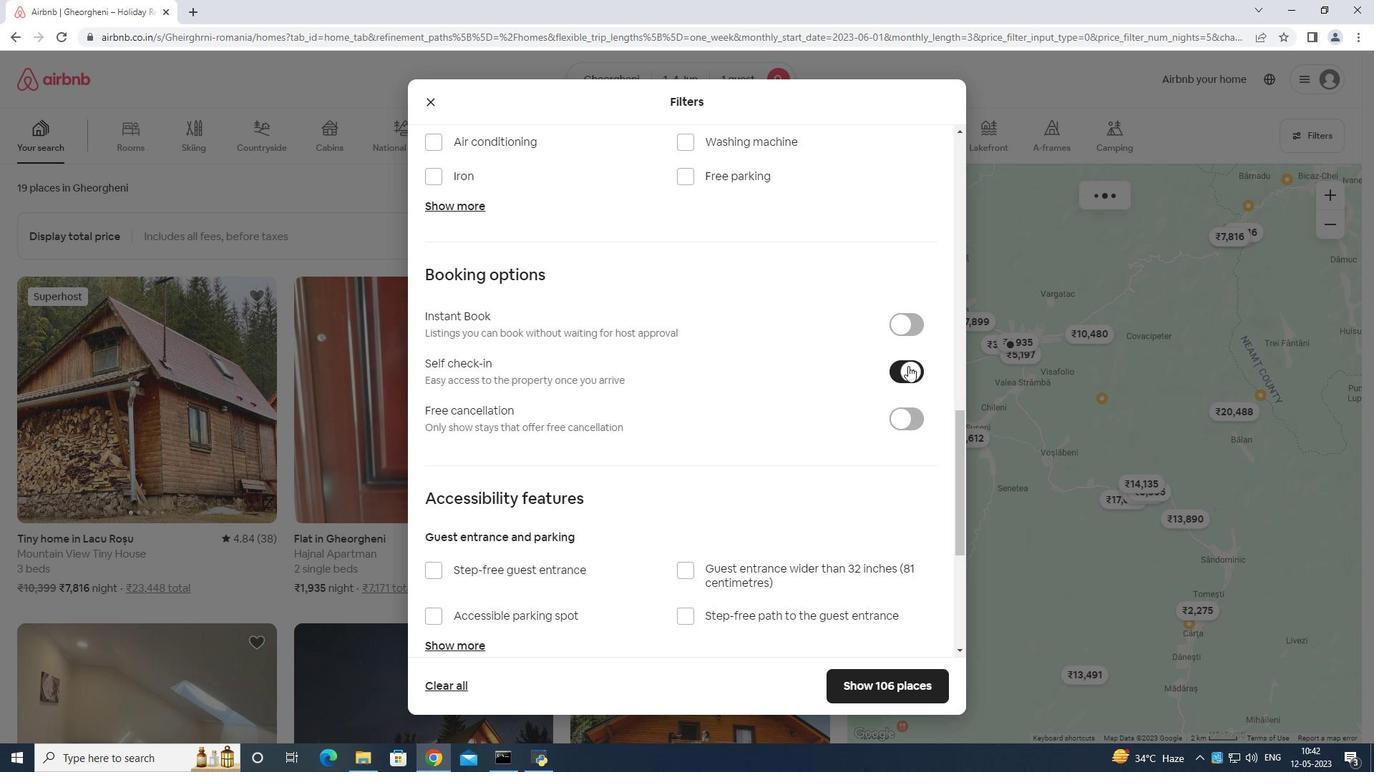 
Action: Mouse scrolled (908, 365) with delta (0, 0)
Screenshot: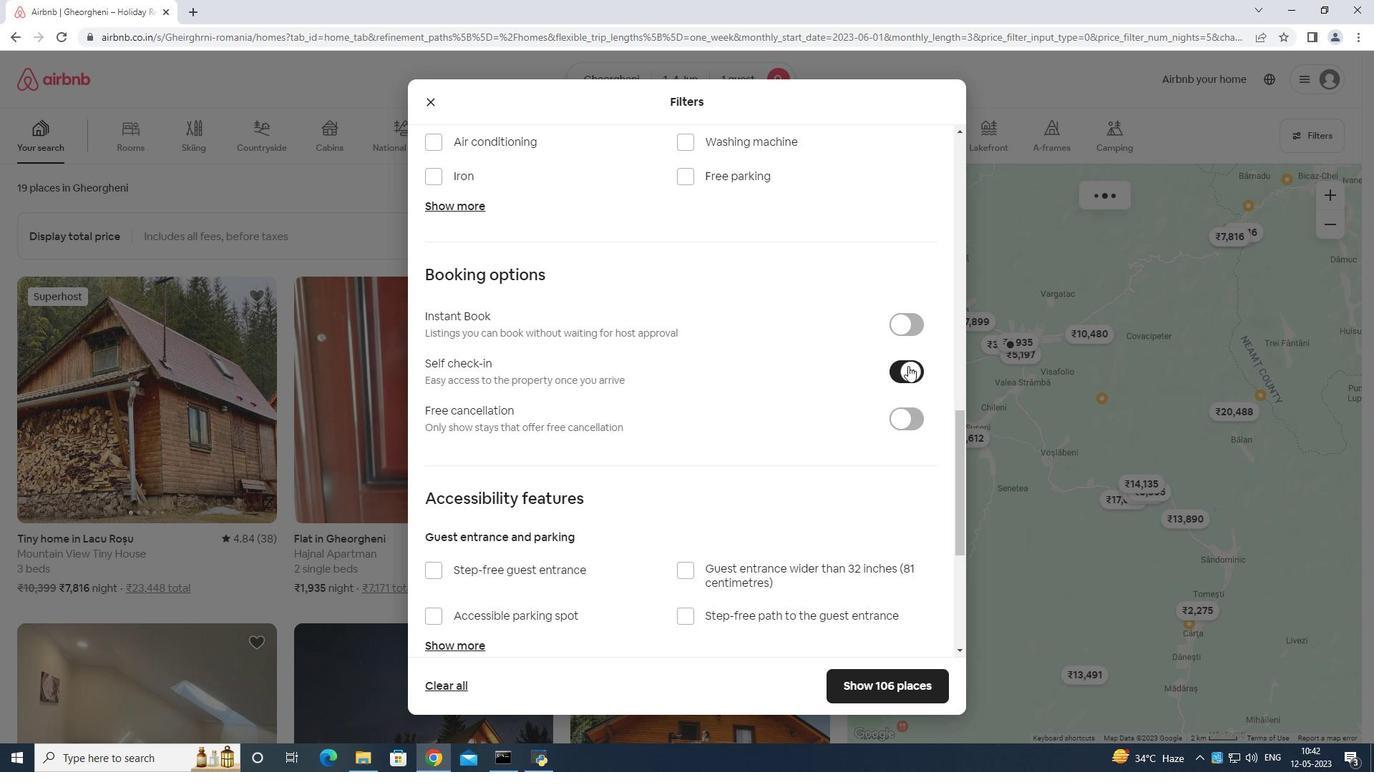 
Action: Mouse scrolled (908, 365) with delta (0, 0)
Screenshot: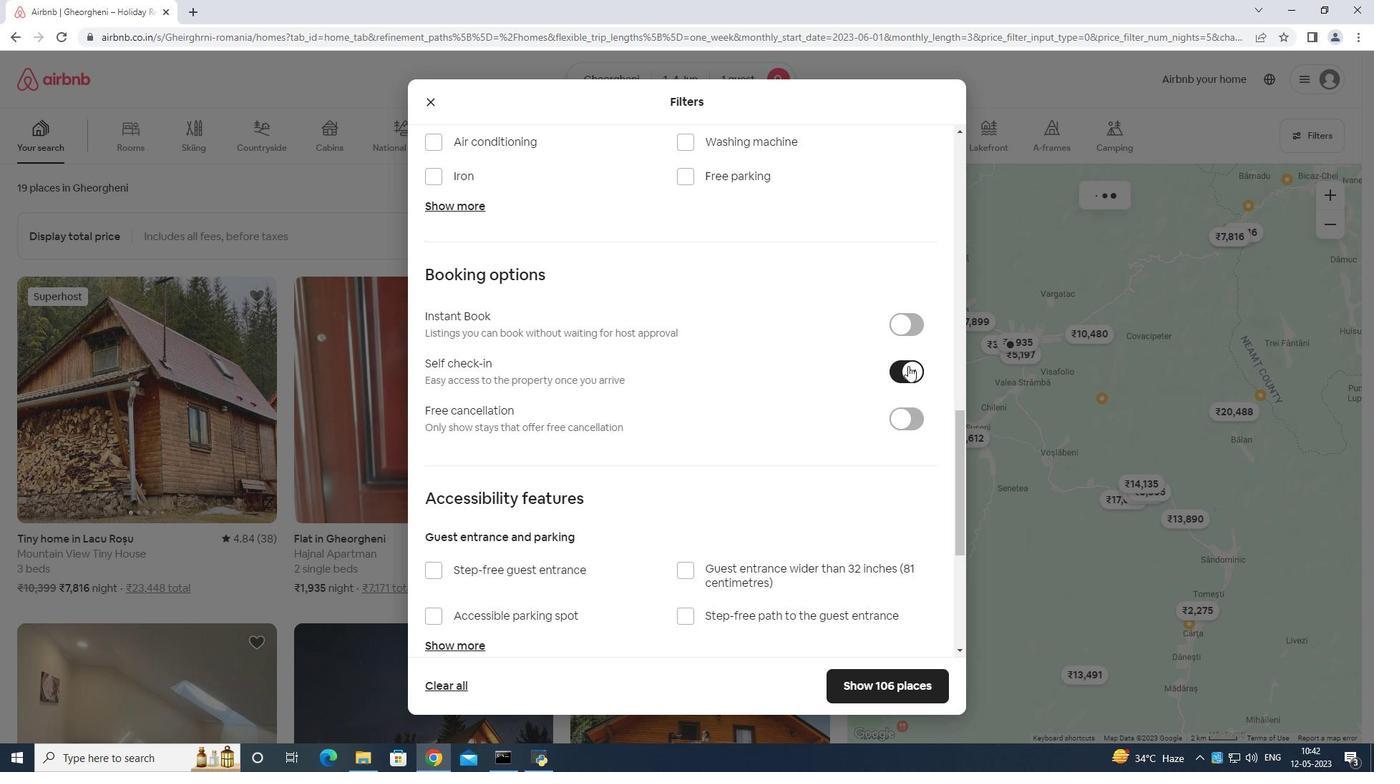
Action: Mouse scrolled (908, 365) with delta (0, 0)
Screenshot: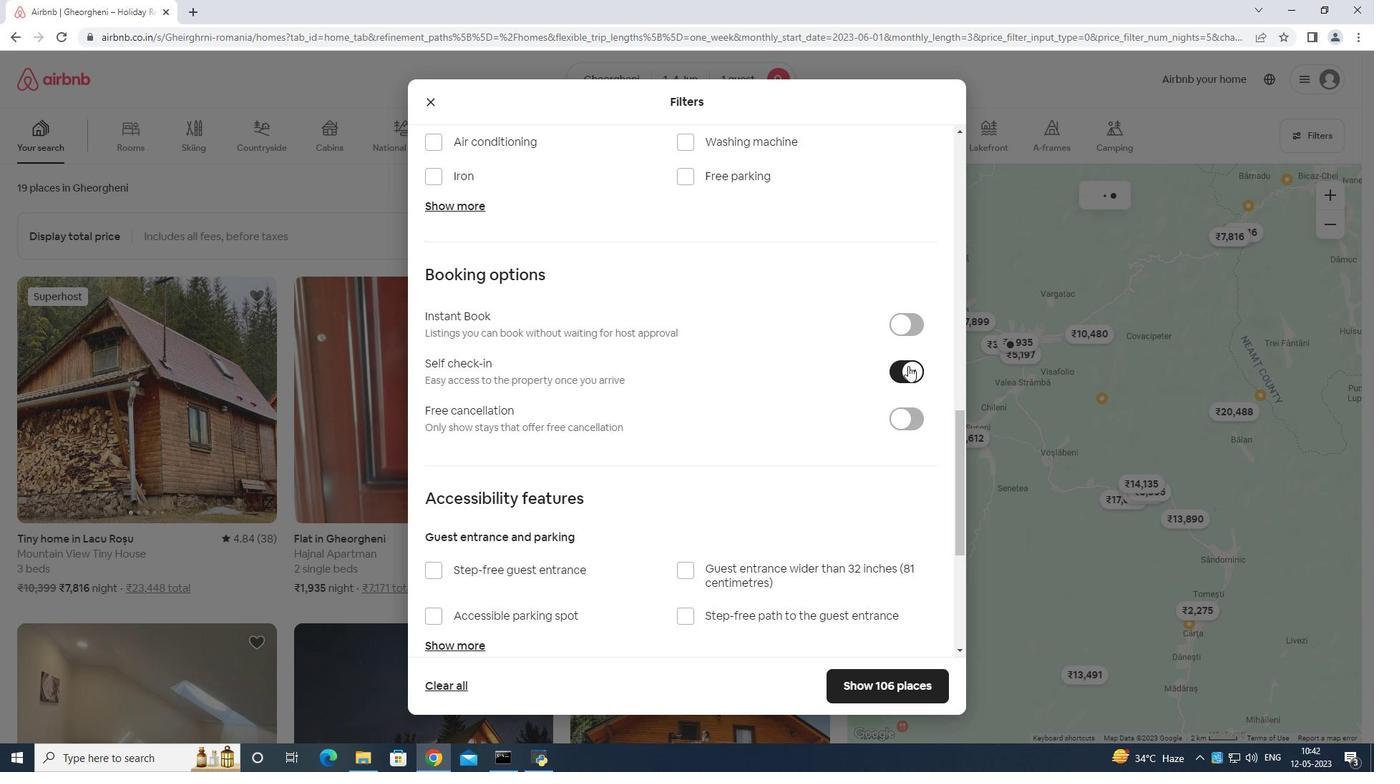 
Action: Mouse moved to (906, 367)
Screenshot: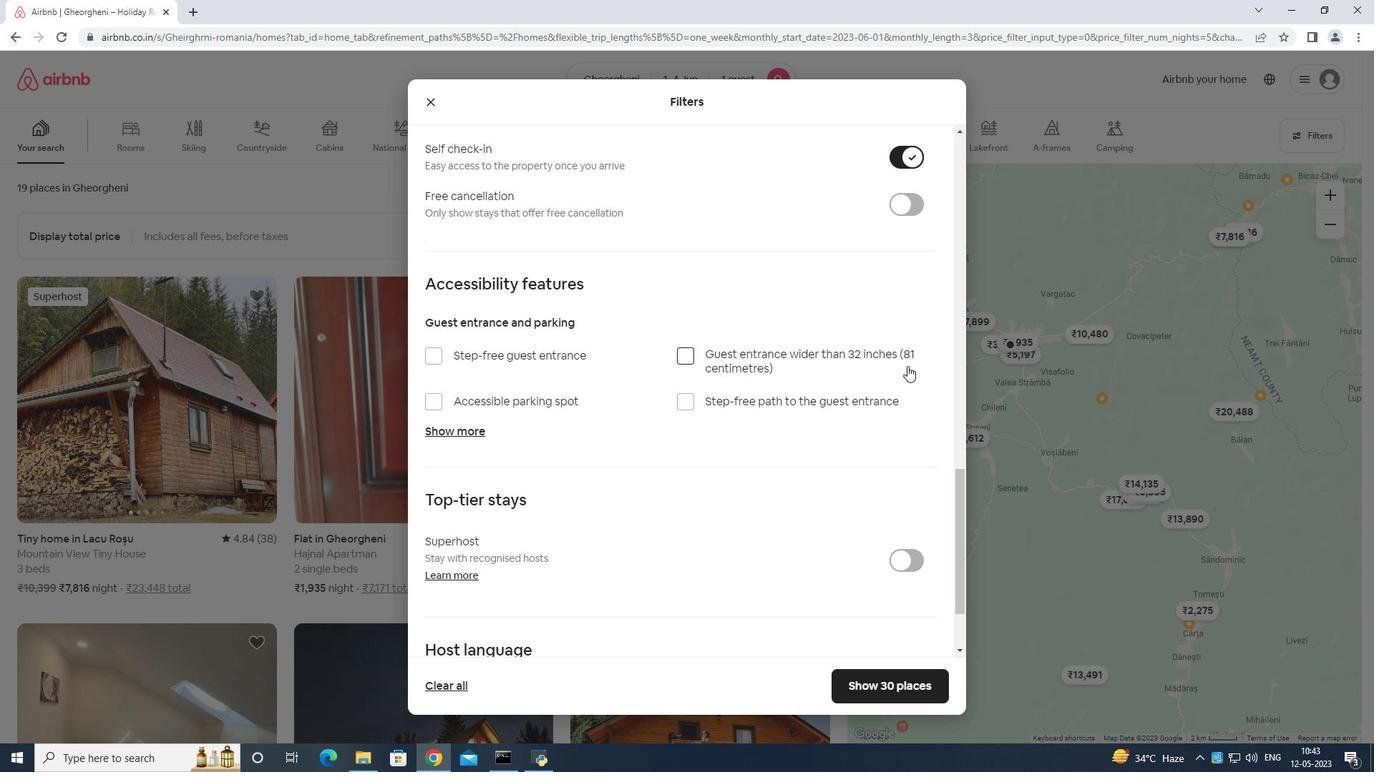
Action: Mouse scrolled (906, 366) with delta (0, 0)
Screenshot: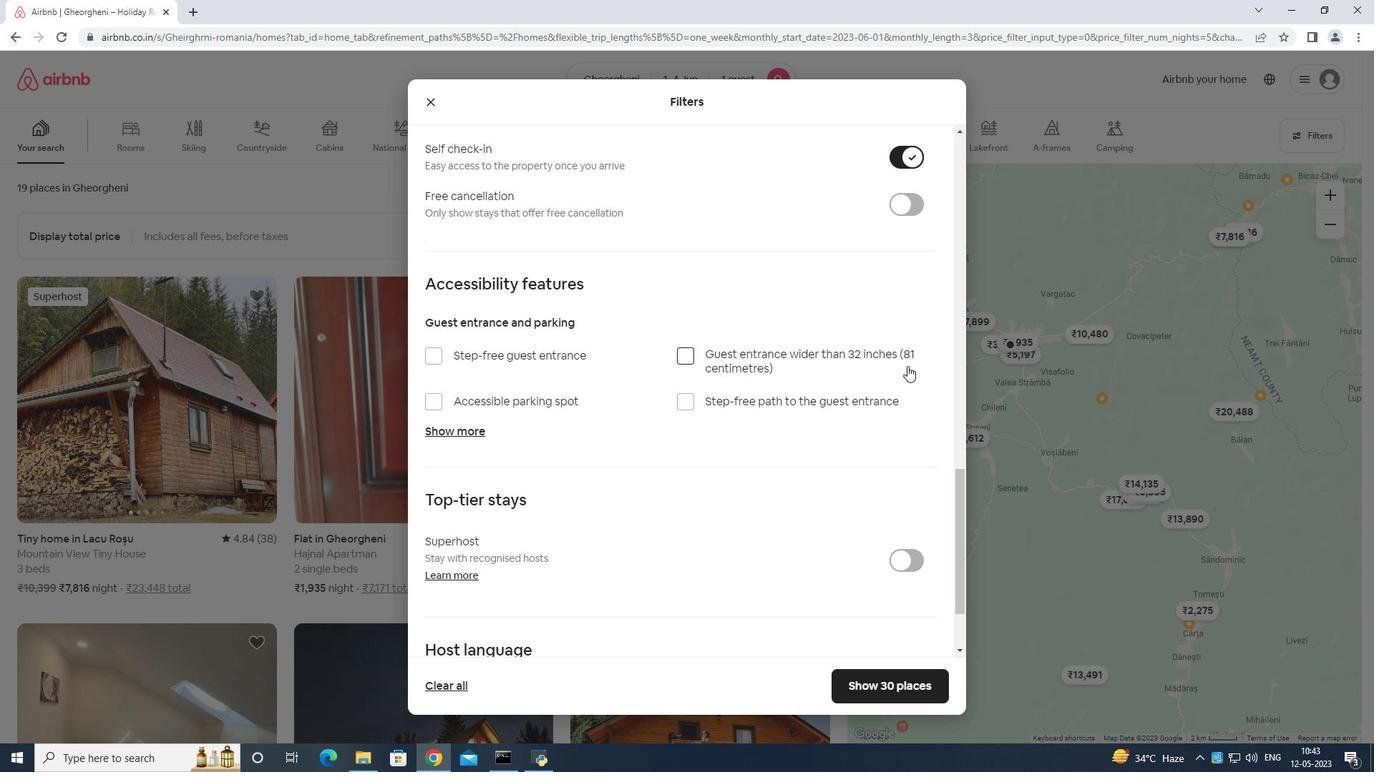 
Action: Mouse moved to (906, 369)
Screenshot: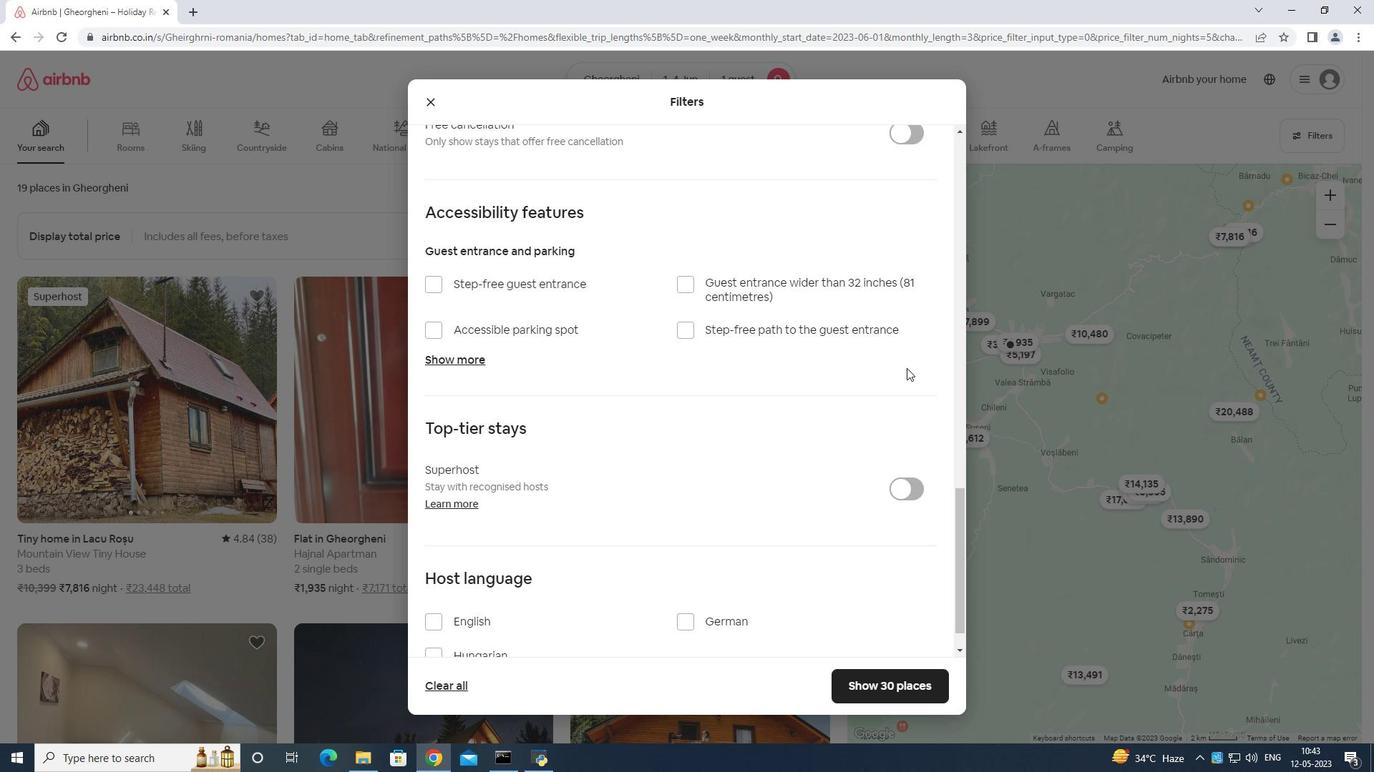 
Action: Mouse scrolled (906, 368) with delta (0, 0)
Screenshot: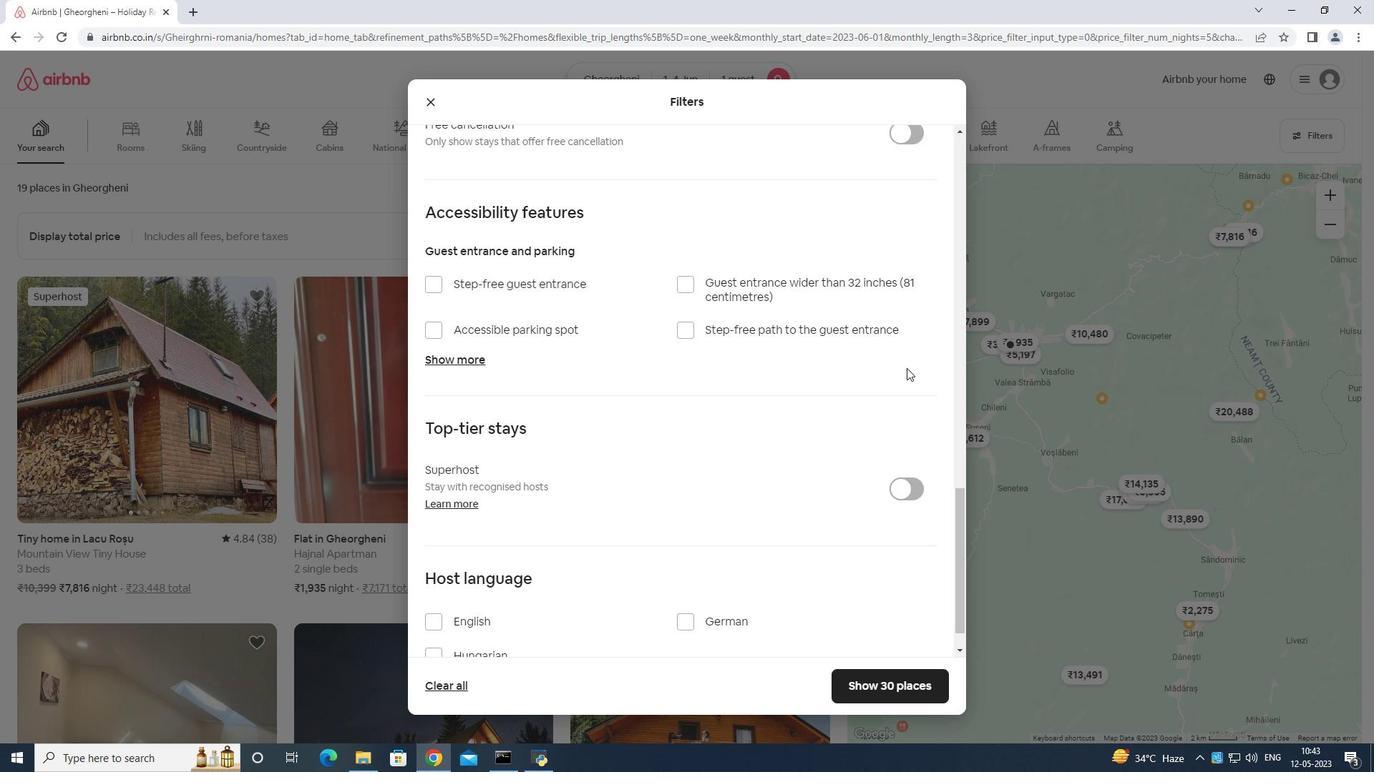 
Action: Mouse moved to (906, 370)
Screenshot: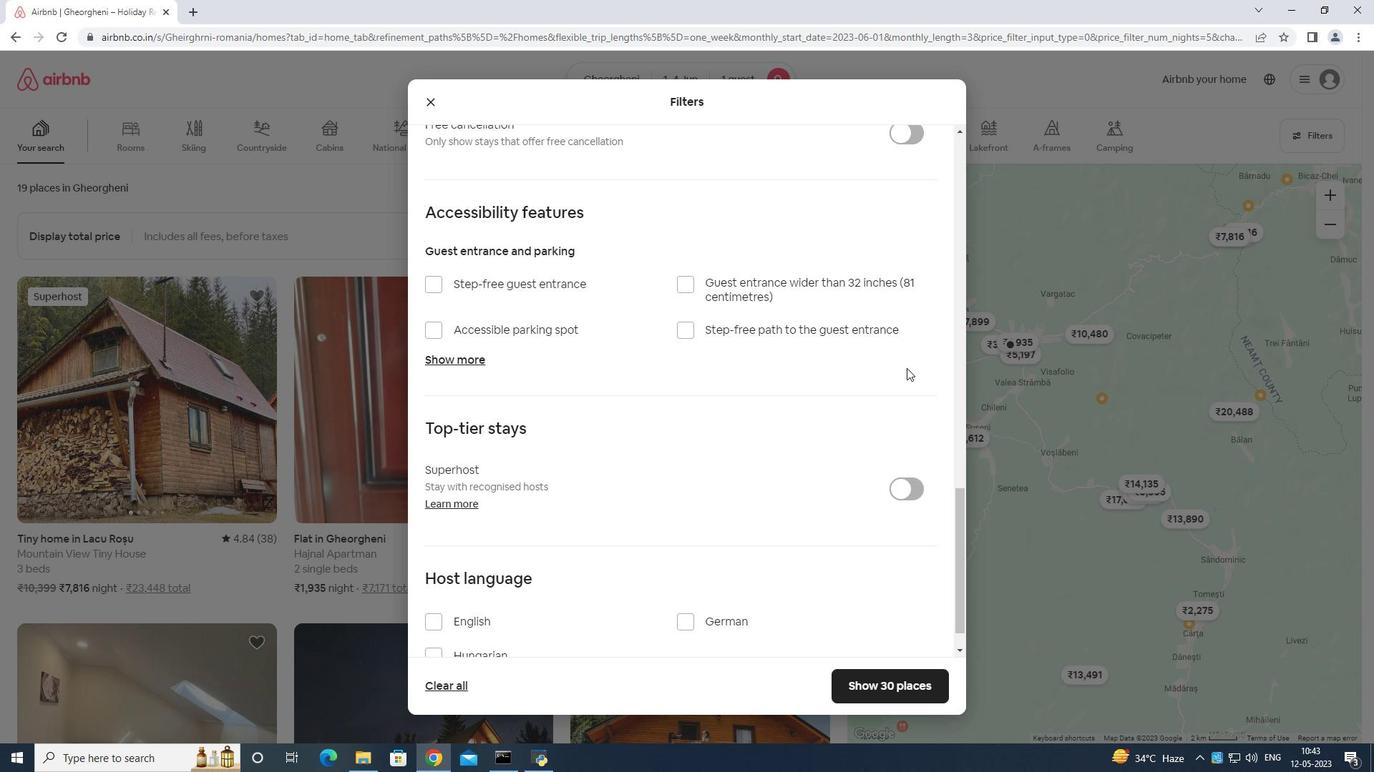 
Action: Mouse scrolled (906, 369) with delta (0, 0)
Screenshot: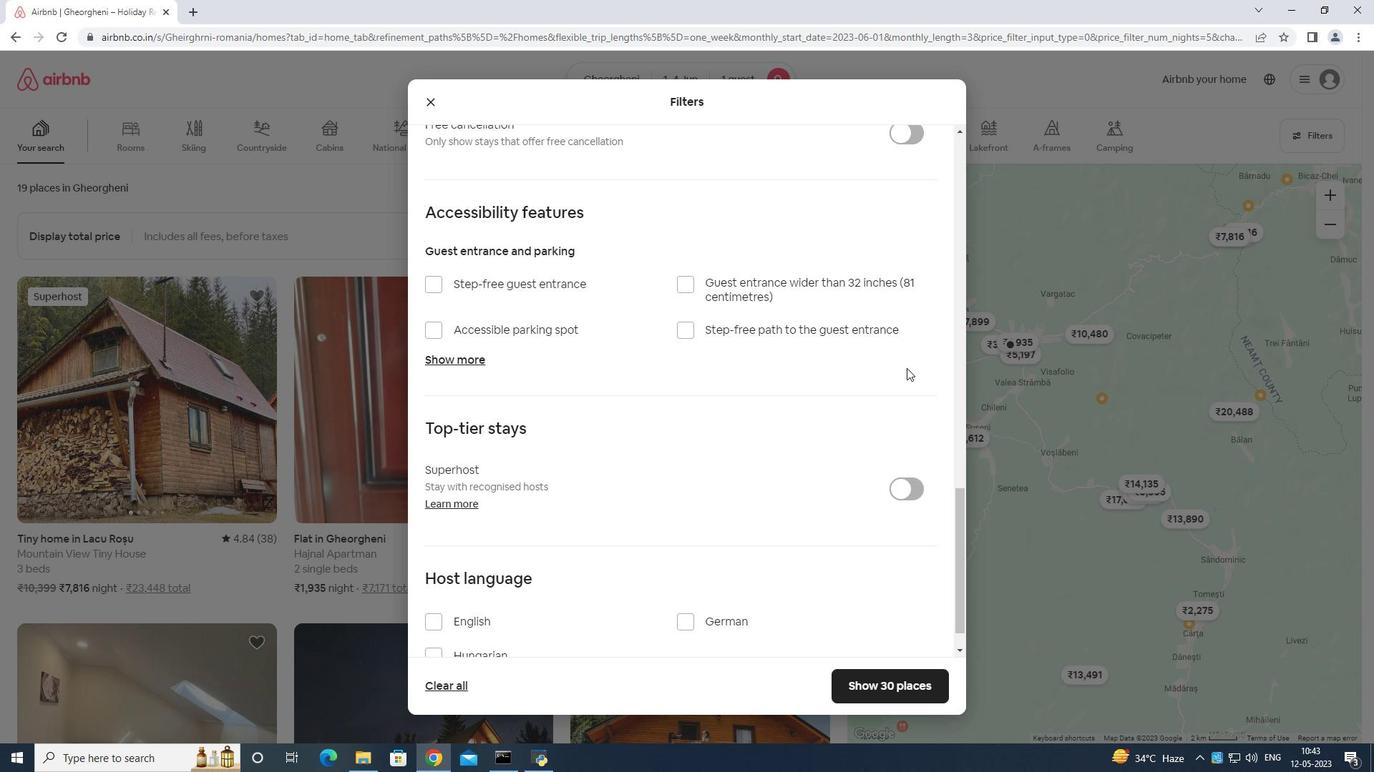 
Action: Mouse scrolled (906, 369) with delta (0, 0)
Screenshot: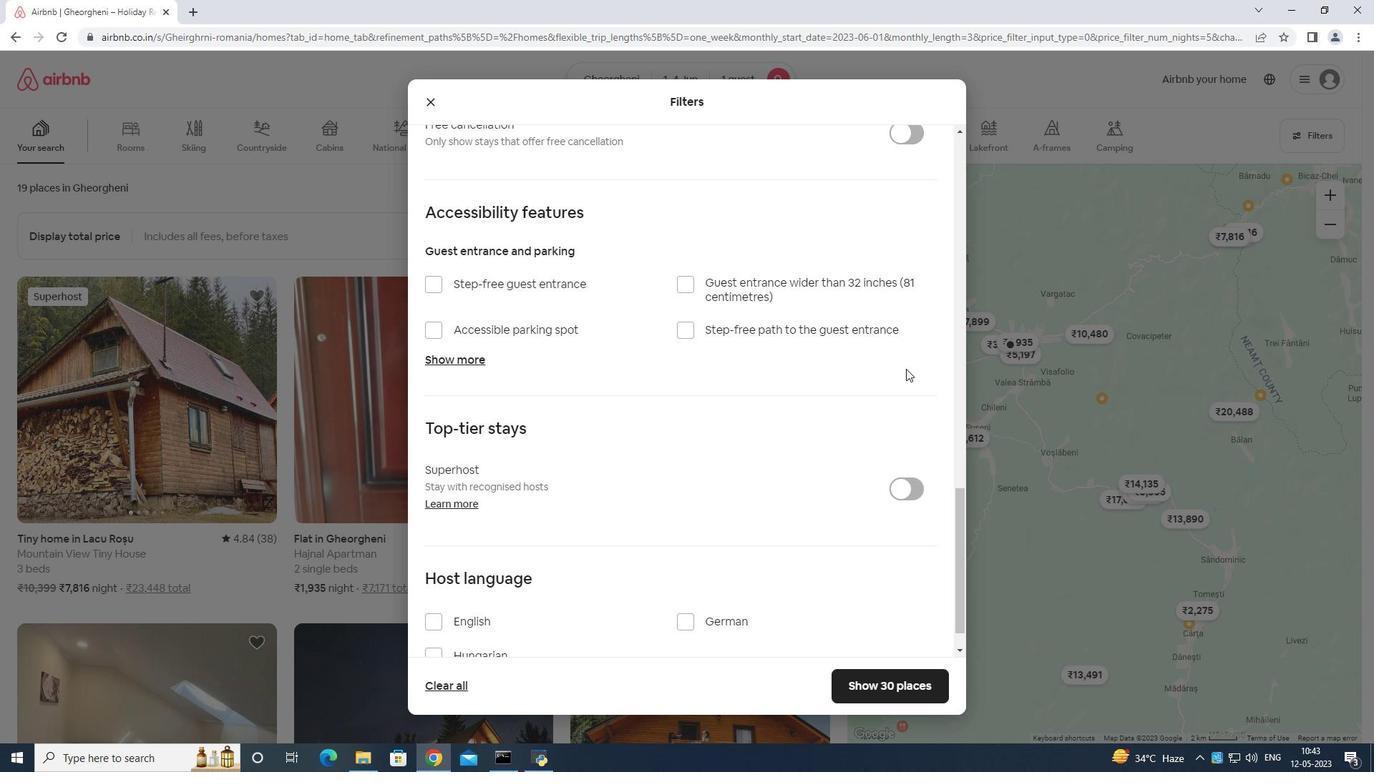 
Action: Mouse scrolled (906, 369) with delta (0, 0)
Screenshot: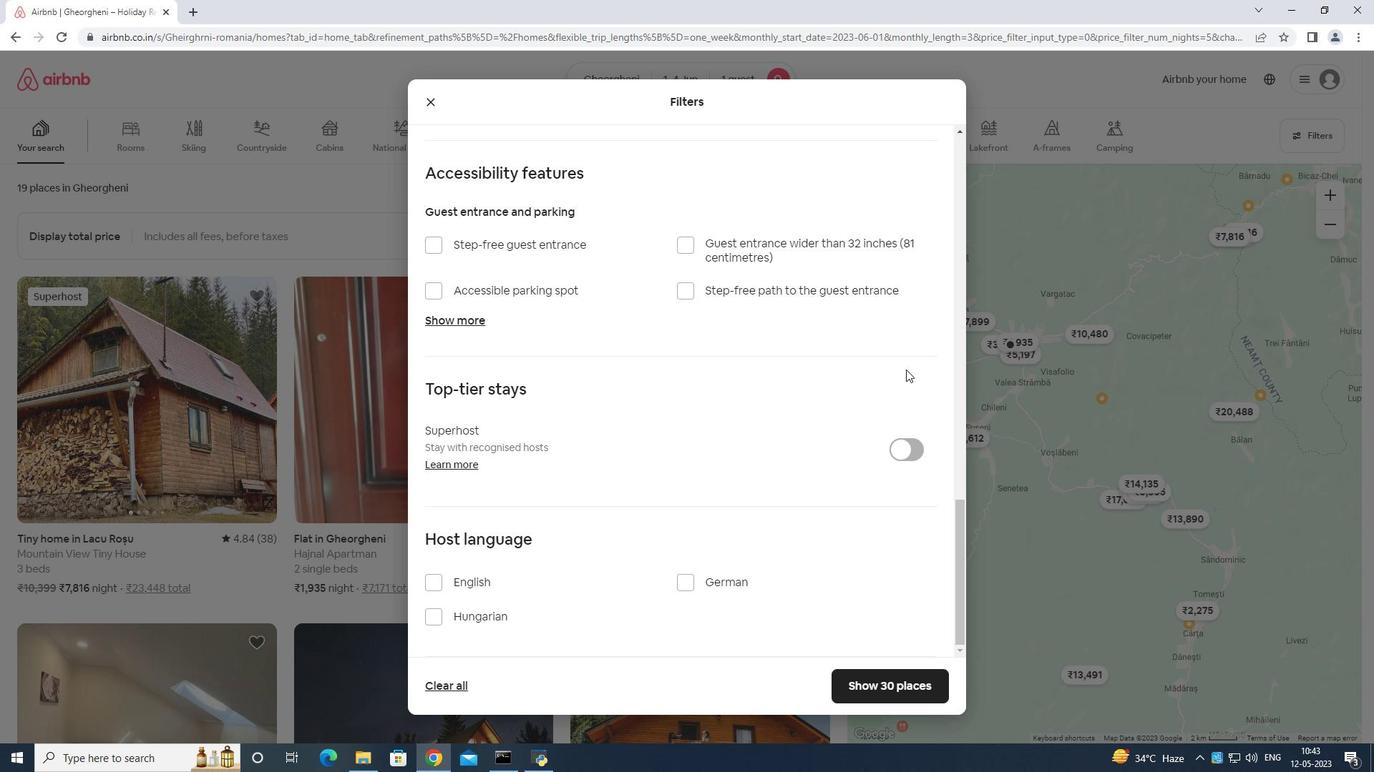 
Action: Mouse scrolled (906, 369) with delta (0, 0)
Screenshot: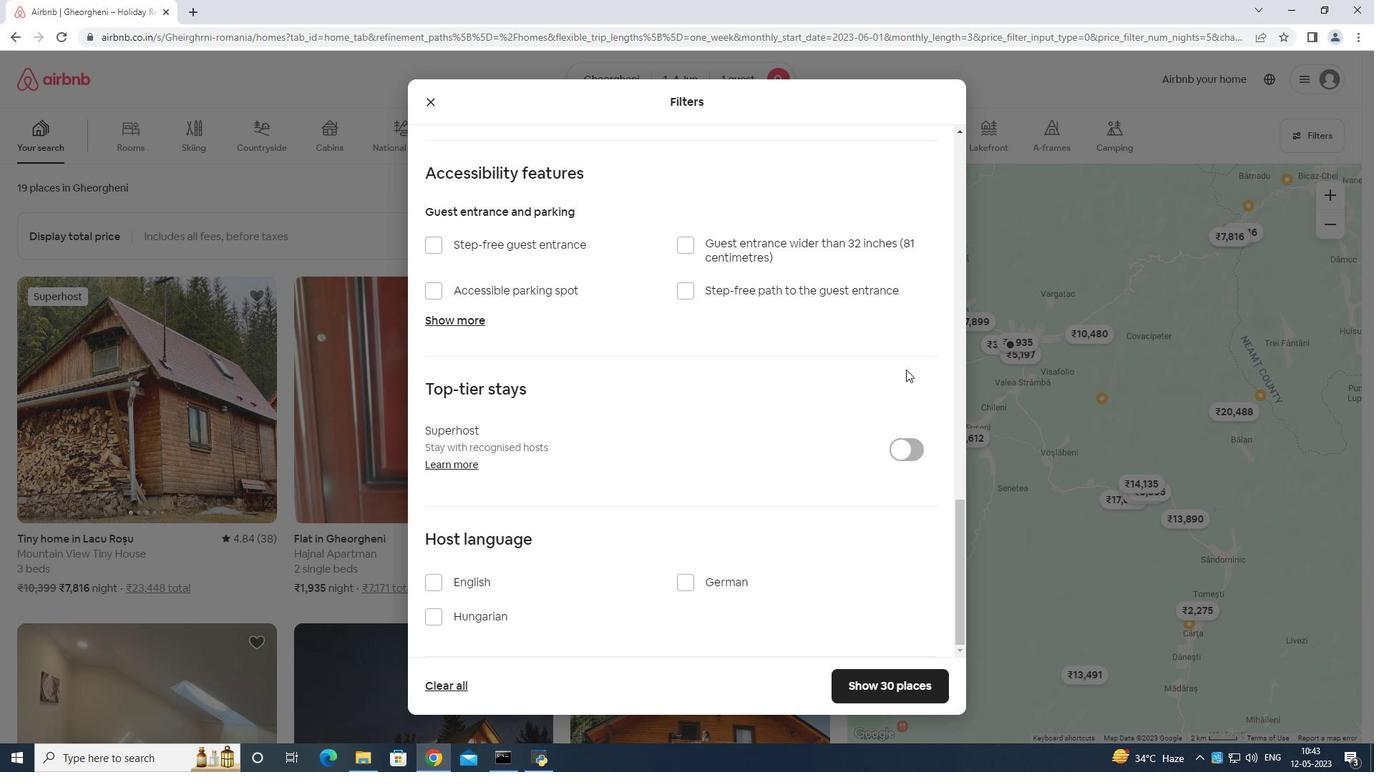 
Action: Mouse scrolled (906, 369) with delta (0, 0)
Screenshot: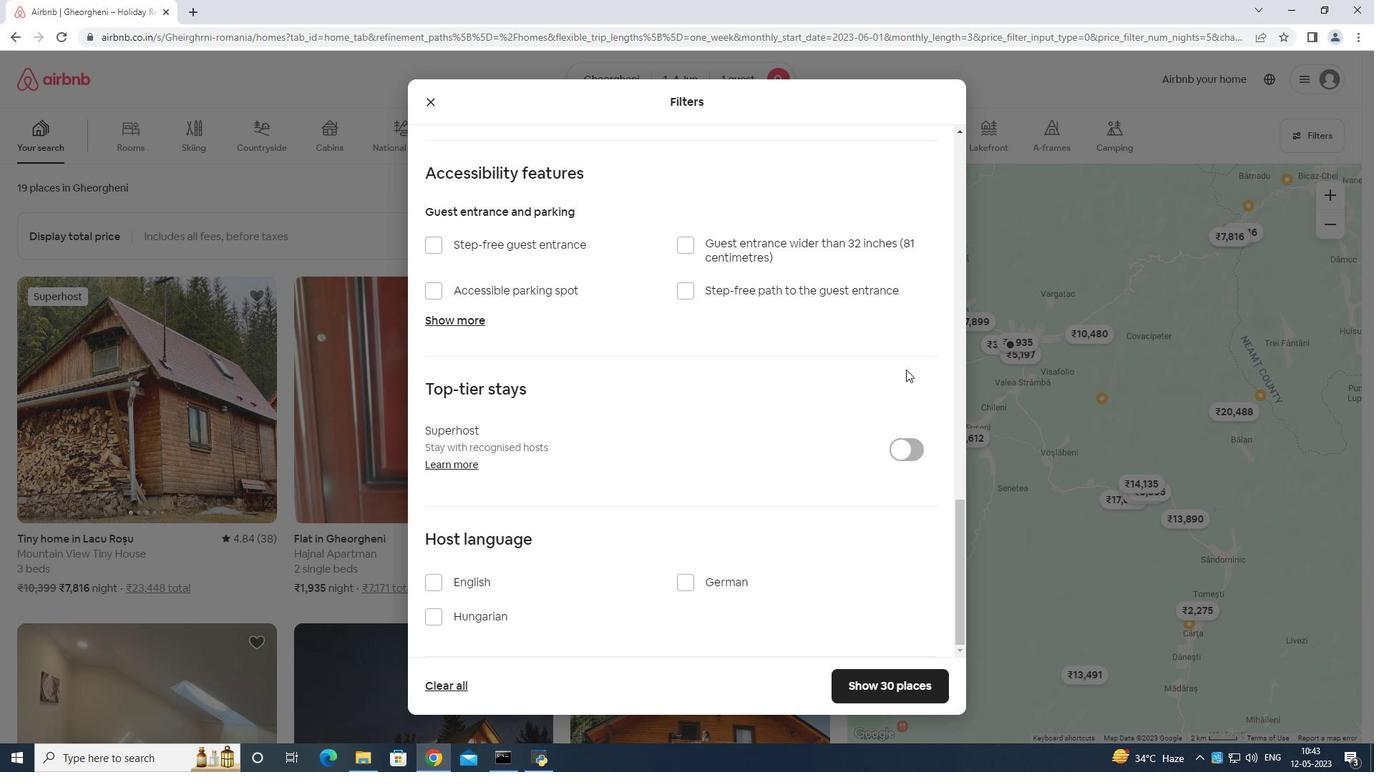 
Action: Mouse moved to (428, 581)
Screenshot: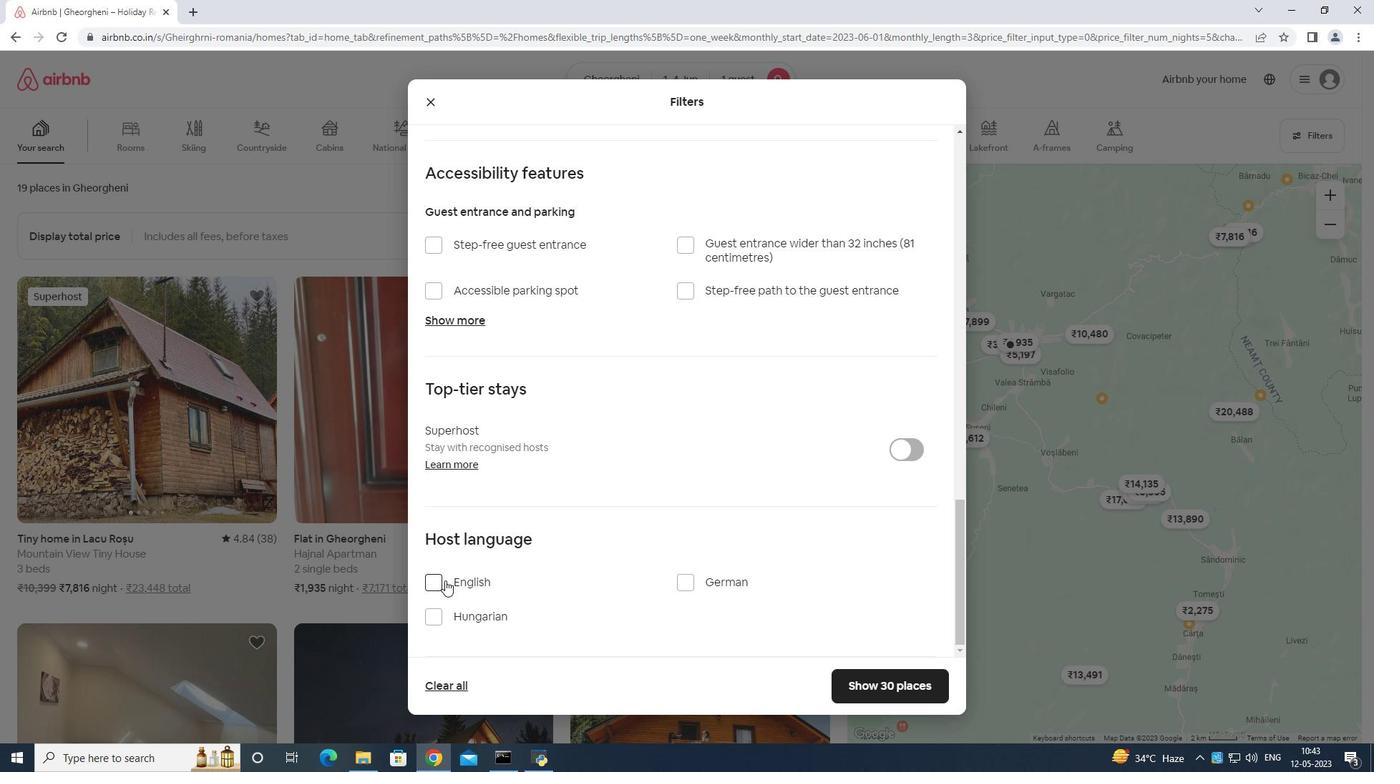 
Action: Mouse pressed left at (428, 581)
Screenshot: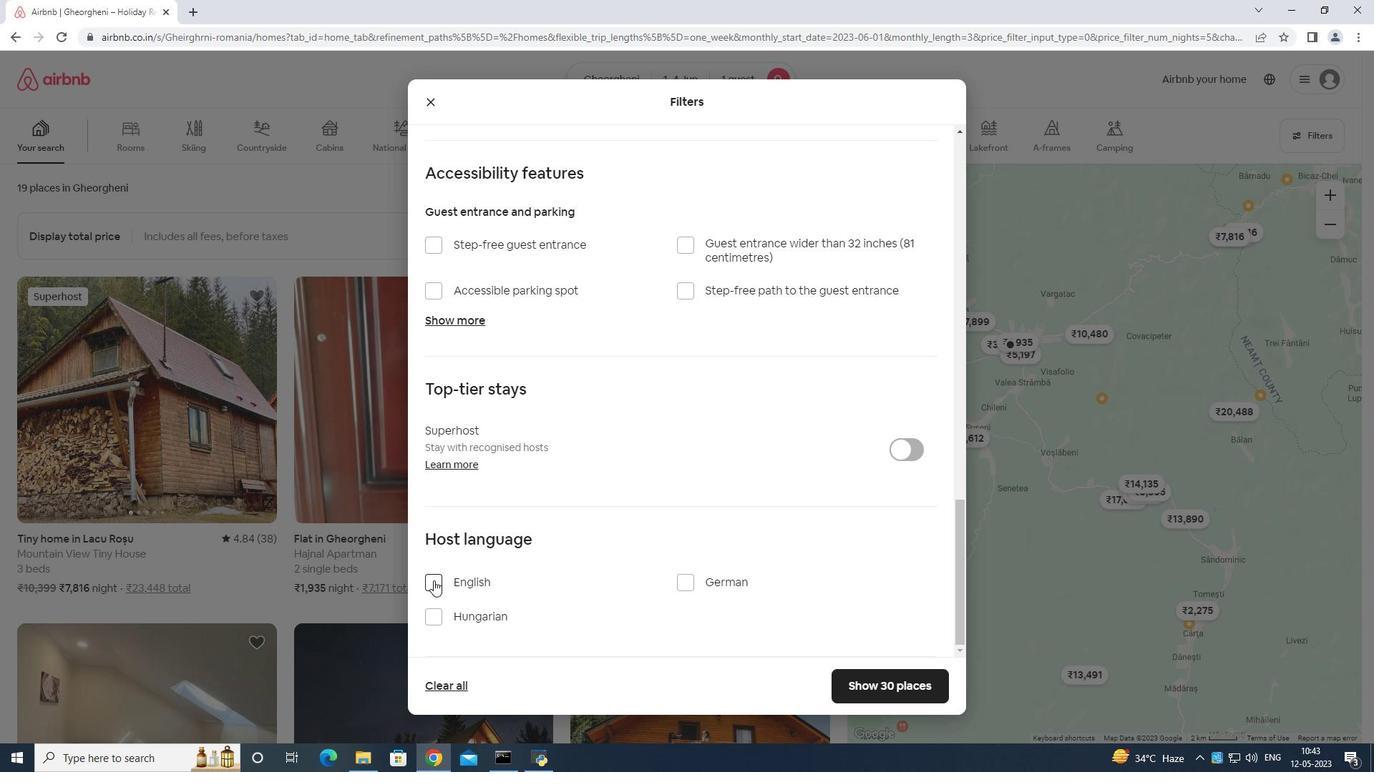 
Action: Mouse moved to (868, 683)
Screenshot: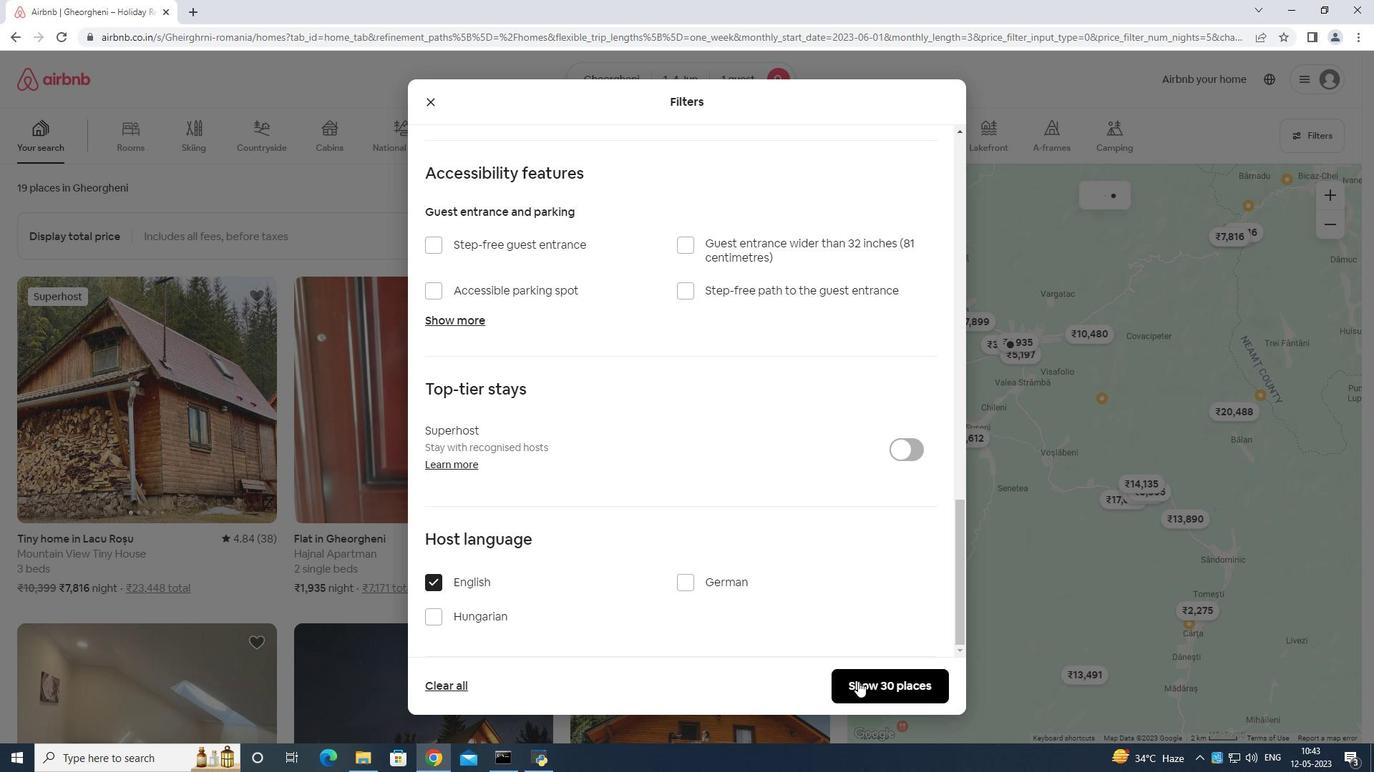 
Action: Mouse pressed left at (868, 683)
Screenshot: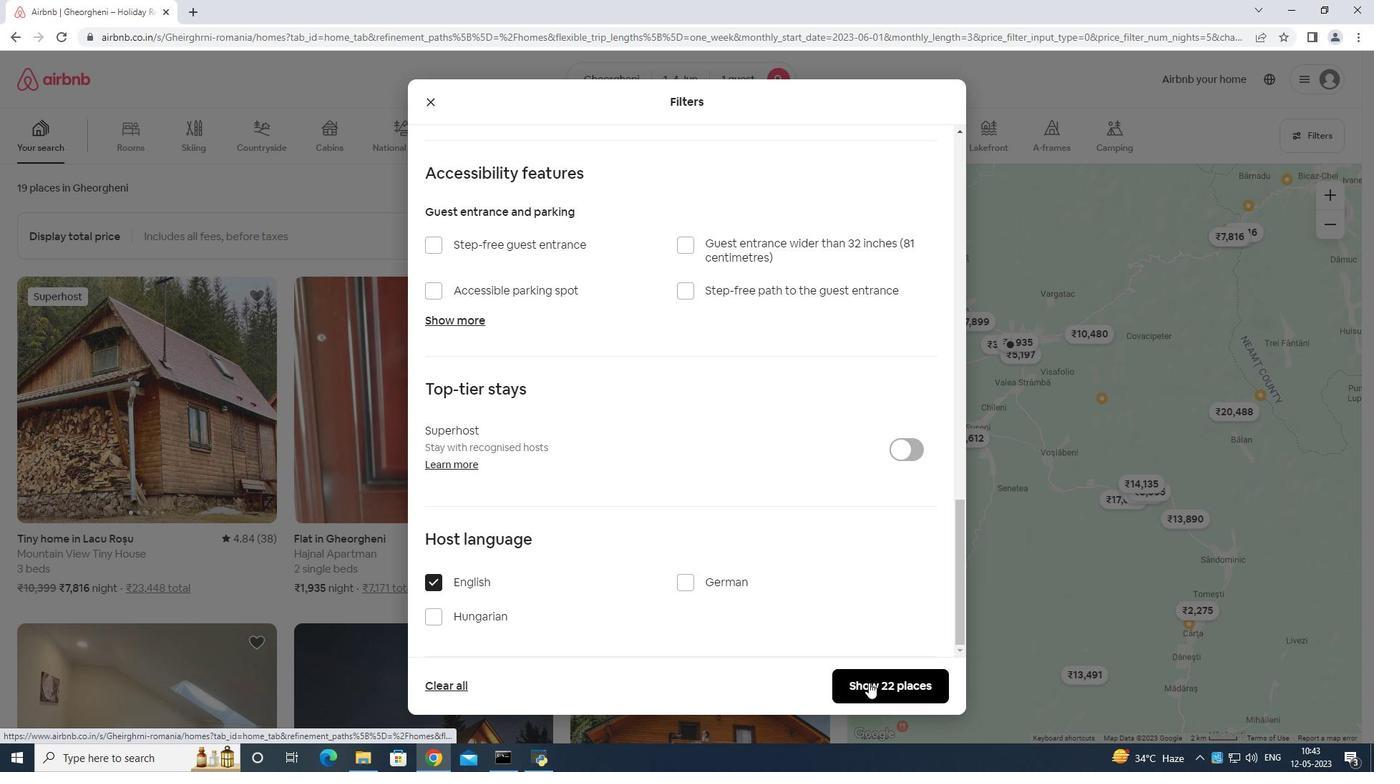 
